 Task: In the Contact  Natalie_Doe@metmuseum.org, Create email and send with subject: 'Step into the Future: Discover Our Cutting-Edge Solution', and with mail content 'Greetings,_x000D_
We're thrilled to introduce you to an exciting opportunity that will transform your industry. Get ready for a journey of innovation and success!_x000D_
Warm Regards', attach the document: Proposal.doc and insert image: visitingcard.jpg. Below Warm Regards, write Linkedin and insert the URL: 'in.linkedin.com'. Mark checkbox to create task to follow up : In 3 business days . Logged in from softage.3@softage.net
Action: Mouse moved to (77, 81)
Screenshot: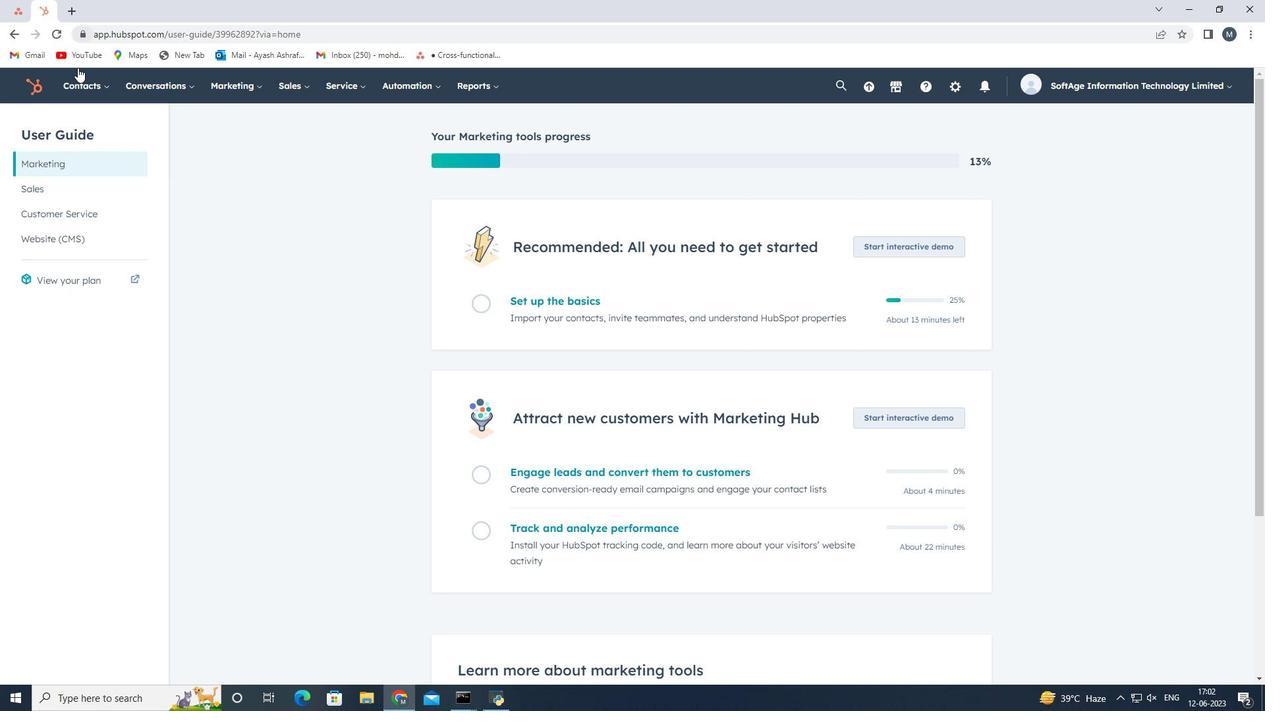 
Action: Mouse pressed left at (77, 81)
Screenshot: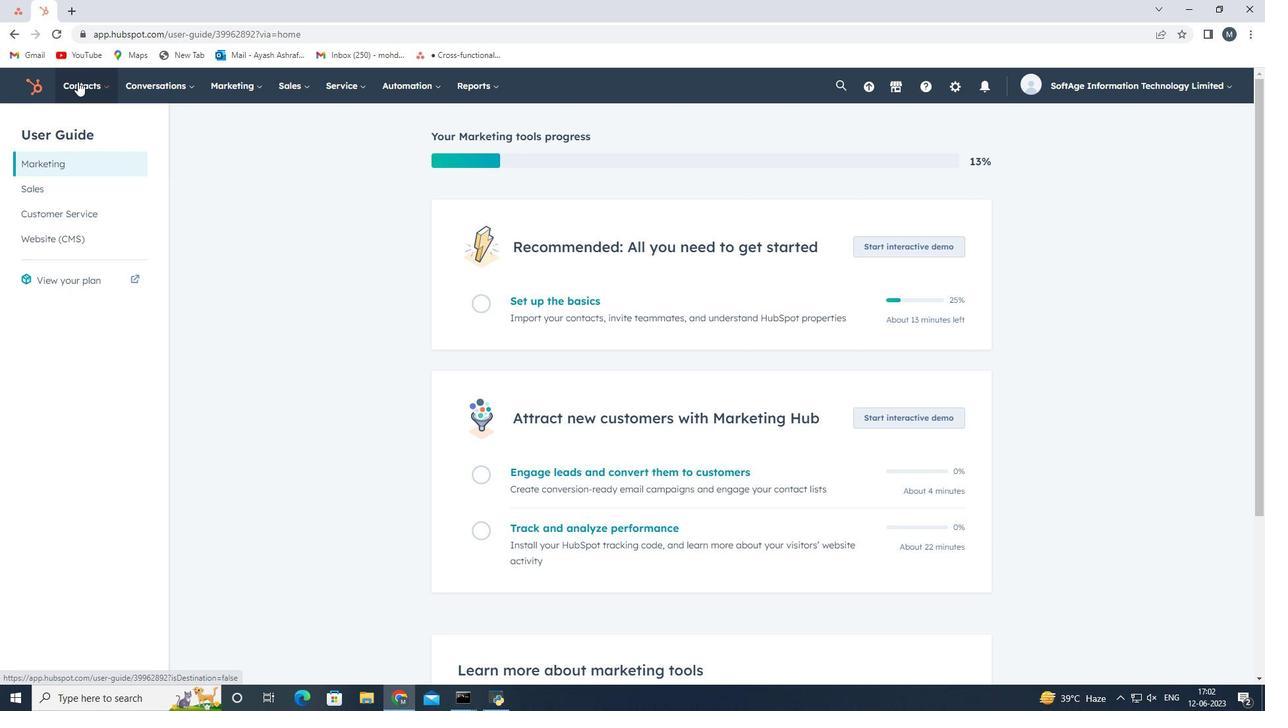 
Action: Mouse moved to (100, 121)
Screenshot: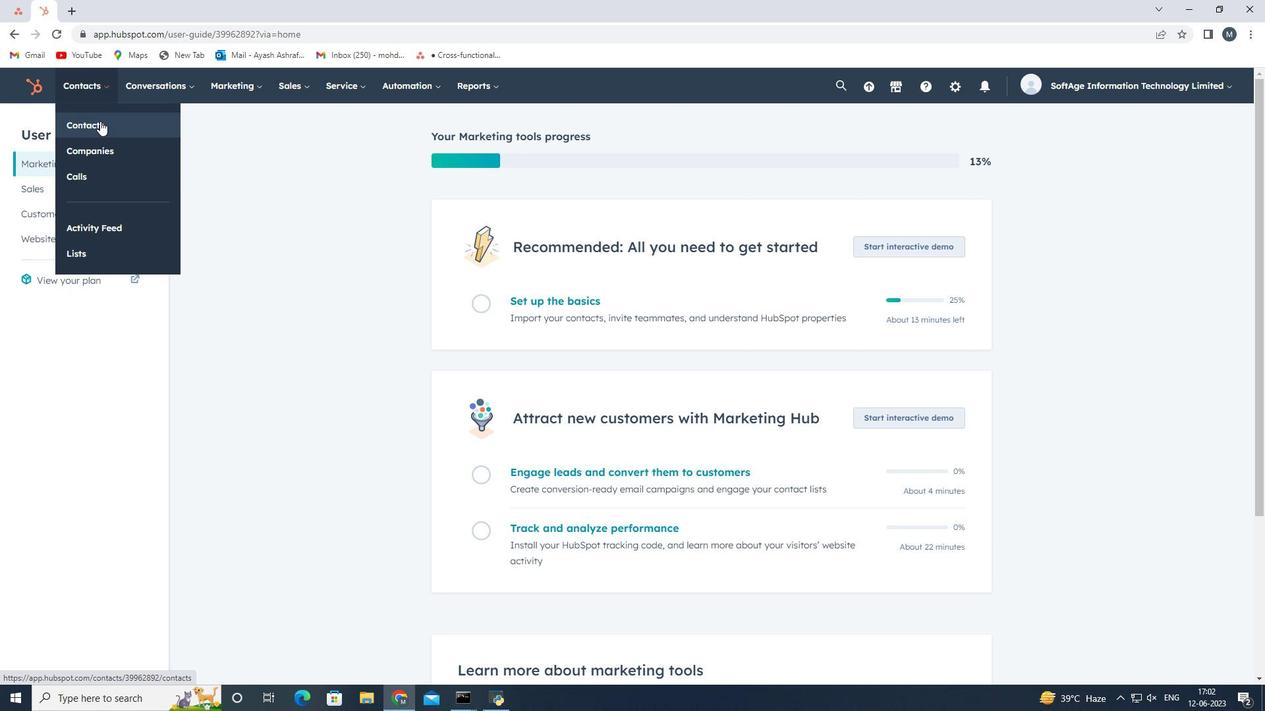 
Action: Mouse pressed left at (100, 121)
Screenshot: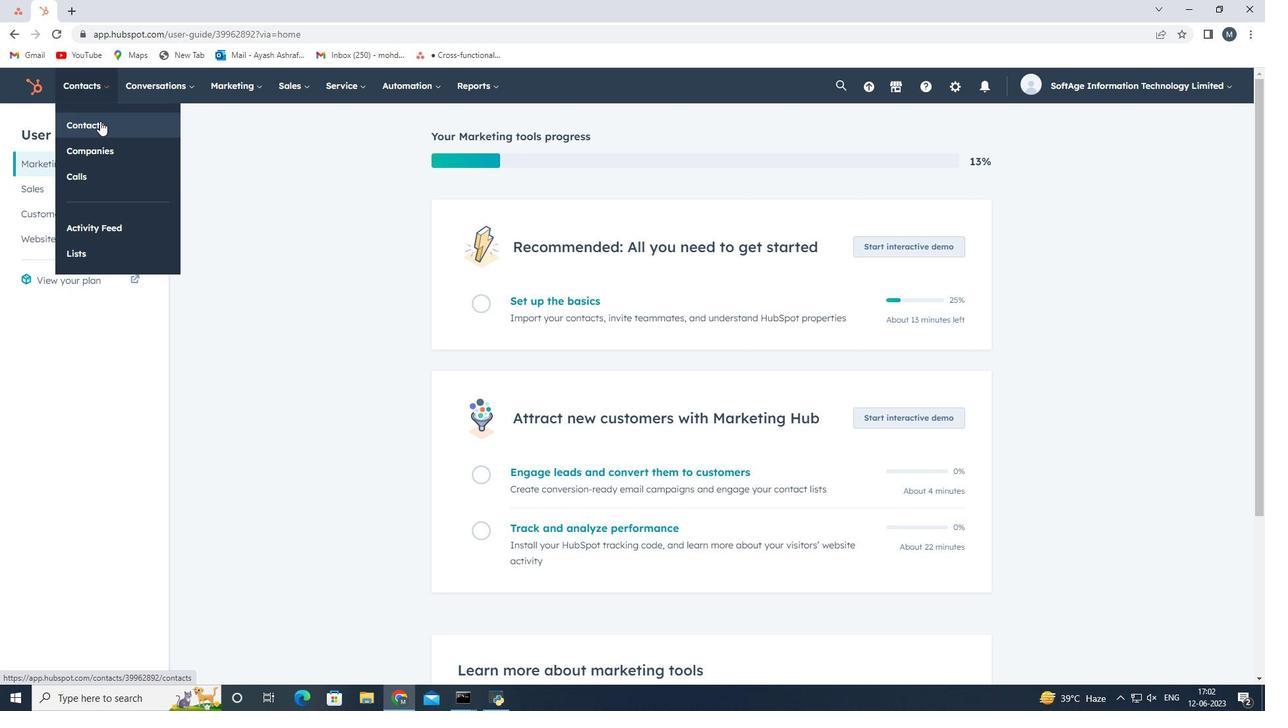 
Action: Mouse moved to (96, 239)
Screenshot: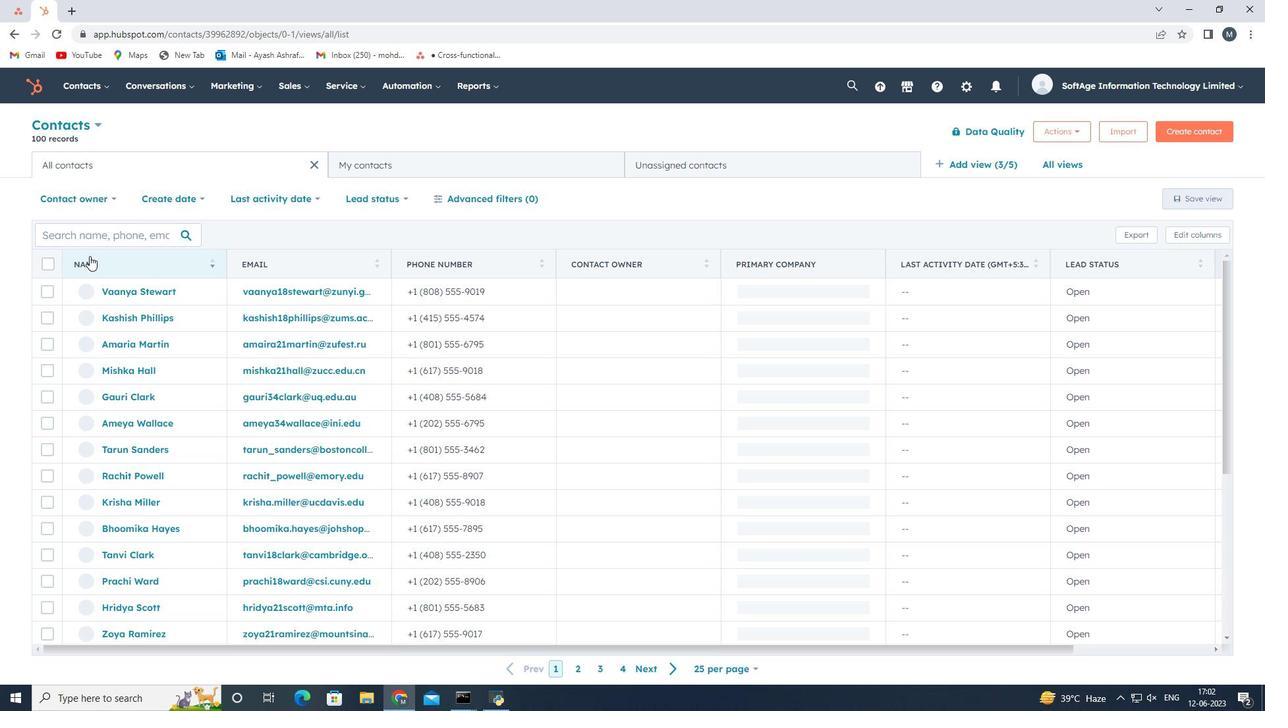 
Action: Mouse pressed left at (96, 239)
Screenshot: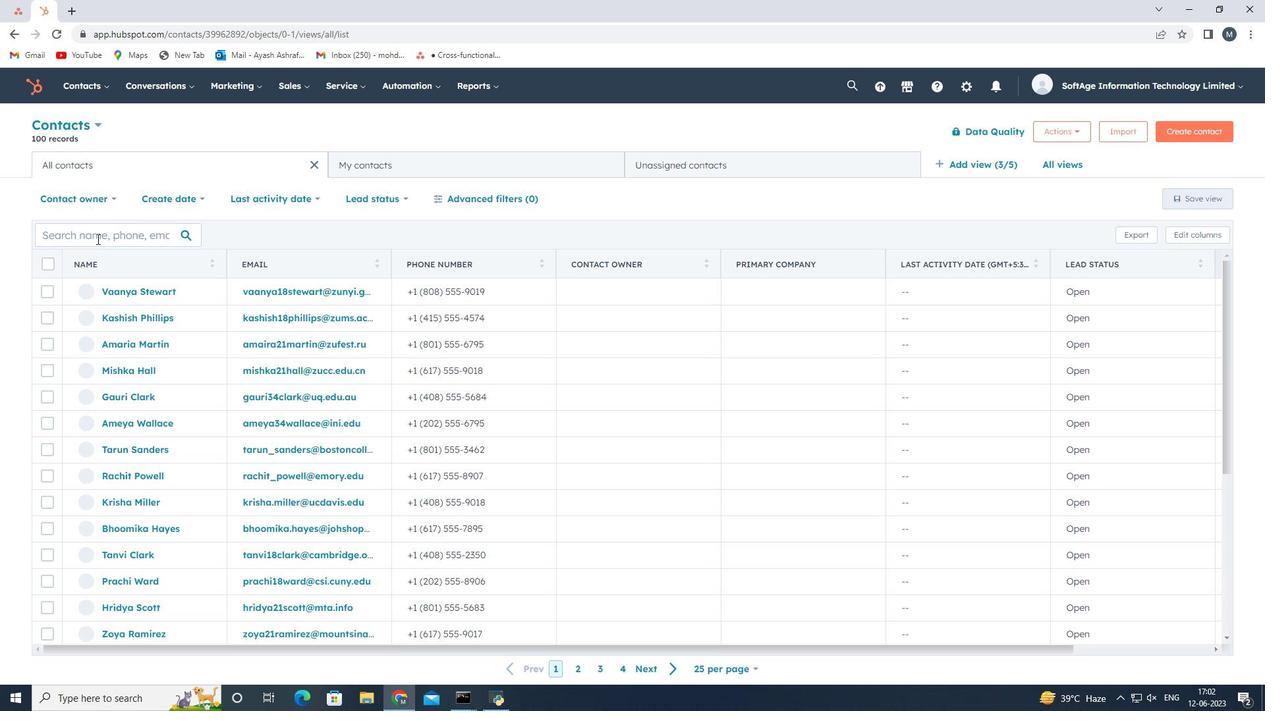 
Action: Mouse moved to (72, 244)
Screenshot: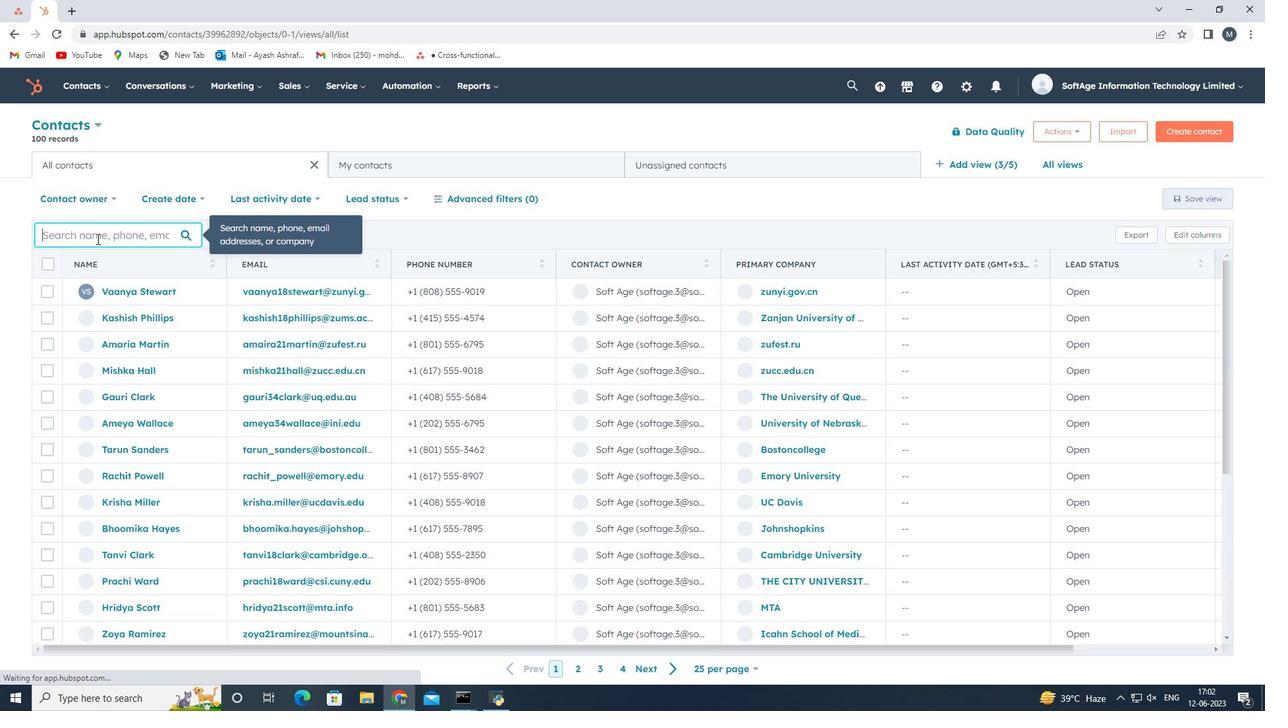 
Action: Key pressed <Key.shift>Natalie<Key.shift>_<Key.shift>Doe<Key.shift>@metmuseum.org
Screenshot: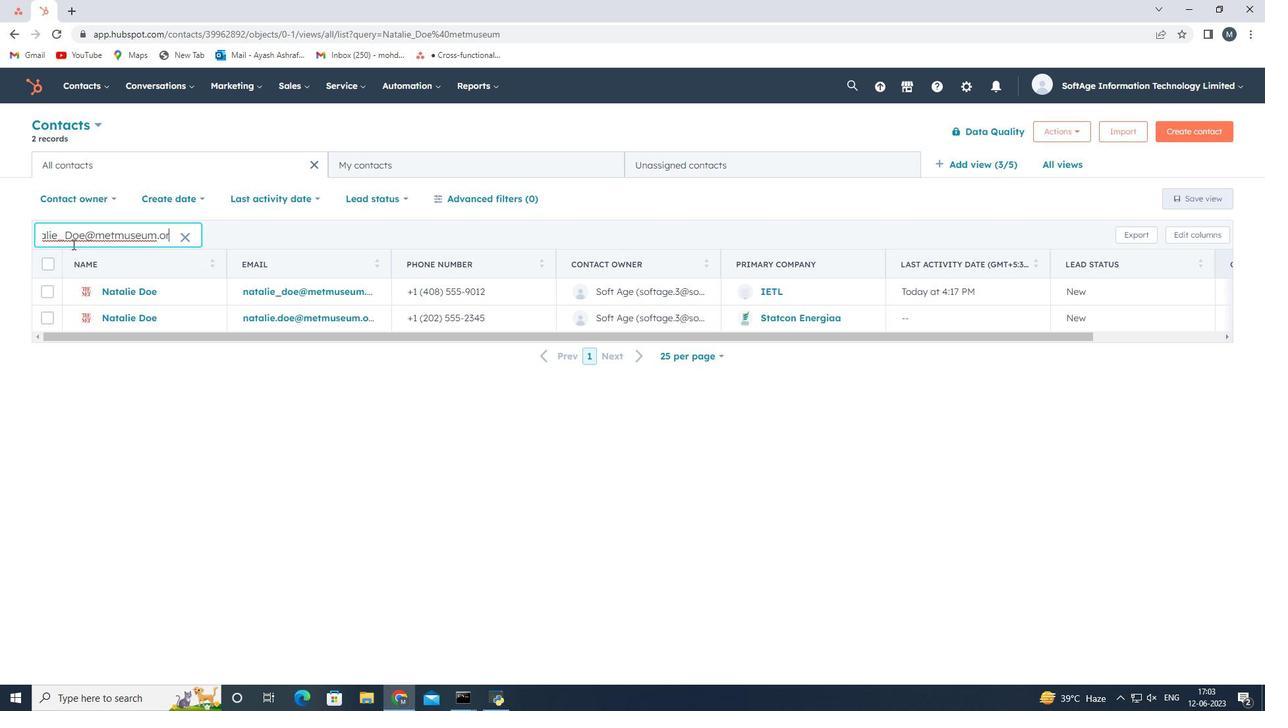 
Action: Mouse moved to (131, 291)
Screenshot: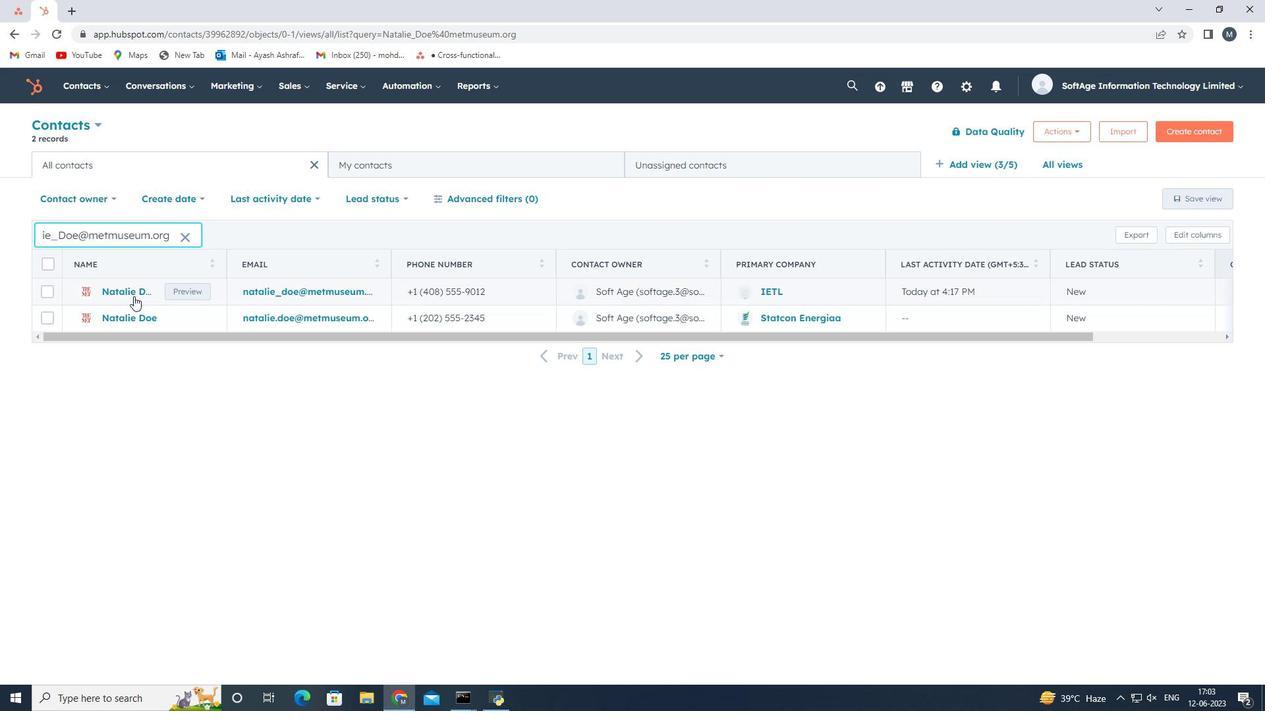 
Action: Mouse pressed left at (131, 291)
Screenshot: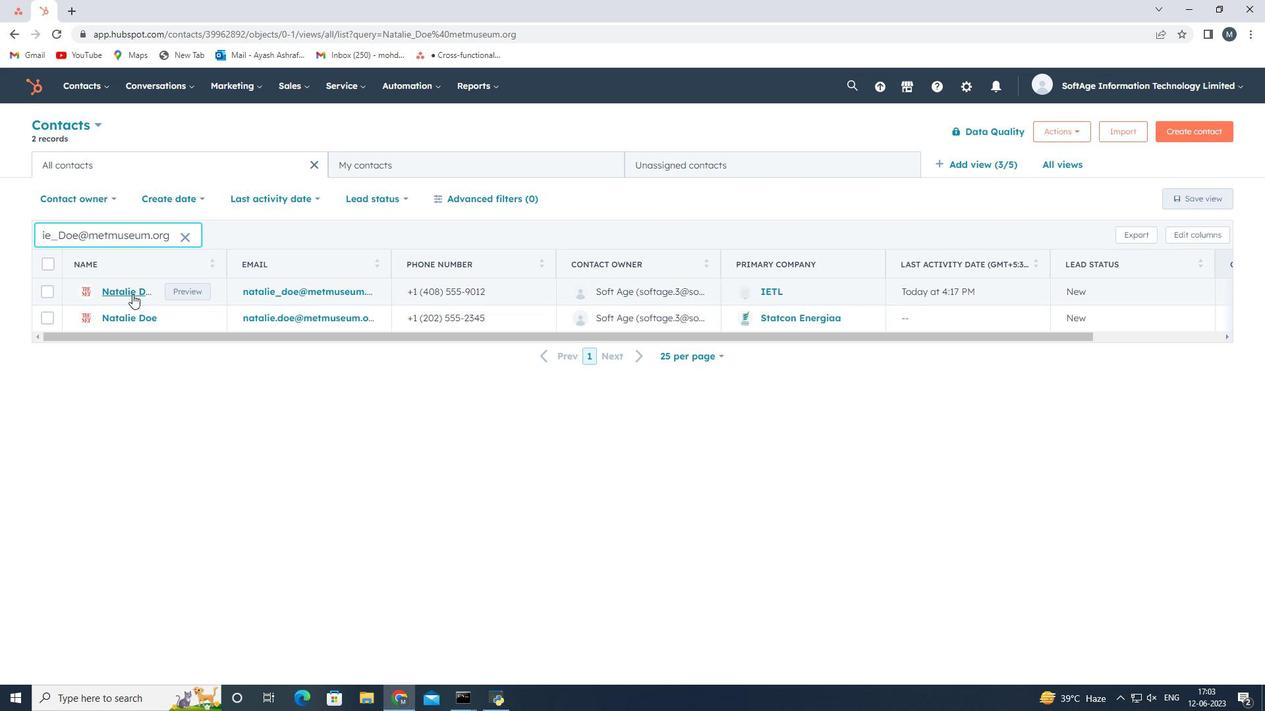 
Action: Mouse pressed left at (131, 291)
Screenshot: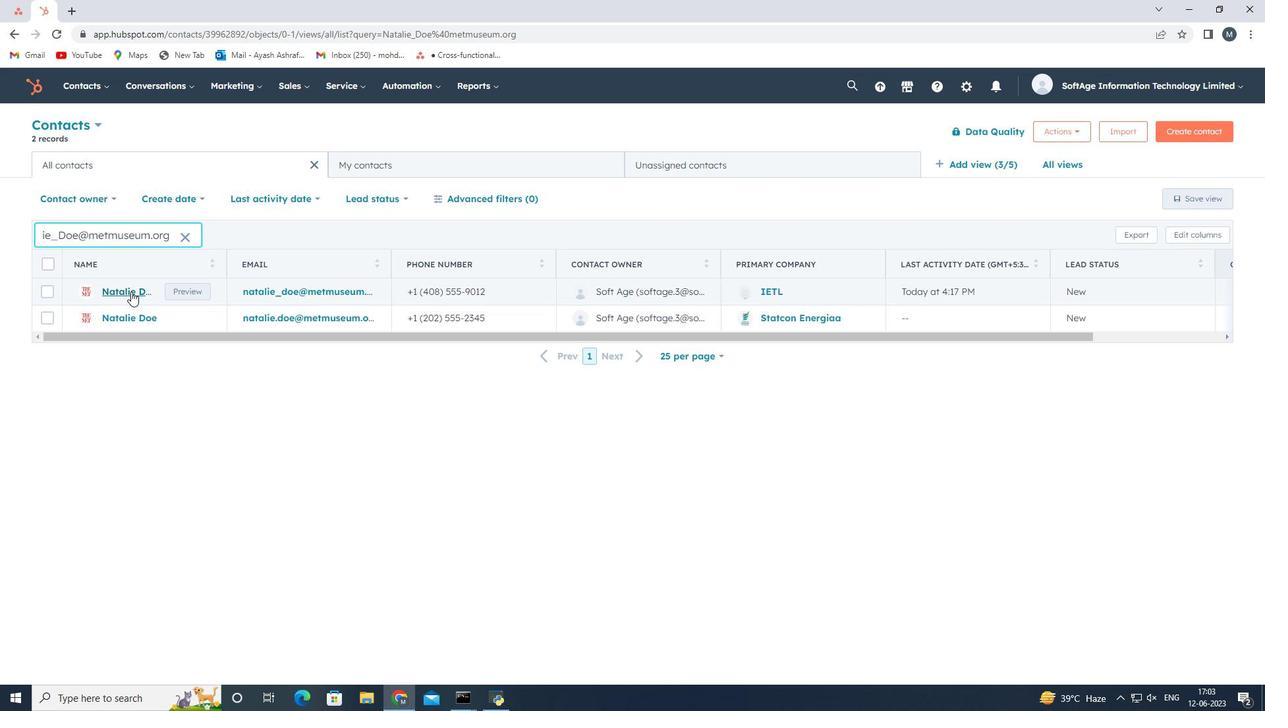 
Action: Mouse moved to (92, 246)
Screenshot: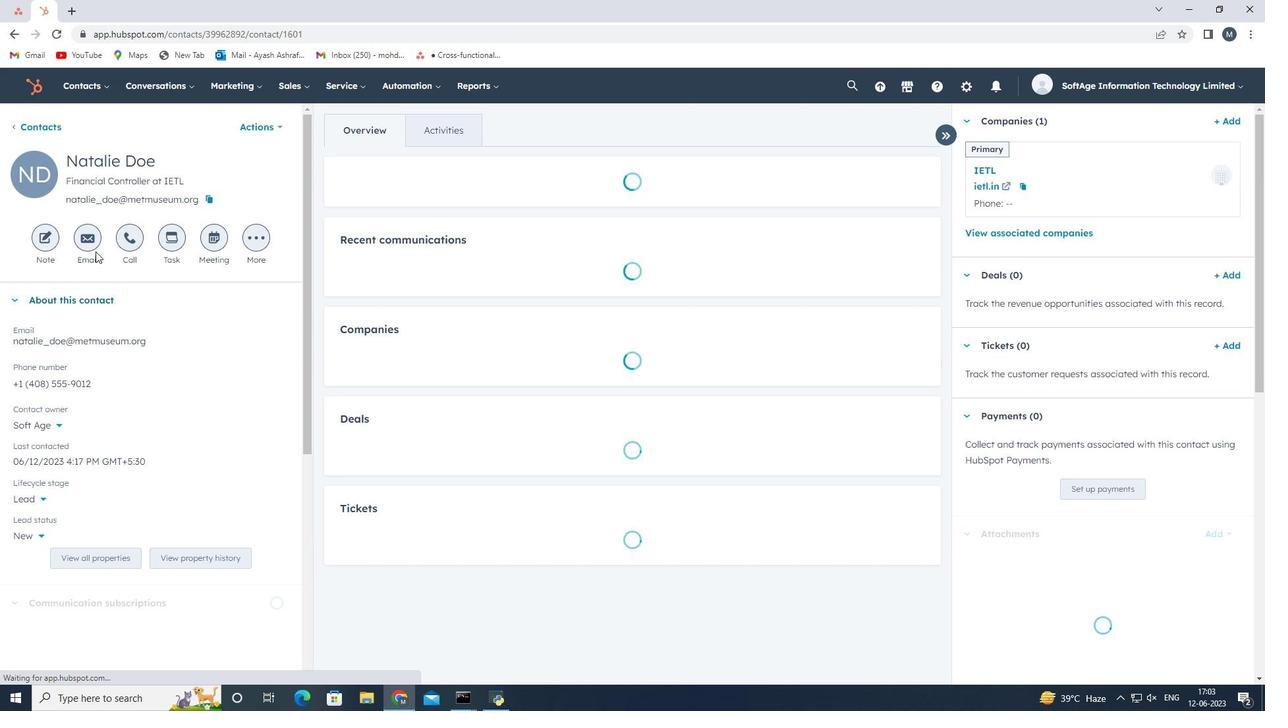 
Action: Mouse pressed left at (92, 246)
Screenshot: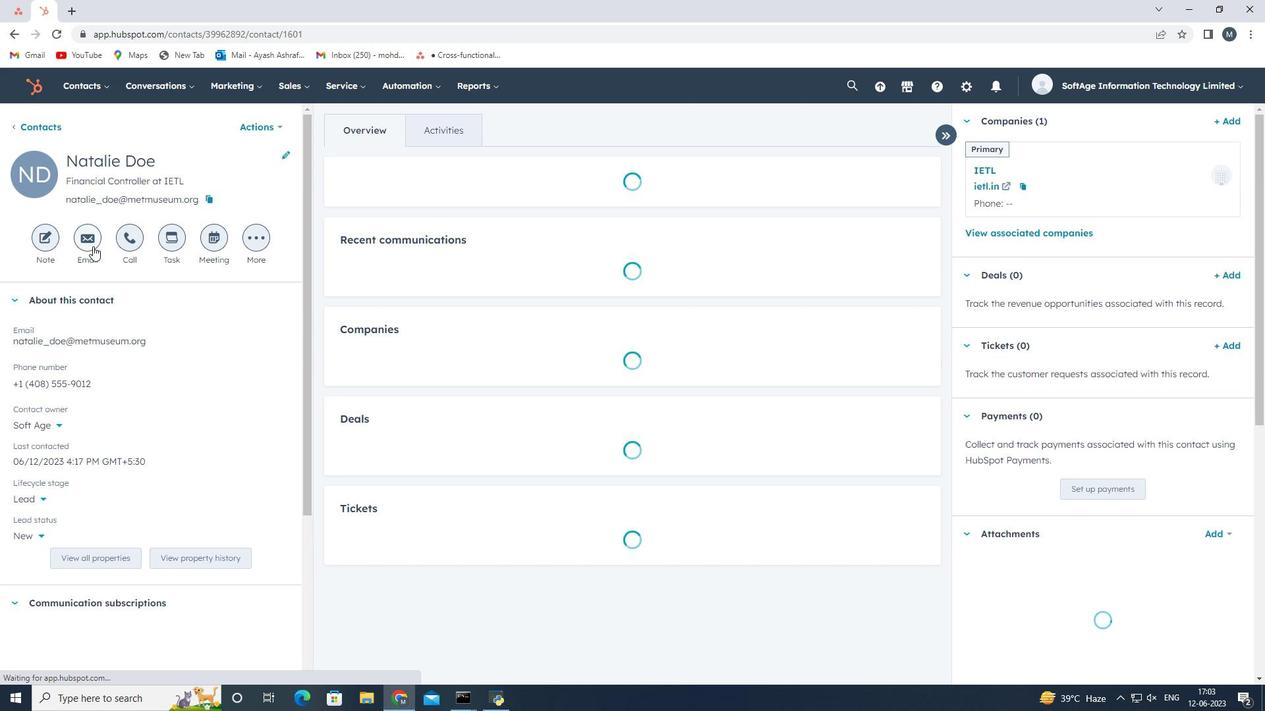 
Action: Mouse moved to (804, 467)
Screenshot: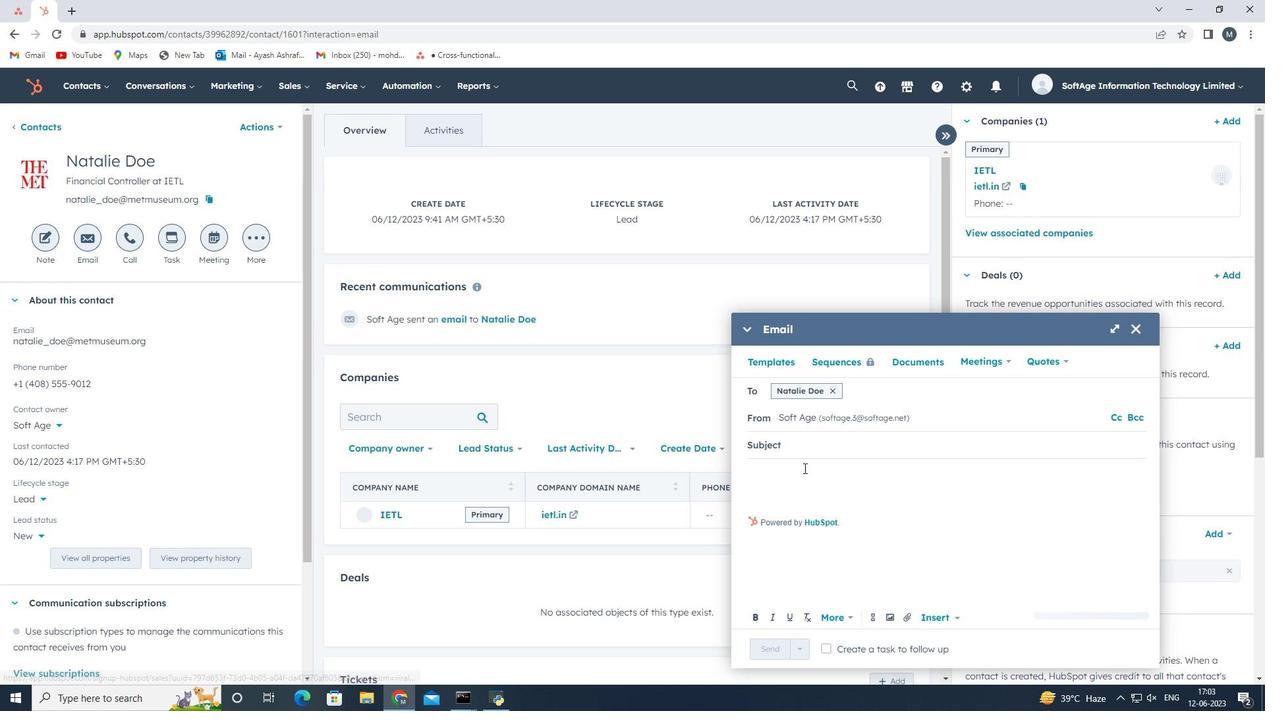 
Action: Key pressed <Key.shift>Step<Key.space>into<Key.space>the<Key.space><Key.shift>Future
Screenshot: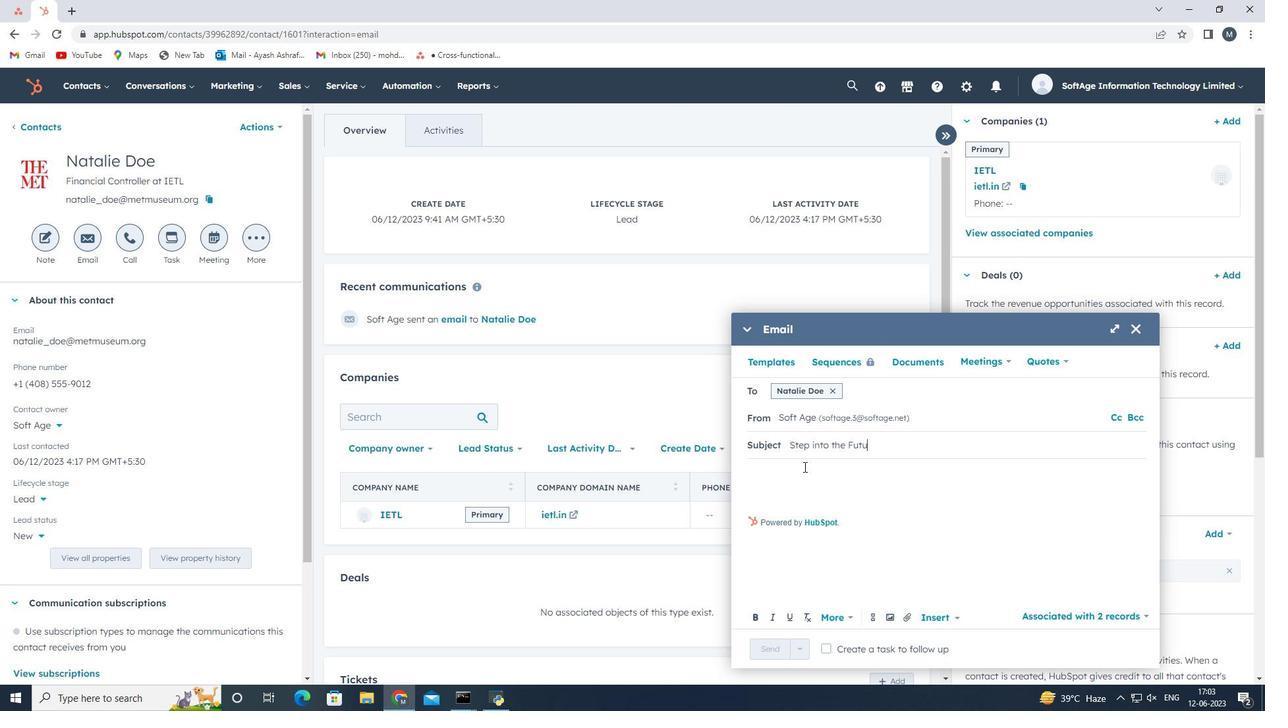 
Action: Mouse moved to (833, 462)
Screenshot: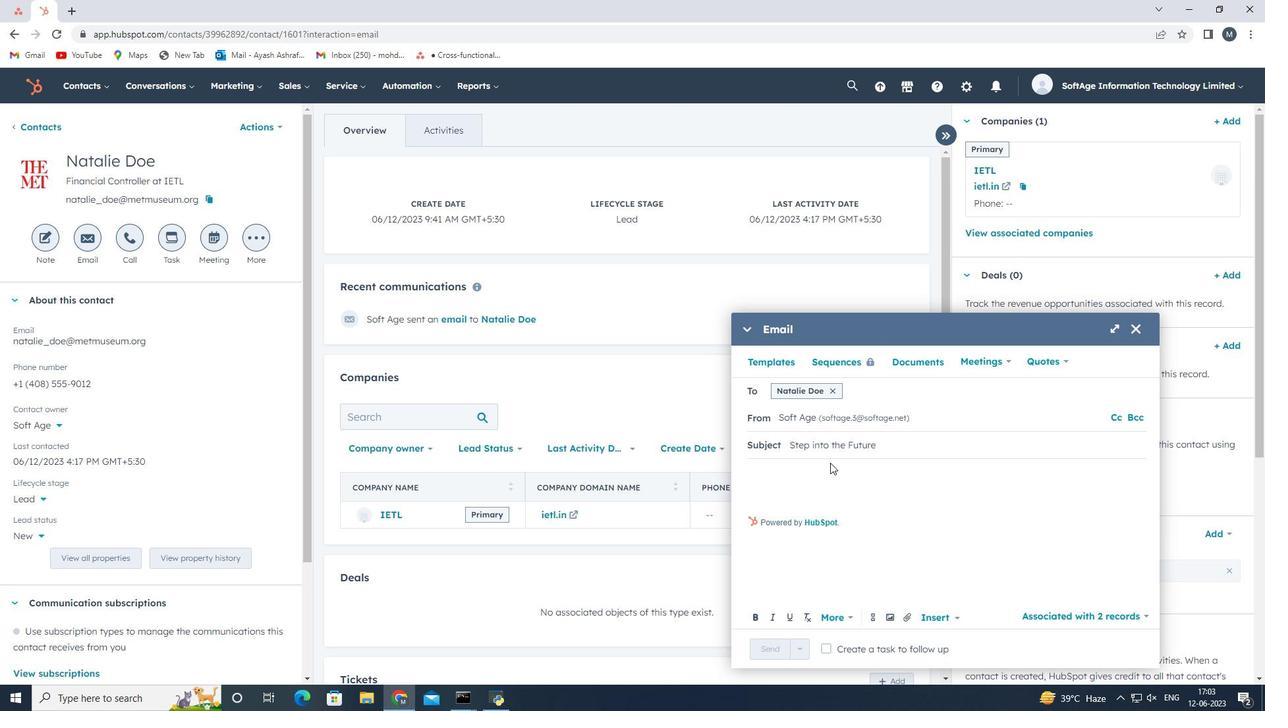 
Action: Key pressed <Key.shift><Key.shift>:<Key.space><Key.shift>Discover
Screenshot: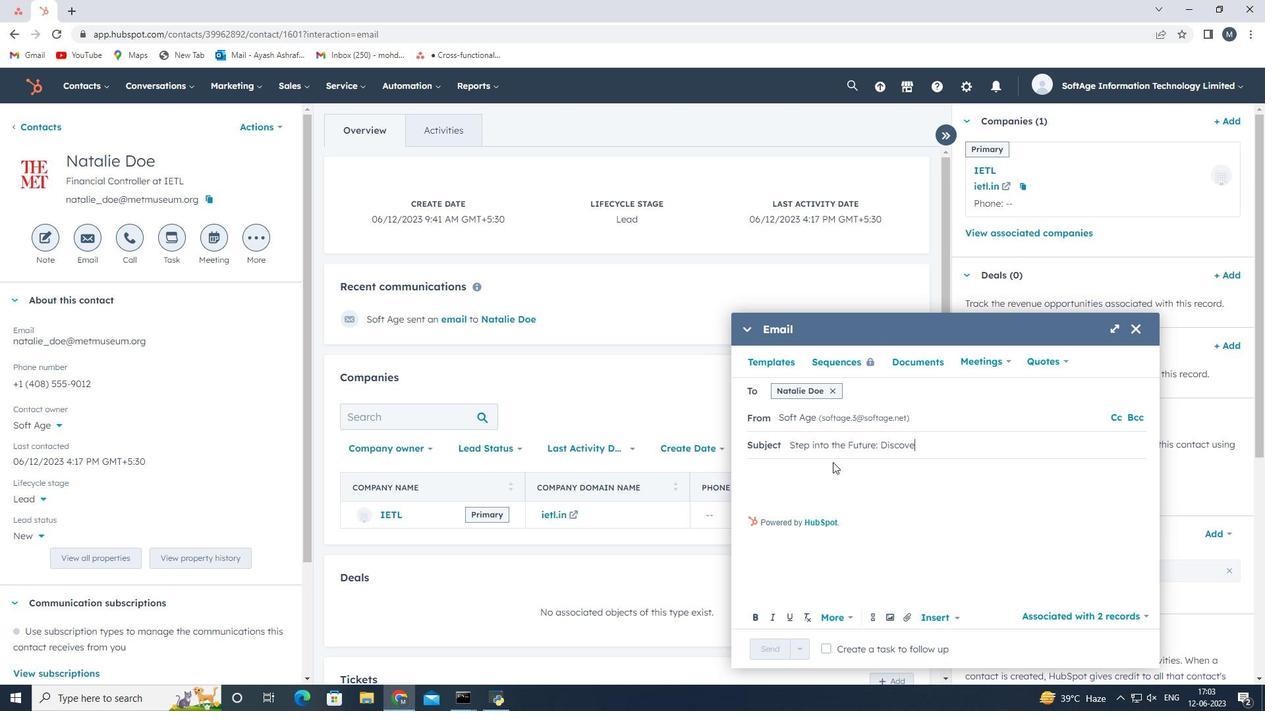 
Action: Mouse moved to (907, 453)
Screenshot: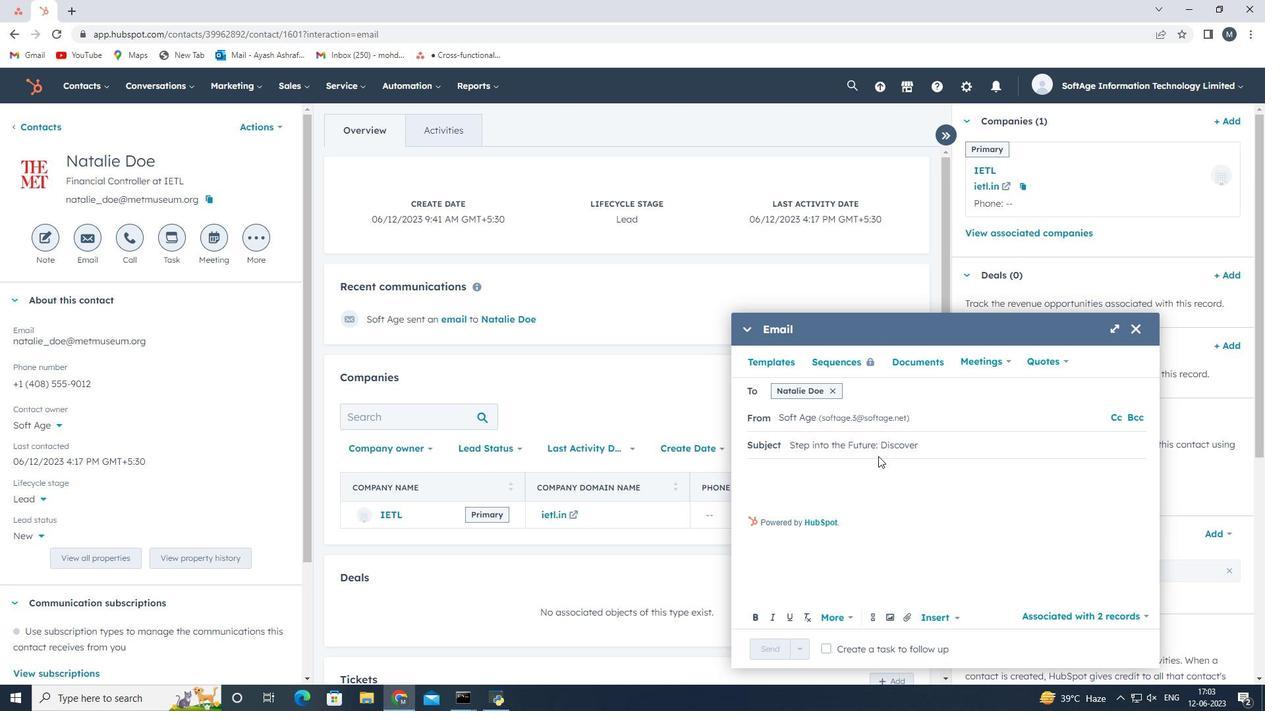 
Action: Key pressed <Key.space><Key.shift>Our<Key.space><Key.shift>Cutting<Key.space>-<Key.shift>Egde<Key.space><Key.shift>Solution
Screenshot: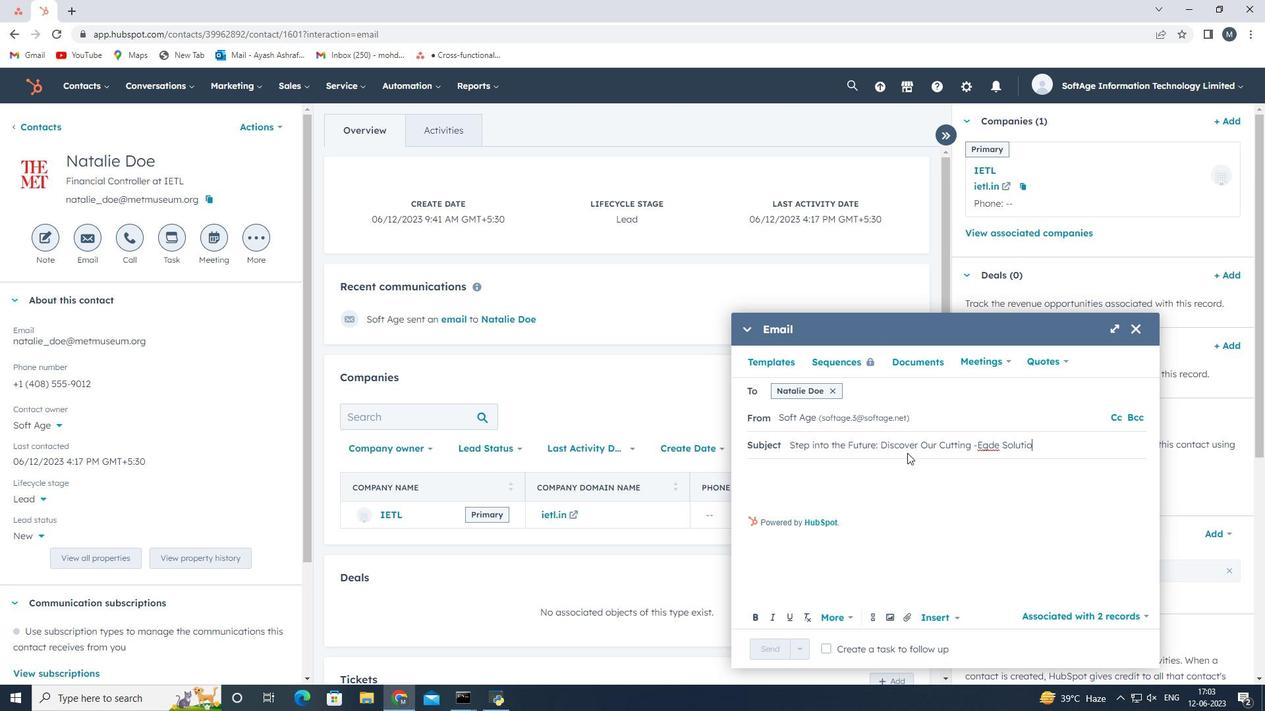 
Action: Mouse moved to (973, 446)
Screenshot: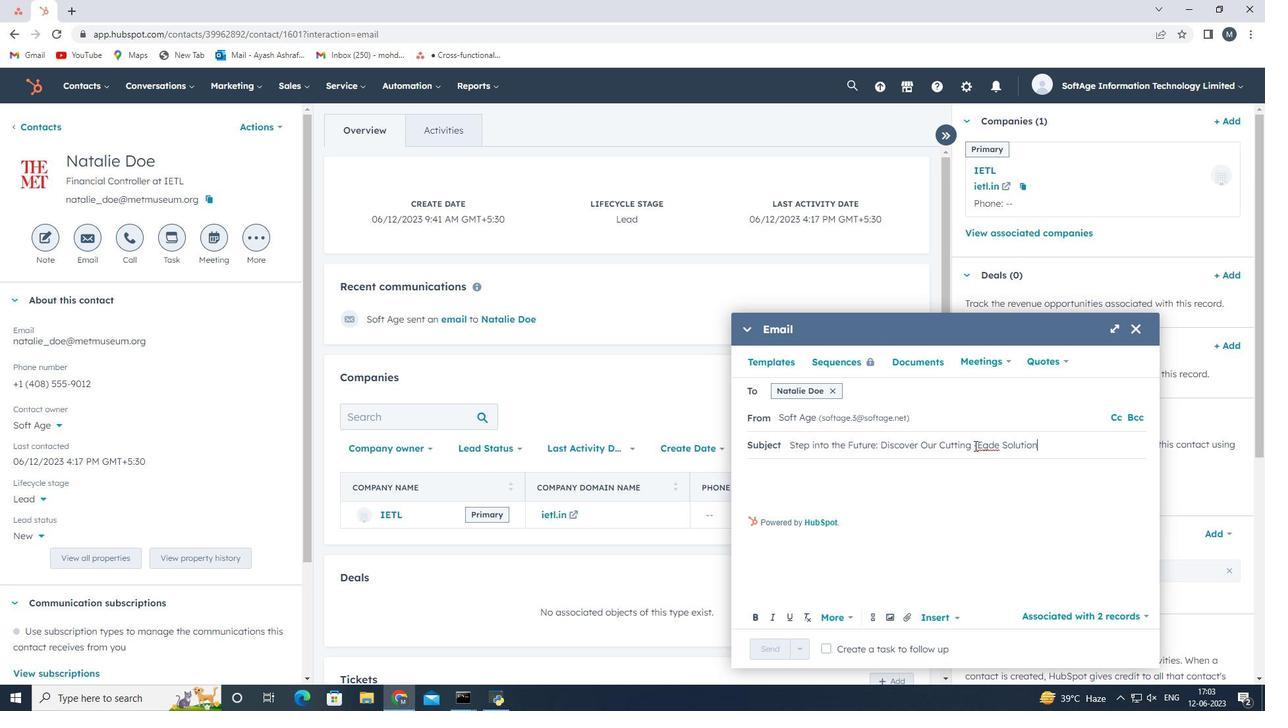 
Action: Mouse pressed left at (973, 446)
Screenshot: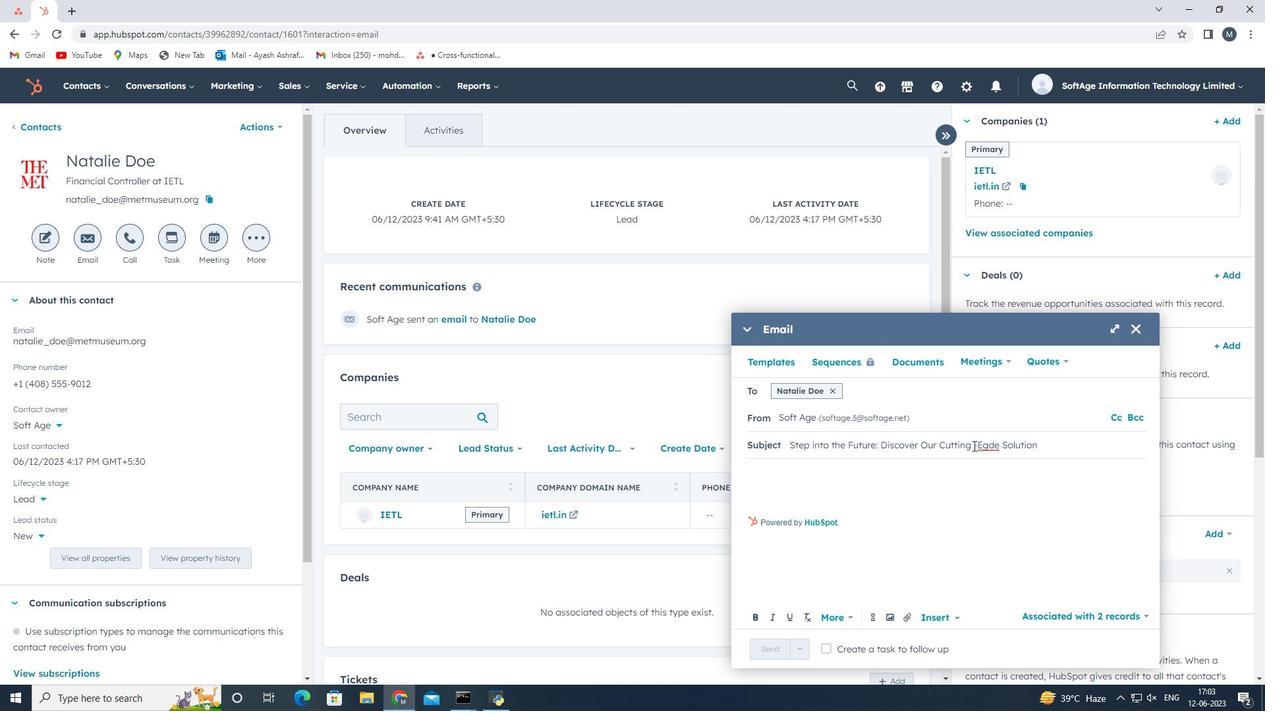
Action: Key pressed <Key.backspace>
Screenshot: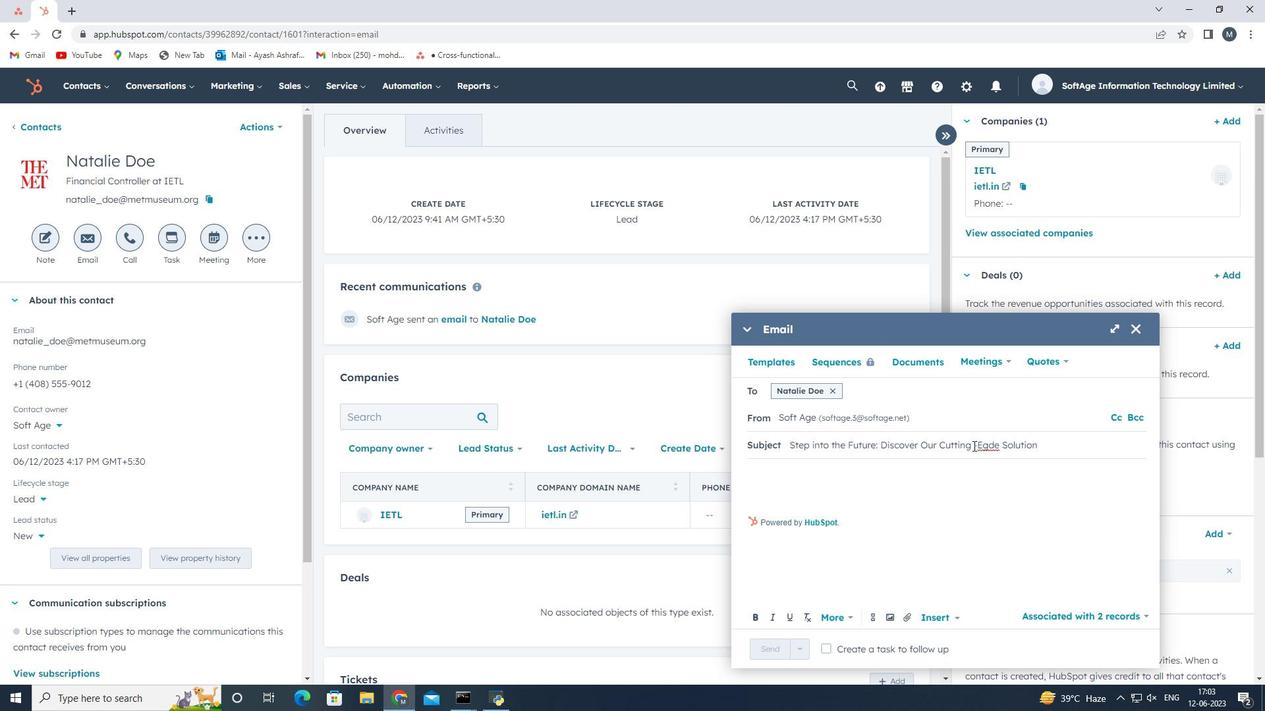 
Action: Mouse moved to (986, 446)
Screenshot: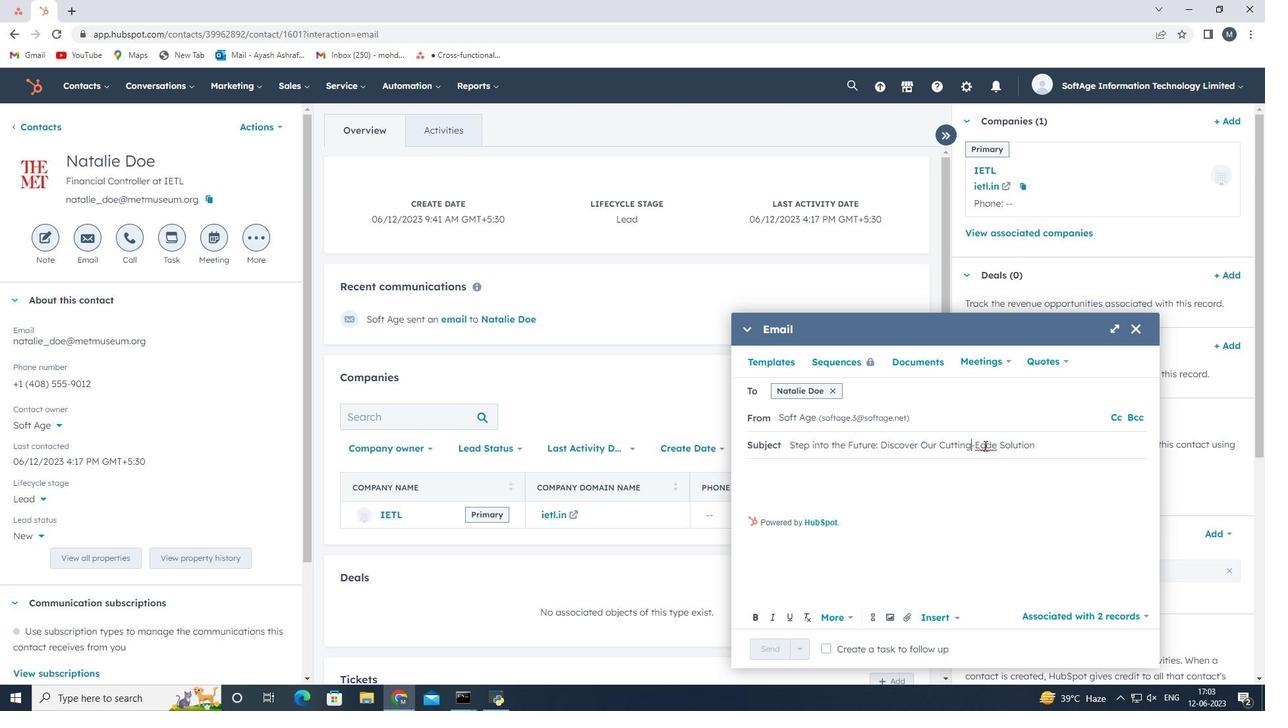 
Action: Mouse pressed left at (986, 446)
Screenshot: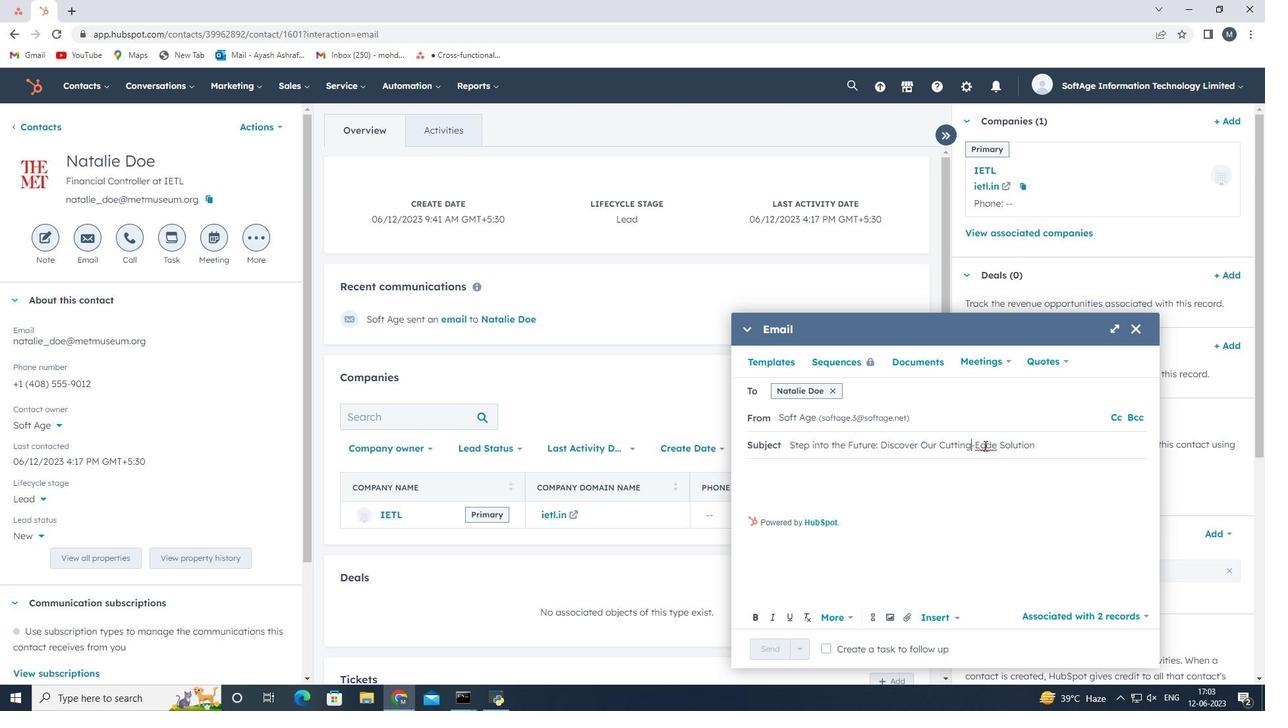 
Action: Mouse moved to (987, 449)
Screenshot: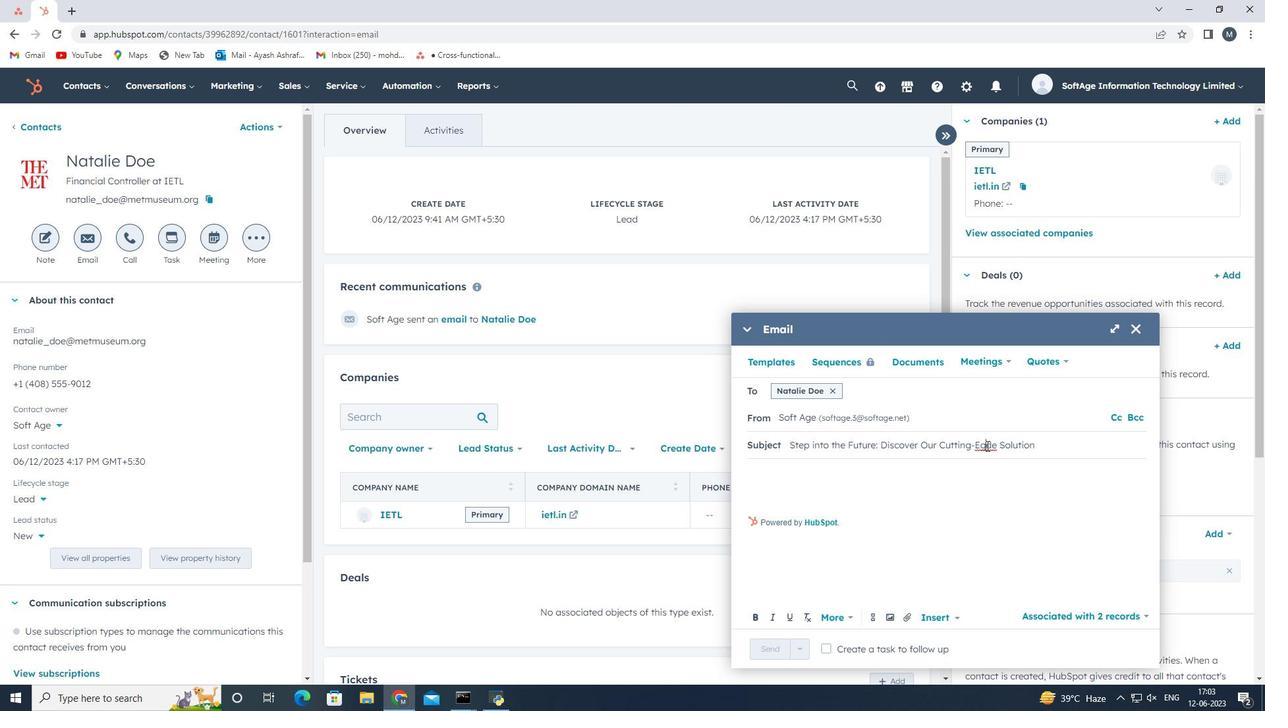 
Action: Key pressed <Key.backspace><Key.right>
Screenshot: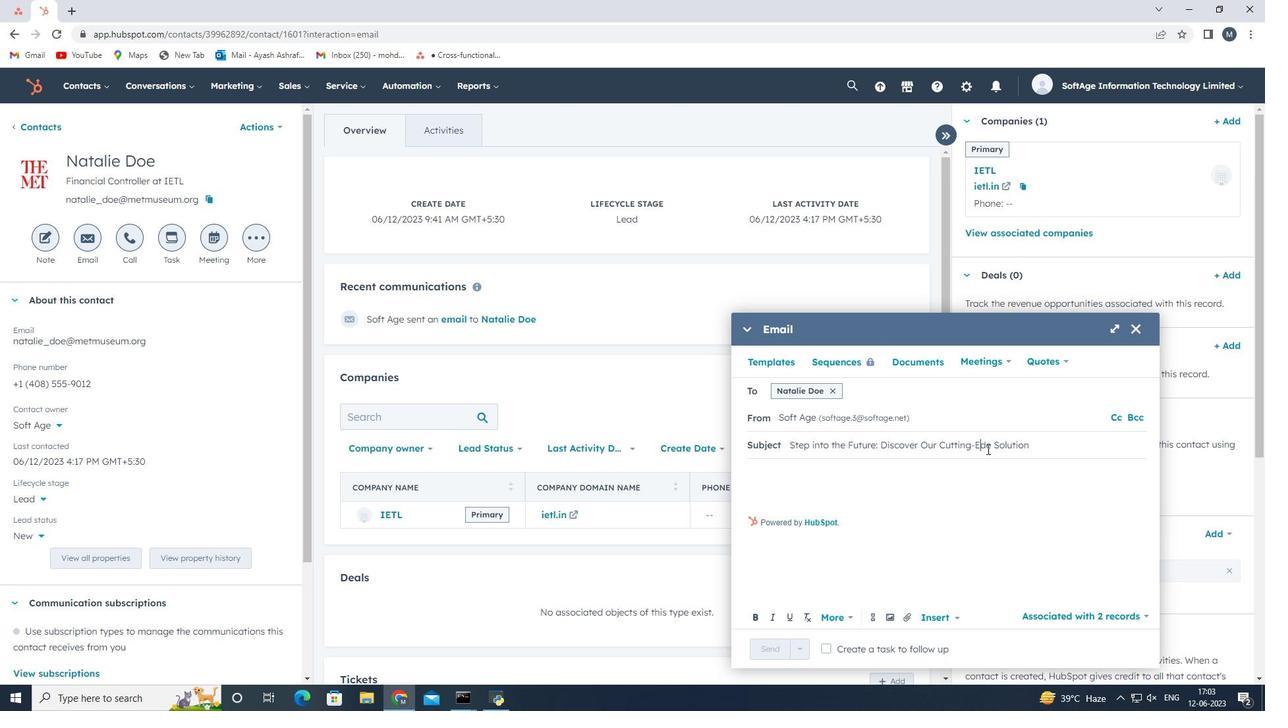 
Action: Mouse moved to (987, 457)
Screenshot: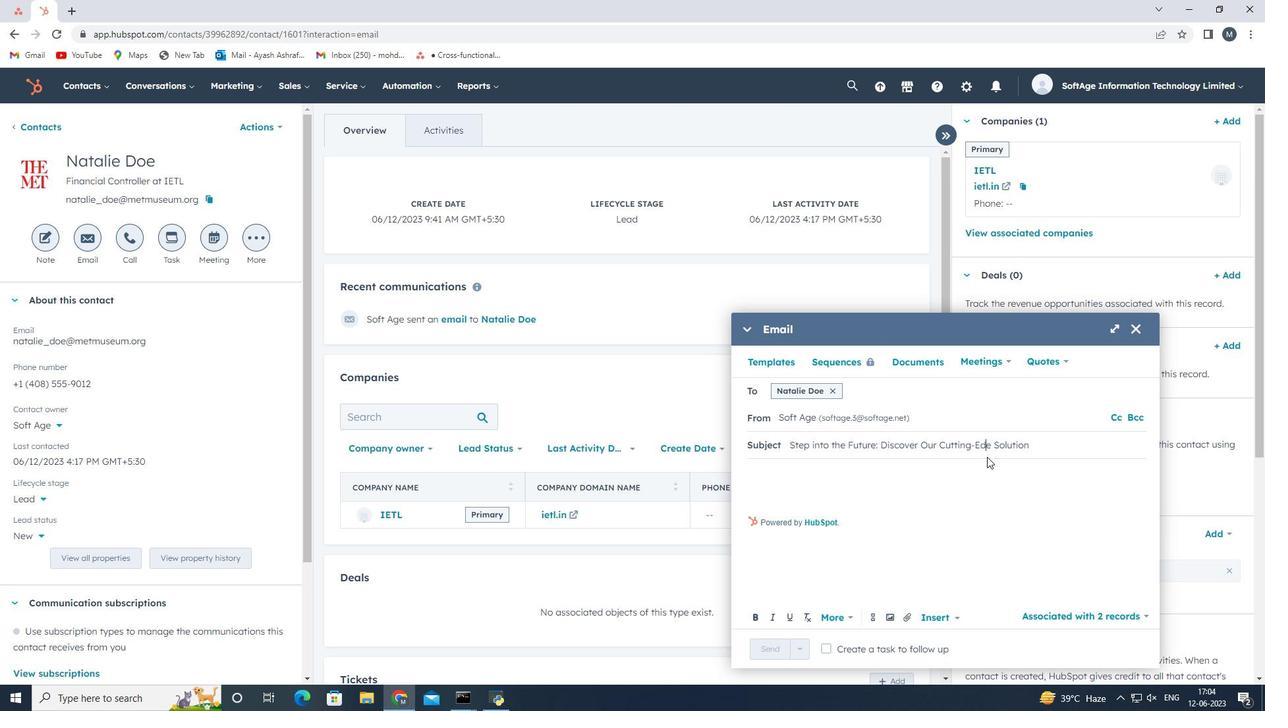 
Action: Key pressed g
Screenshot: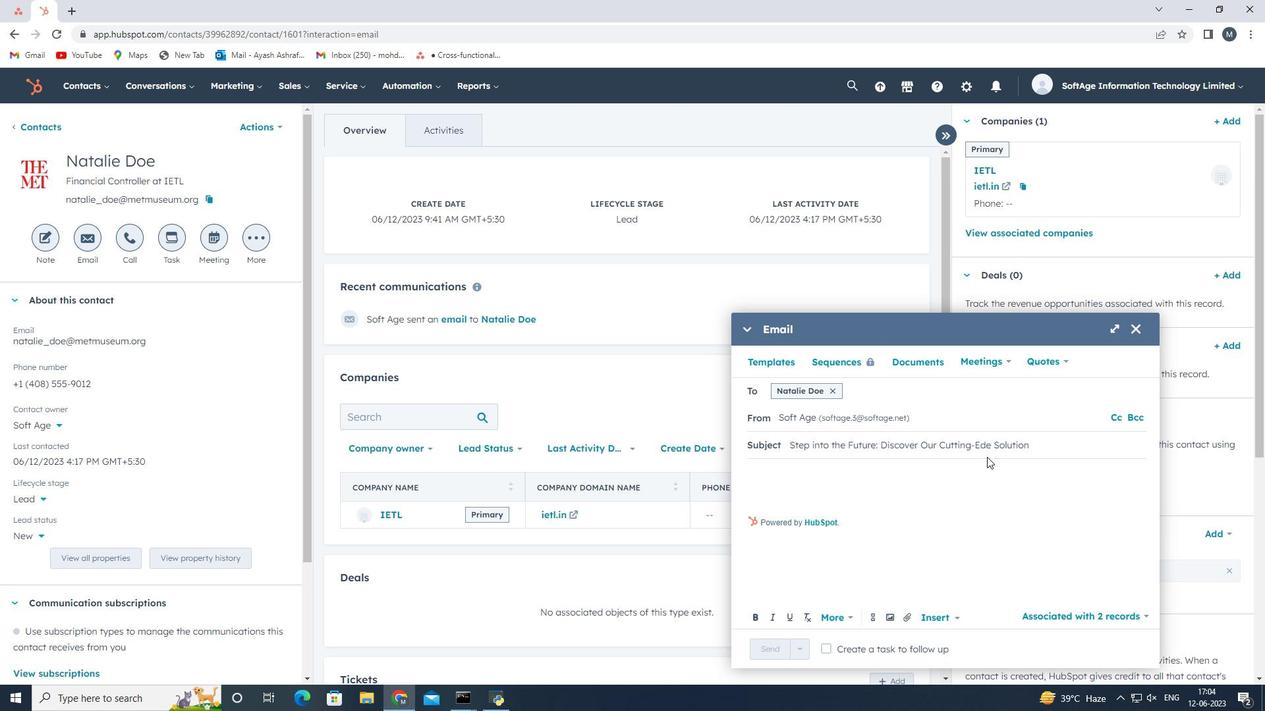 
Action: Mouse moved to (1070, 446)
Screenshot: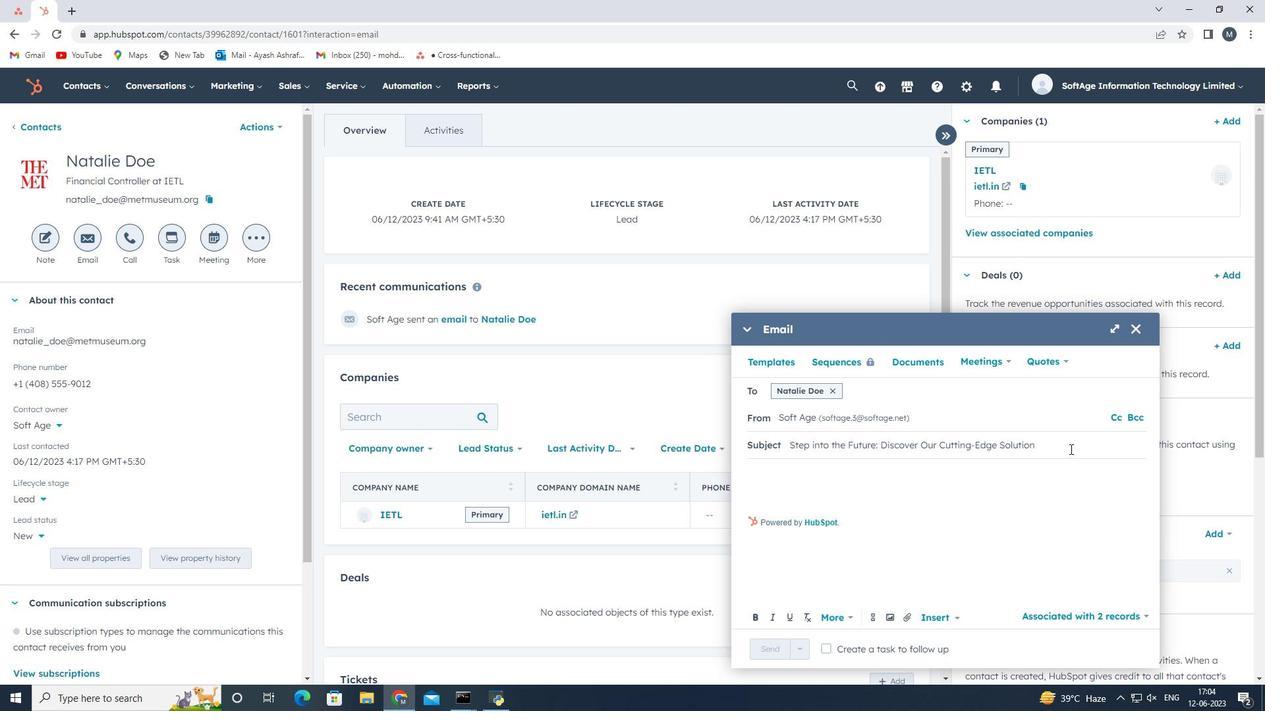 
Action: Mouse pressed left at (1070, 446)
Screenshot: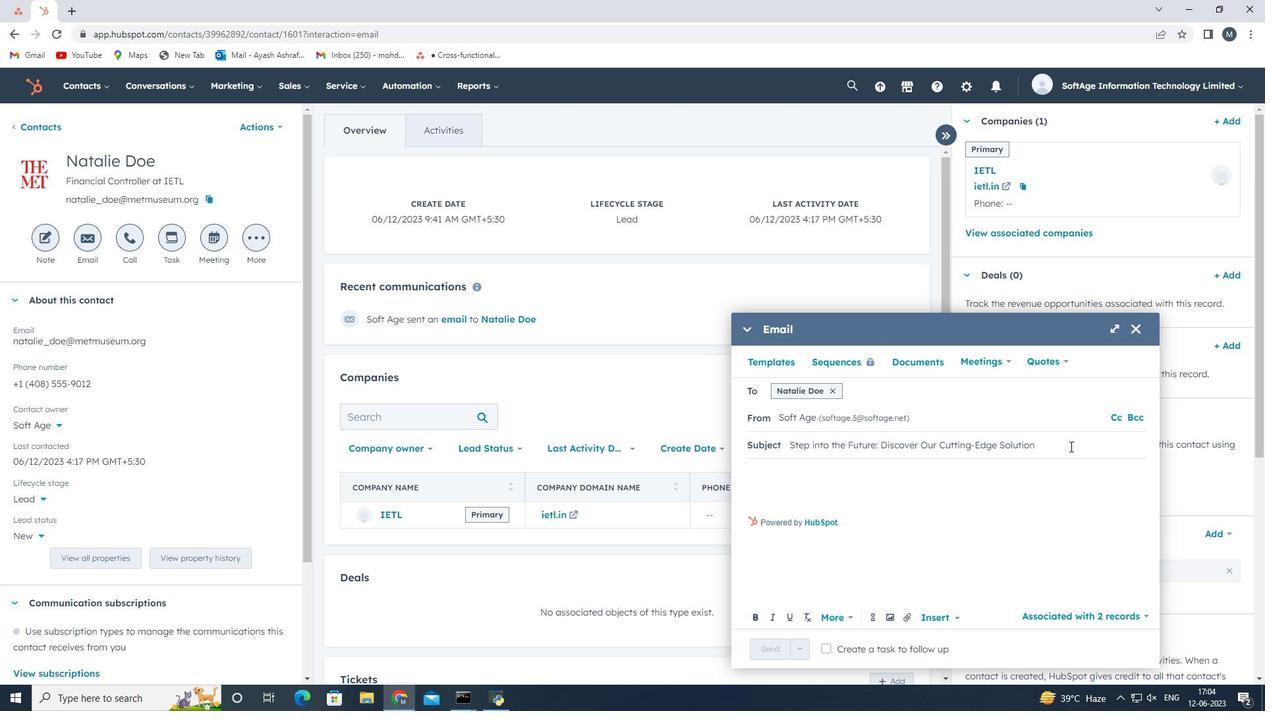 
Action: Mouse moved to (777, 485)
Screenshot: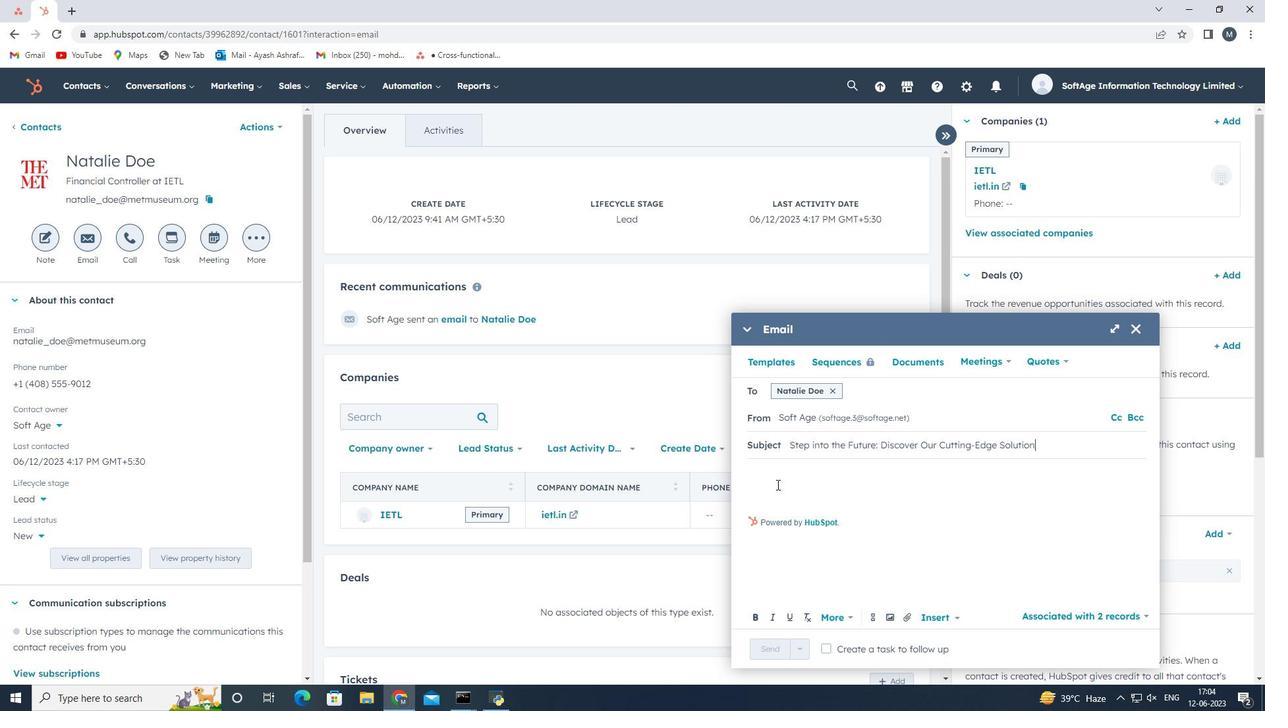 
Action: Mouse pressed left at (777, 485)
Screenshot: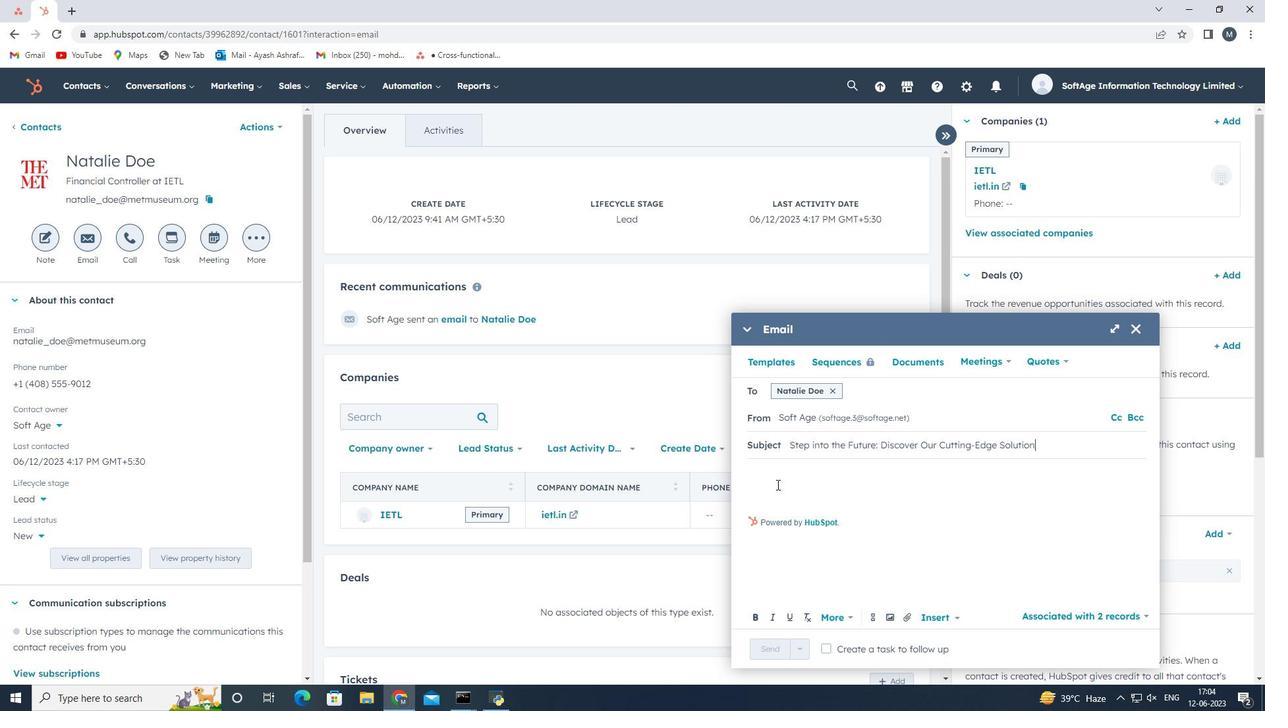 
Action: Key pressed <Key.shift>Greetings,<Key.enter><Key.shift><Key.shift><Key.shift><Key.shift><Key.shift>We're<Key.space>thrilled<Key.space>to<Key.space>introduce<Key.space>you<Key.space>to<Key.space>an<Key.space>rxciting<Key.space>opportunity<Key.space>that<Key.space>will<Key.space>transform<Key.space>your<Key.space>industry.<Key.space><Key.shift>Get<Key.space>ready<Key.space><Key.backspace>for<Key.backspace><Key.backspace><Key.backspace><Key.space>for<Key.space>a<Key.space>journey<Key.space>of<Key.space>innovation<Key.space>and<Key.space>success.
Screenshot: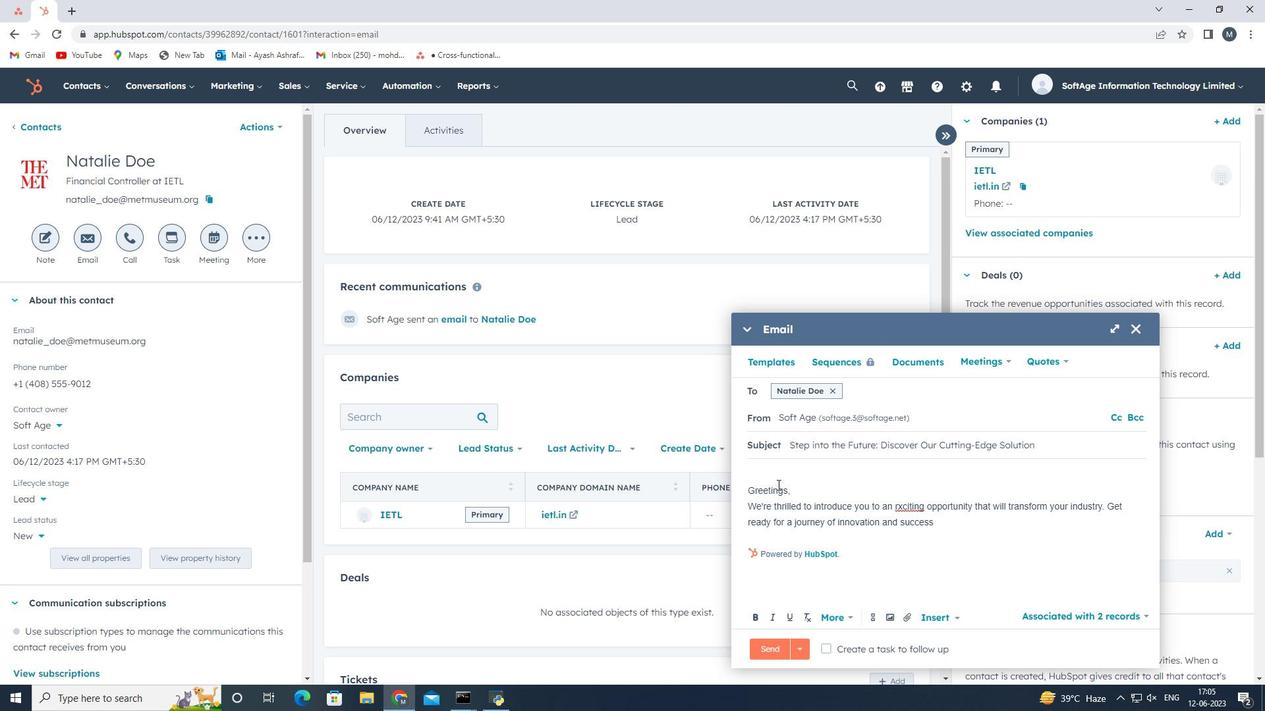 
Action: Mouse moved to (922, 507)
Screenshot: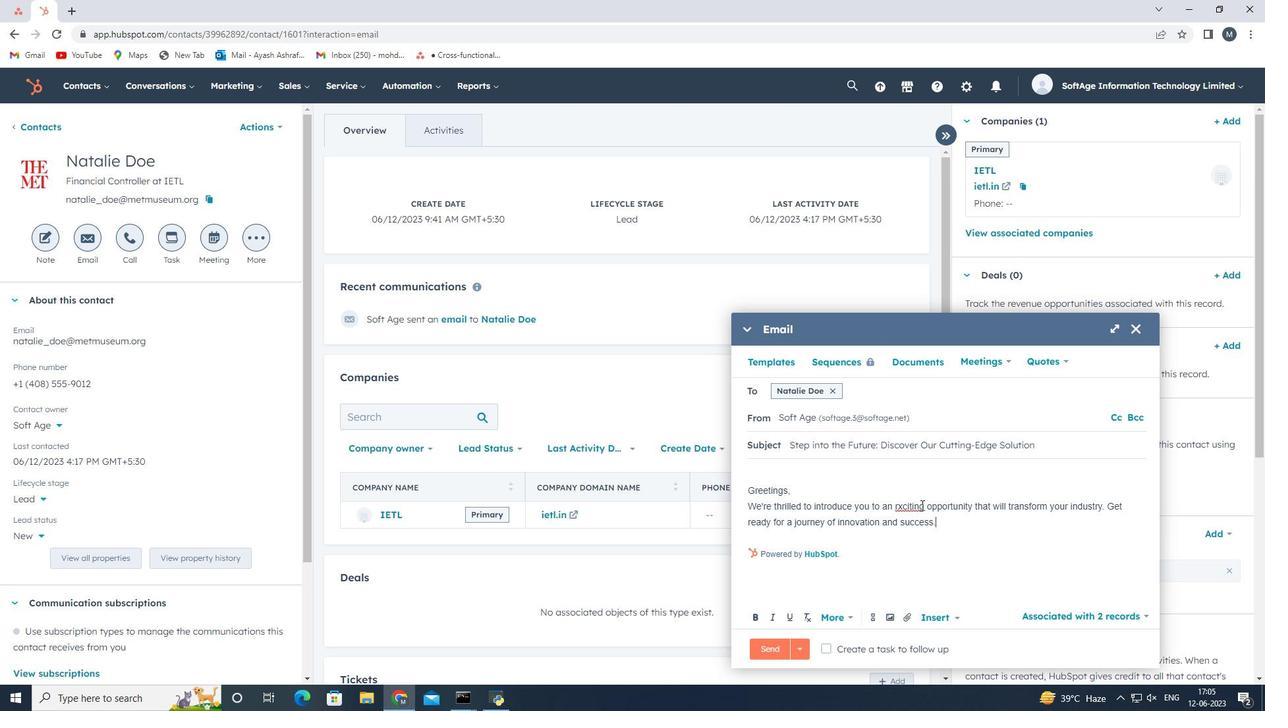 
Action: Mouse pressed left at (922, 507)
Screenshot: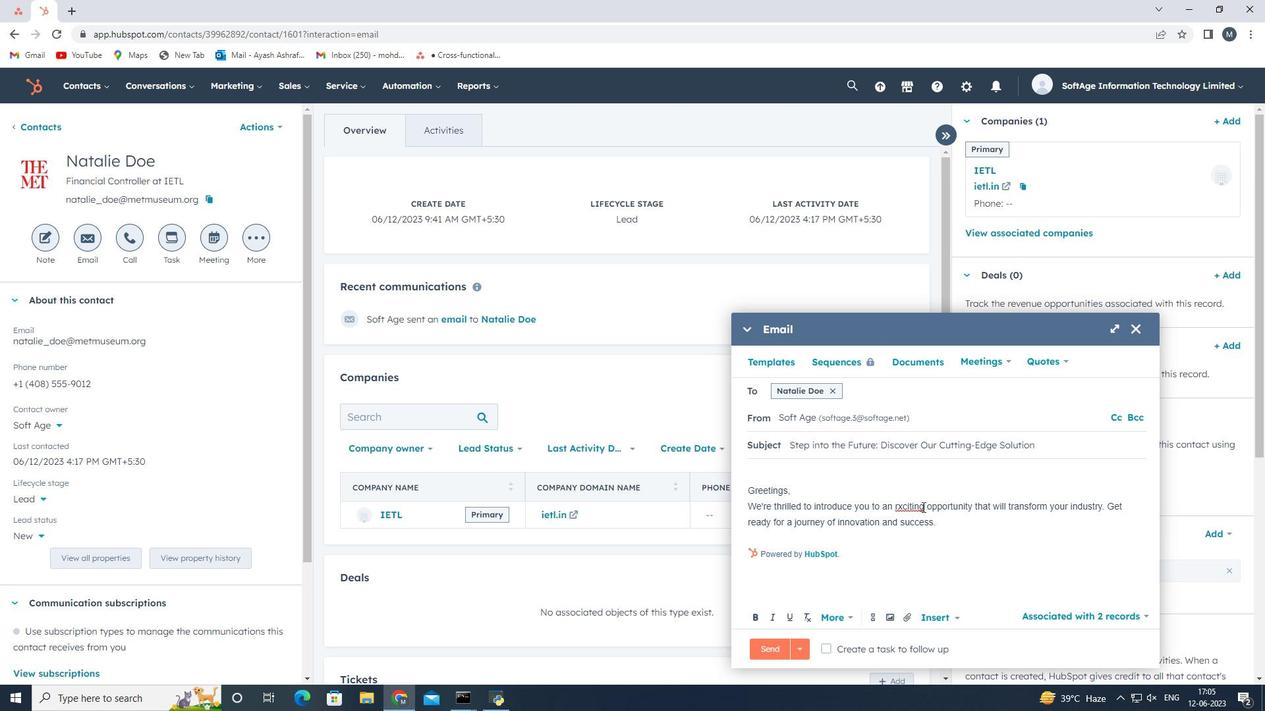 
Action: Mouse moved to (896, 509)
Screenshot: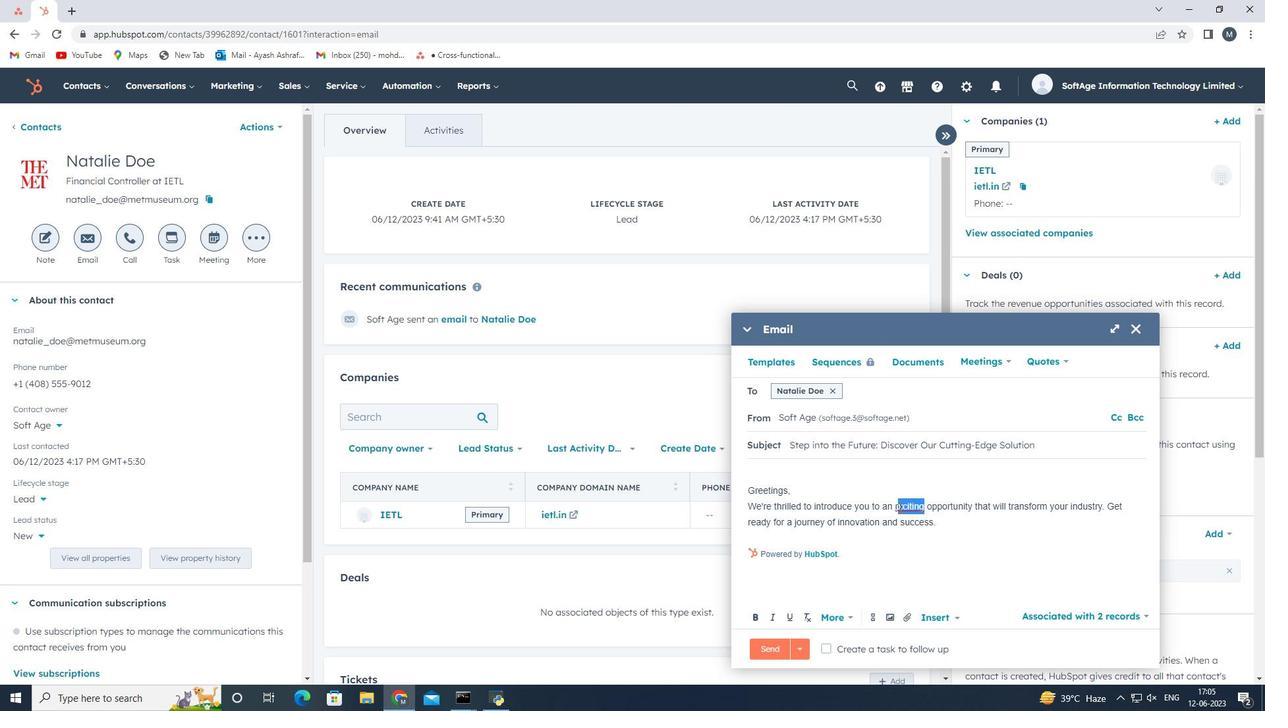 
Action: Key pressed <Key.backspace><Key.caps_lock><Key.caps_lock><Key.caps_lock><Key.caps_lock><Key.caps_lock><Key.caps_lock><Key.caps_lock><Key.caps_lock><Key.caps_lock><Key.caps_lock><Key.caps_lock><Key.caps_lock><Key.caps_lock><Key.caps_lock><Key.caps_lock><Key.caps_lock><Key.caps_lock><Key.caps_lock><Key.caps_lock><Key.caps_lock><Key.caps_lock><Key.caps_lock><Key.caps_lock><Key.caps_lock><Key.caps_lock><Key.caps_lock><Key.caps_lock><Key.caps_lock><Key.caps_lock><Key.caps_lock><Key.caps_lock><Key.caps_lock><Key.caps_lock><Key.caps_lock><Key.caps_lock><Key.caps_lock><Key.caps_lock><Key.caps_lock><Key.caps_lock><Key.caps_lock><Key.caps_lock><Key.caps_lock><Key.caps_lock><Key.caps_lock><Key.caps_lock><Key.caps_lock><Key.caps_lock><Key.caps_lock><Key.caps_lock><Key.caps_lock><Key.caps_lock><Key.caps_lock><Key.caps_lock><Key.caps_lock><Key.caps_lock><Key.caps_lock><Key.caps_lock><Key.caps_lock><Key.caps_lock><Key.caps_lock><Key.caps_lock><Key.caps_lock><Key.caps_lock><Key.caps_lock><Key.caps_lock><Key.caps_lock><Key.caps_lock><Key.caps_lock><Key.caps_lock><Key.caps_lock><Key.caps_lock><Key.caps_lock><Key.caps_lock><Key.caps_lock><Key.caps_lock><Key.caps_lock><Key.caps_lock><Key.caps_lock><Key.caps_lock><Key.caps_lock><Key.caps_lock><Key.caps_lock><Key.caps_lock><Key.caps_lock><Key.caps_lock><Key.caps_lock><Key.caps_lock><Key.caps_lock><Key.caps_lock><Key.caps_lock><Key.caps_lock><Key.caps_lock><Key.caps_lock><Key.caps_lock>exciting
Screenshot: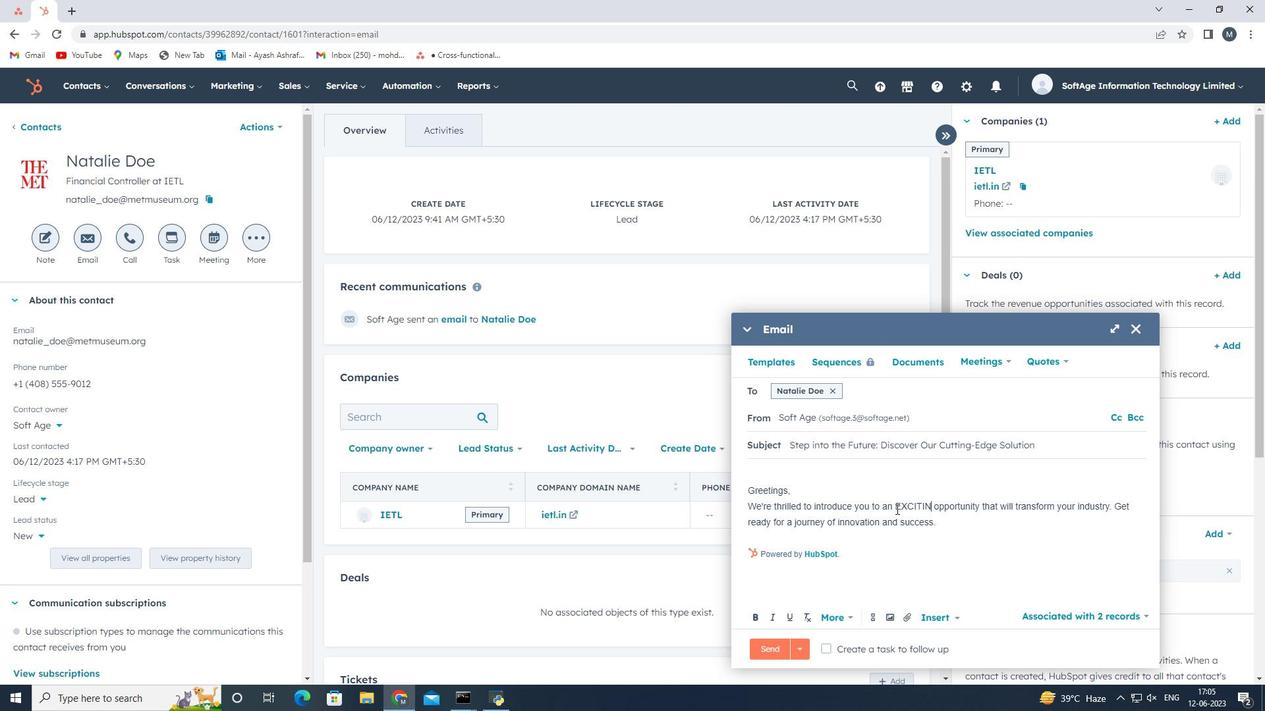 
Action: Mouse moved to (938, 506)
Screenshot: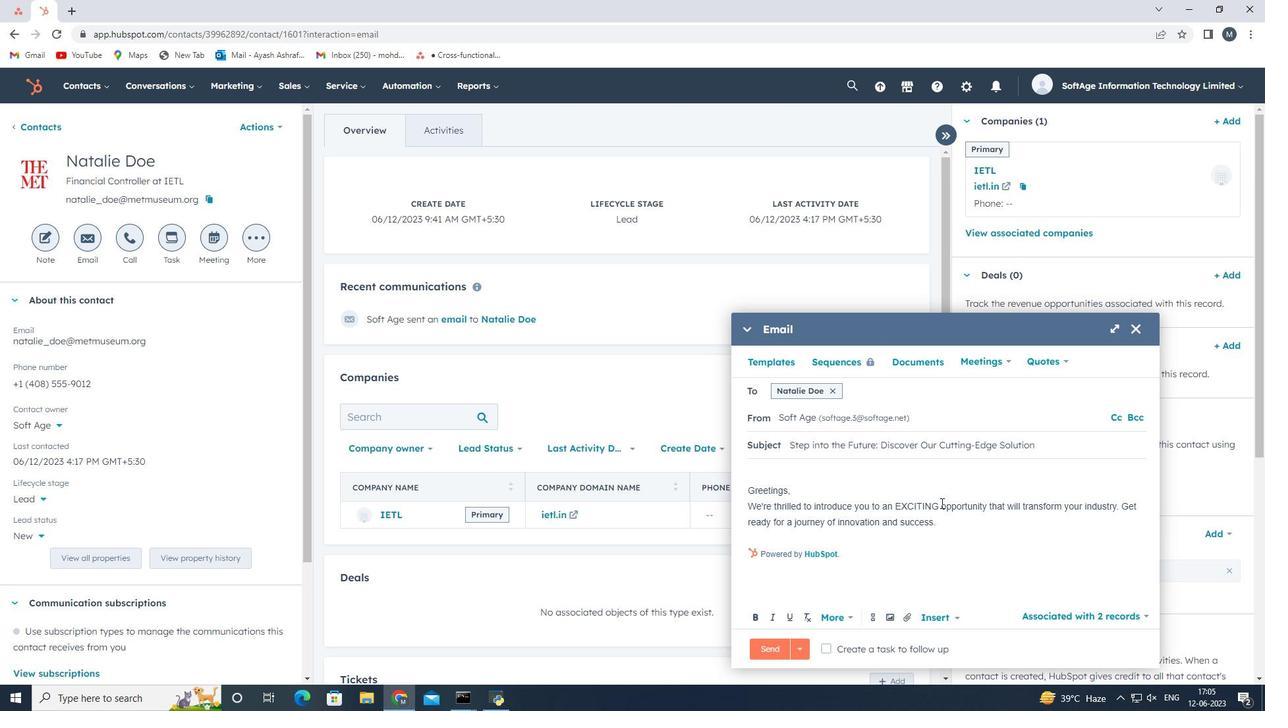 
Action: Mouse pressed left at (938, 506)
Screenshot: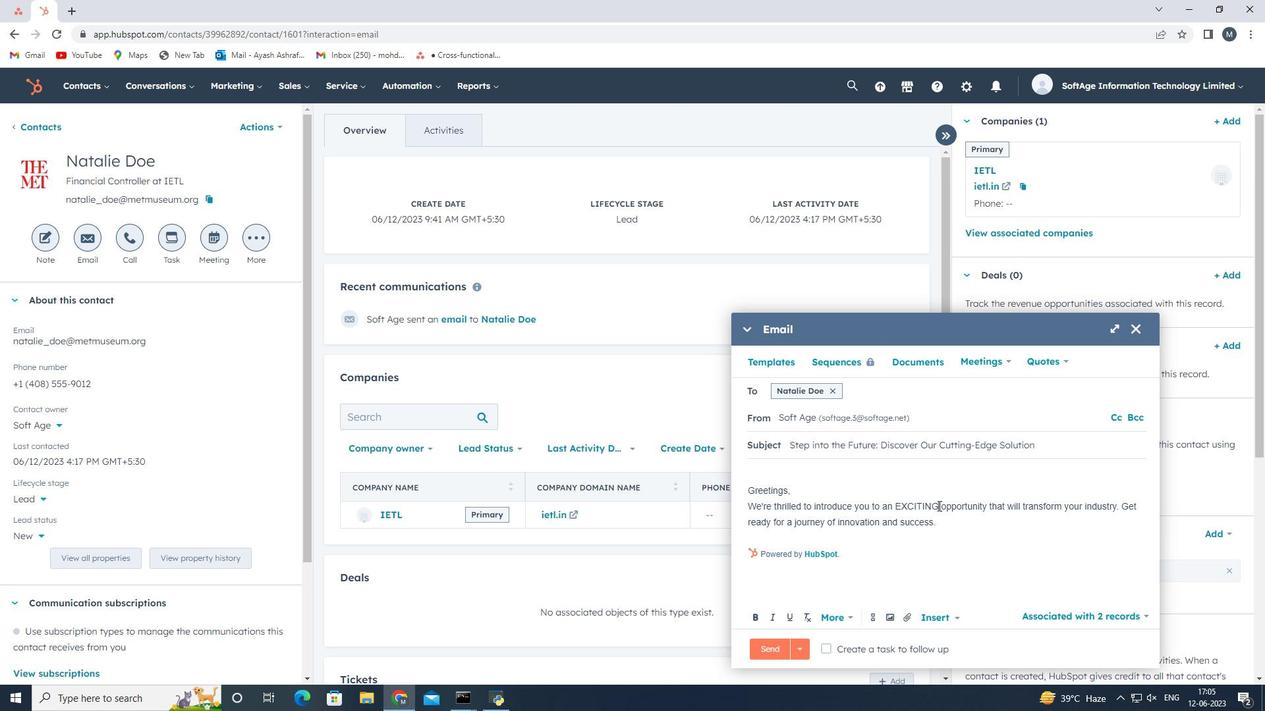 
Action: Mouse moved to (895, 504)
Screenshot: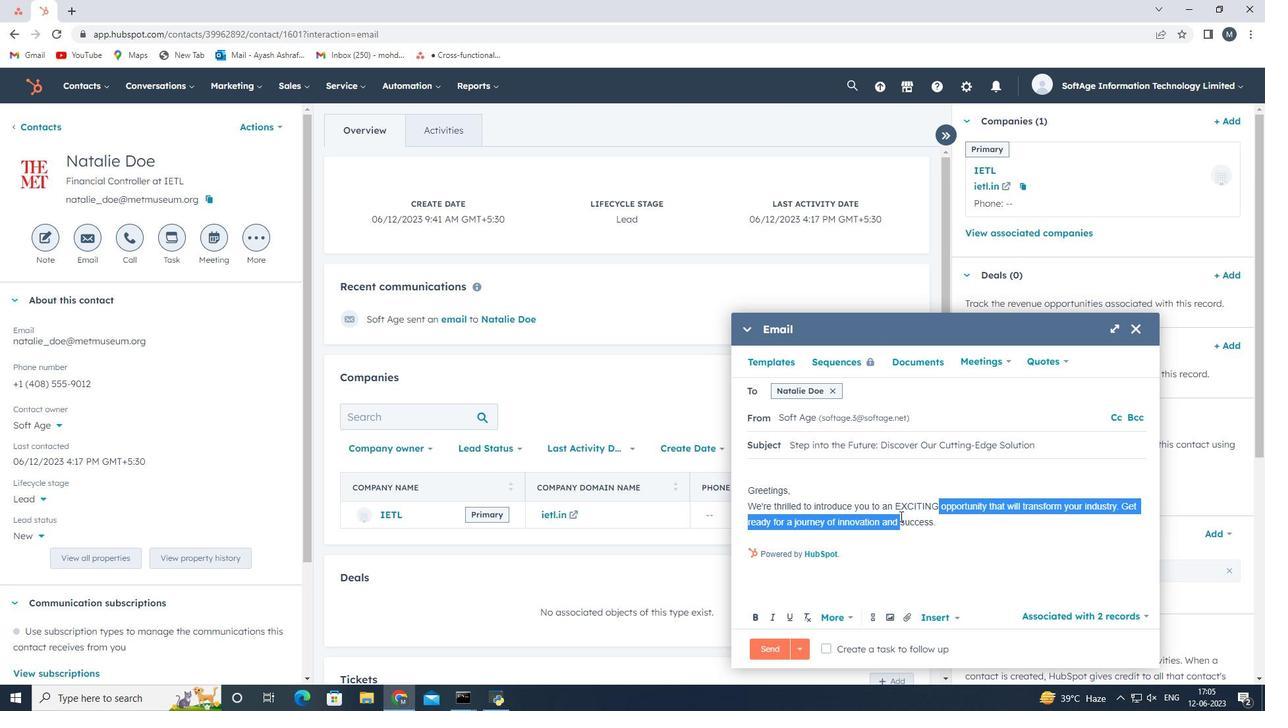 
Action: Key pressed <Key.backspace><Key.shift>exectin<Key.backspace><Key.backspace><Key.backspace><Key.backspace><Key.backspace><Key.backspace><Key.backspace><Key.caps_lock>EXCITNG
Screenshot: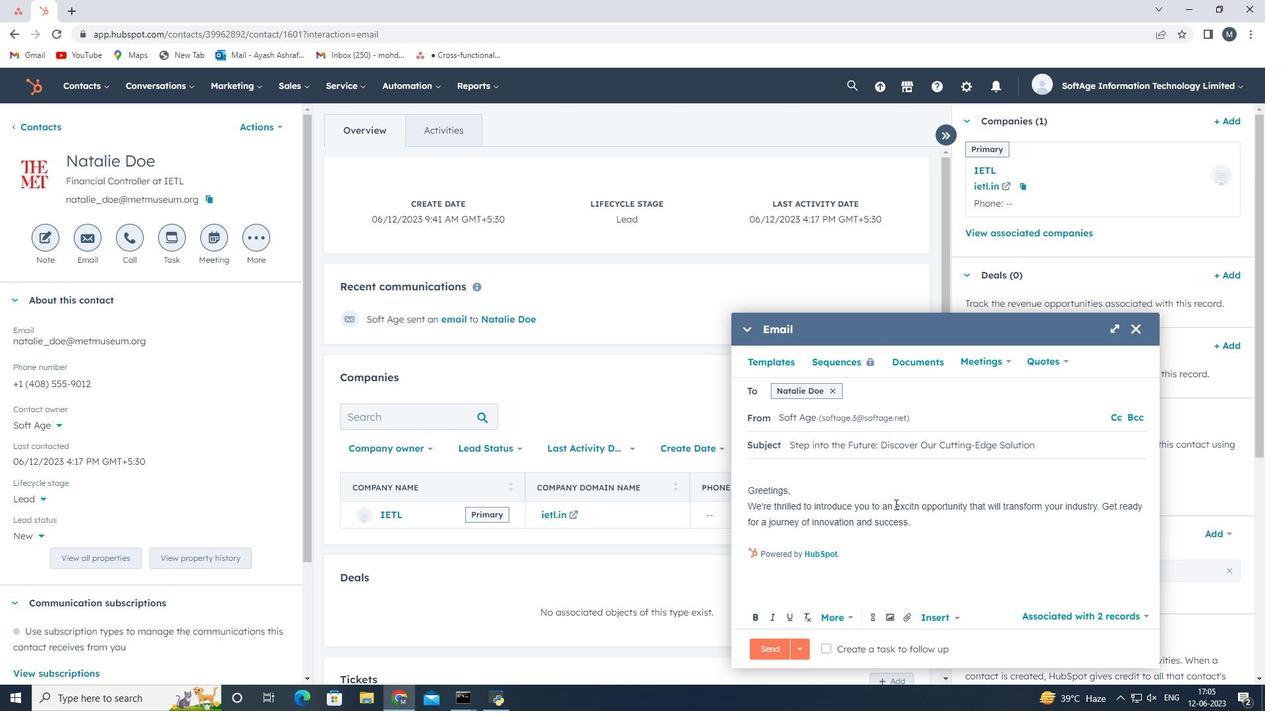 
Action: Mouse moved to (933, 529)
Screenshot: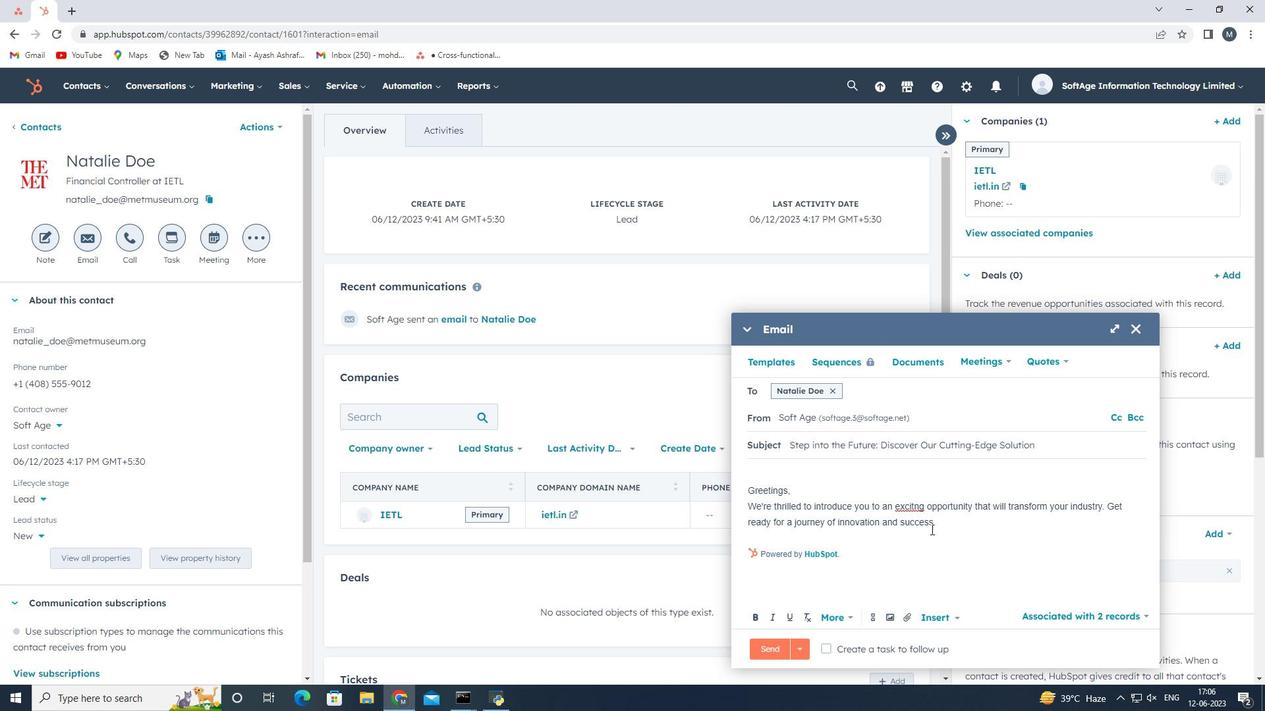 
Action: Mouse pressed left at (933, 529)
Screenshot: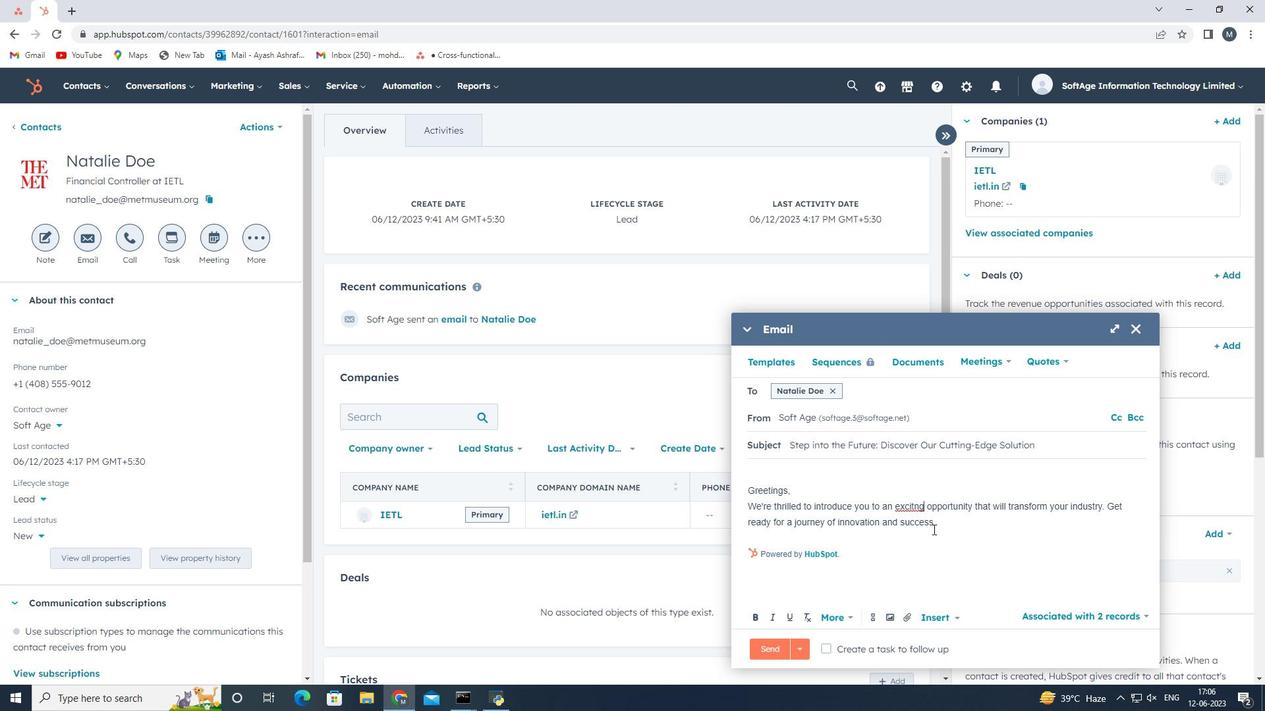 
Action: Mouse moved to (944, 528)
Screenshot: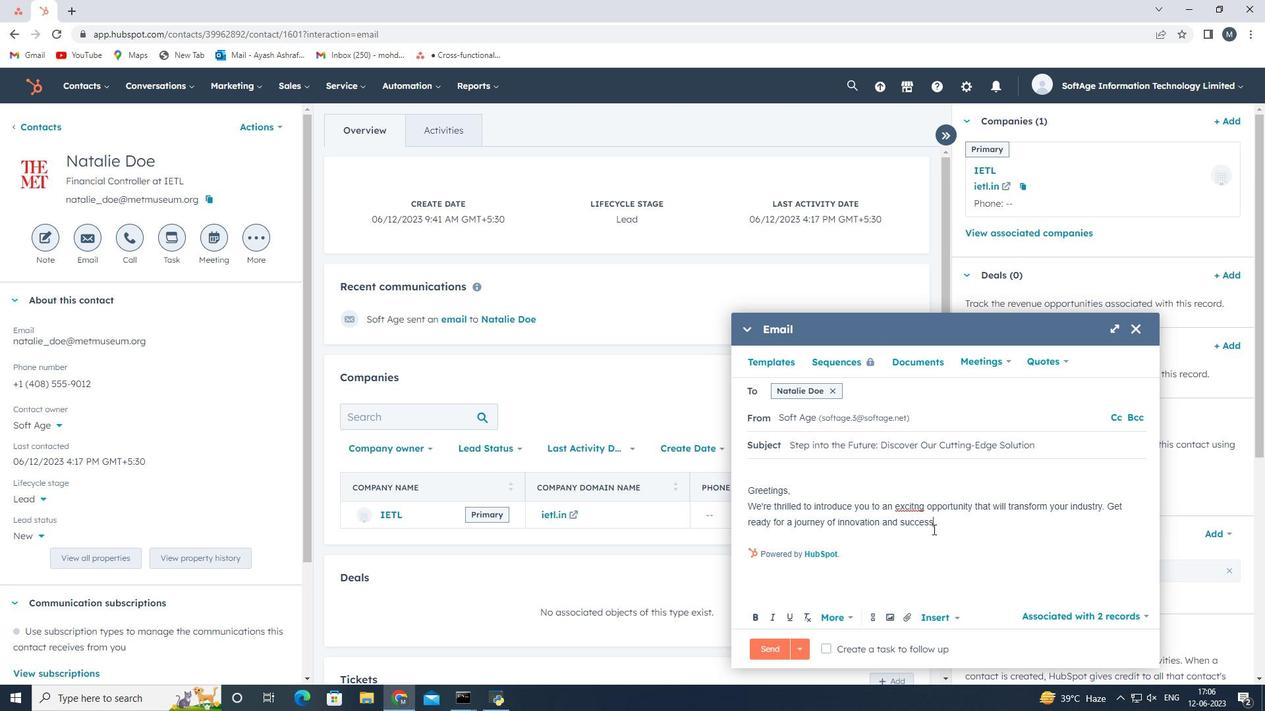 
Action: Key pressed <Key.shift>!
Screenshot: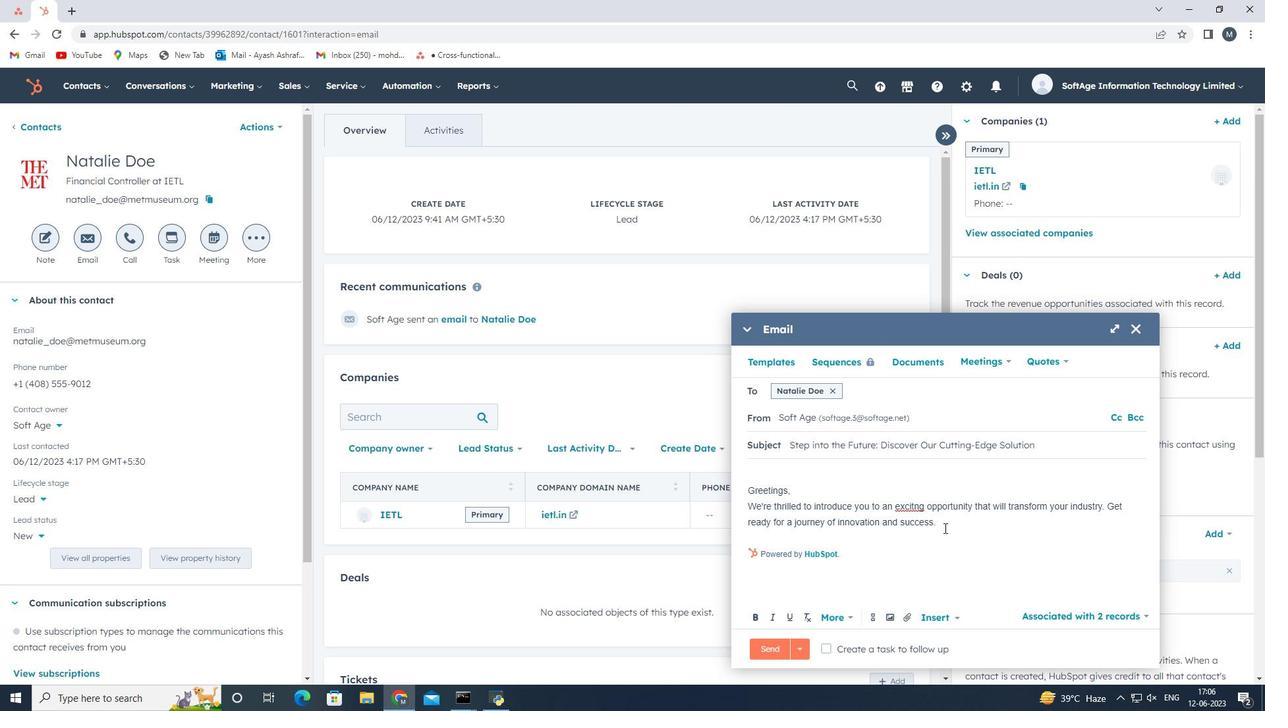 
Action: Mouse pressed left at (944, 528)
Screenshot: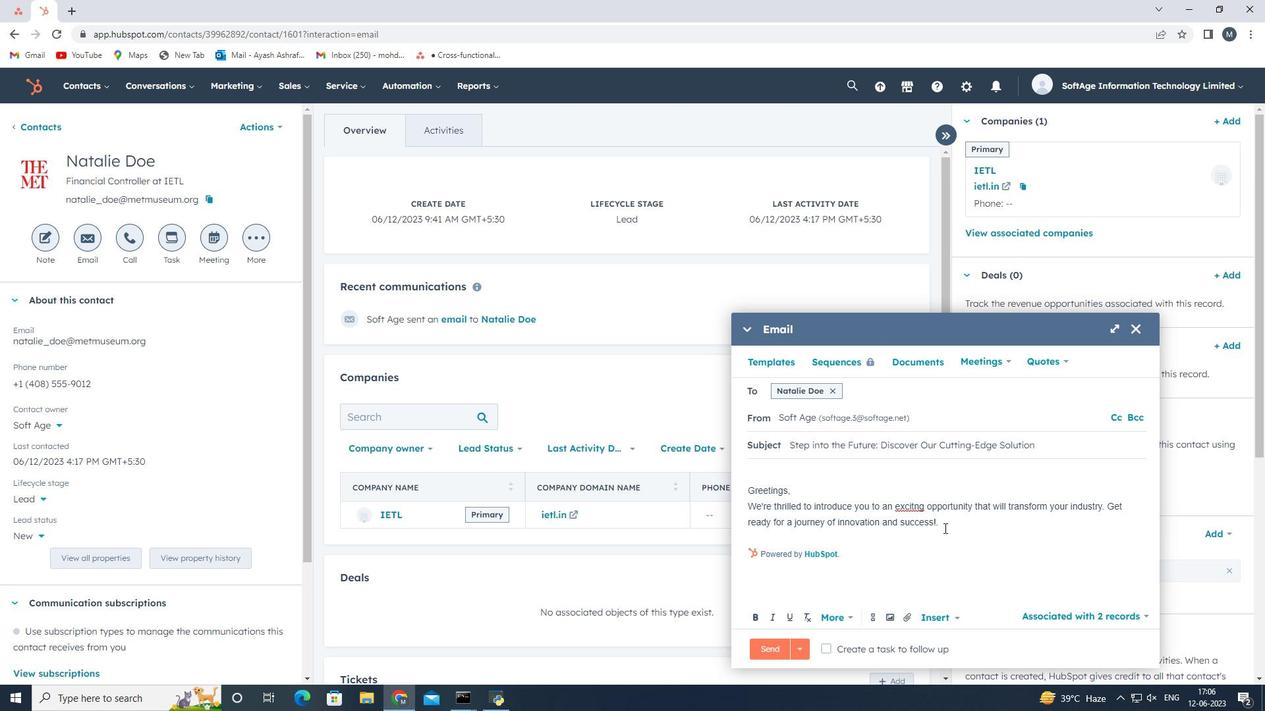 
Action: Key pressed <Key.backspace>
Screenshot: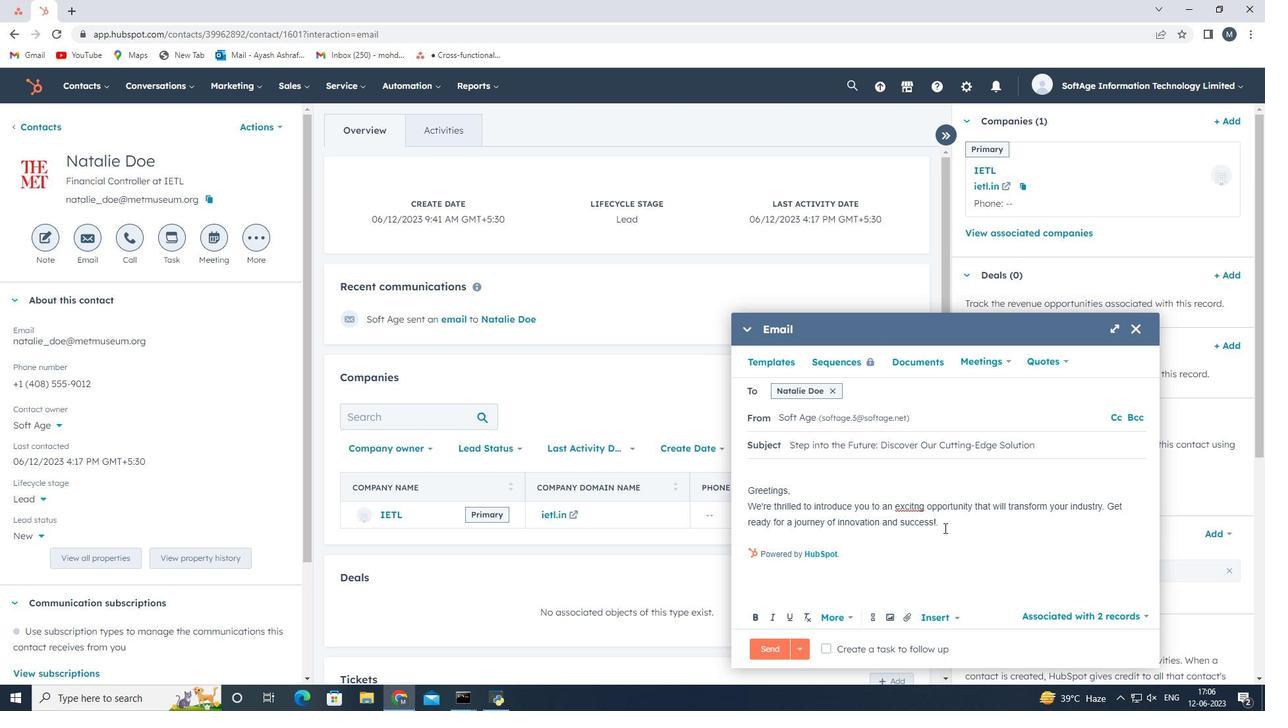 
Action: Mouse moved to (781, 535)
Screenshot: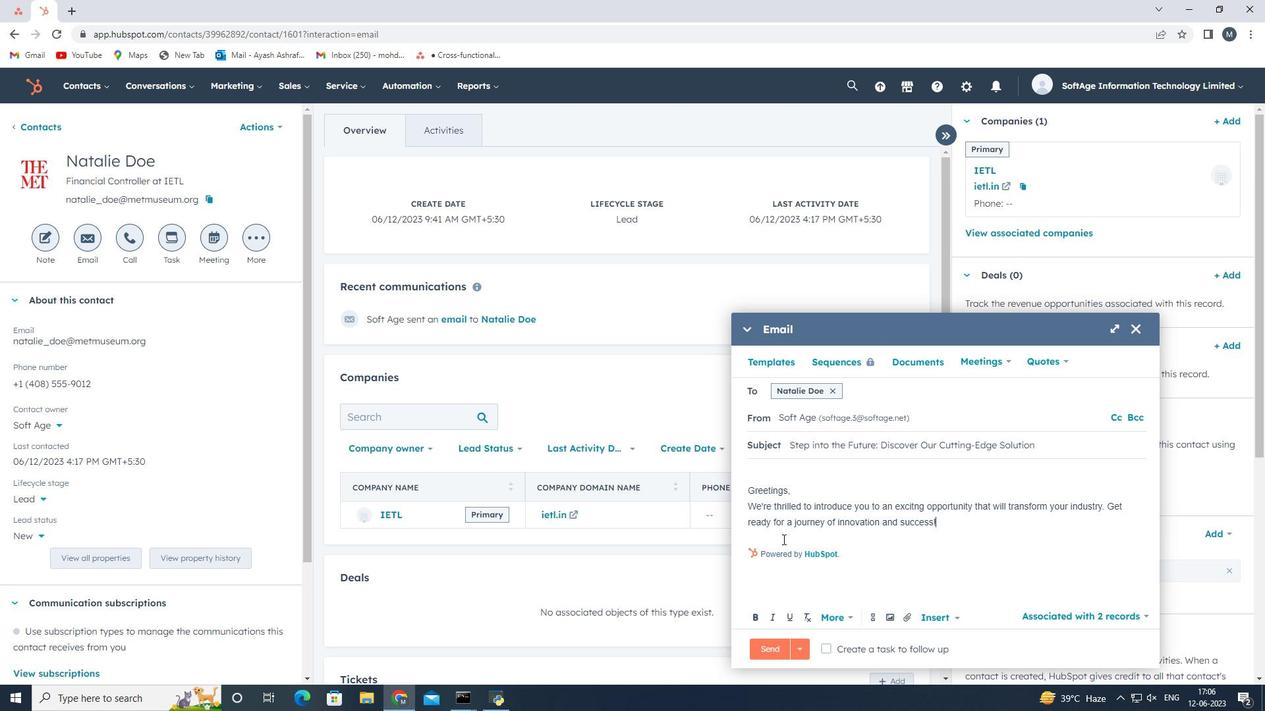 
Action: Mouse pressed left at (781, 535)
Screenshot: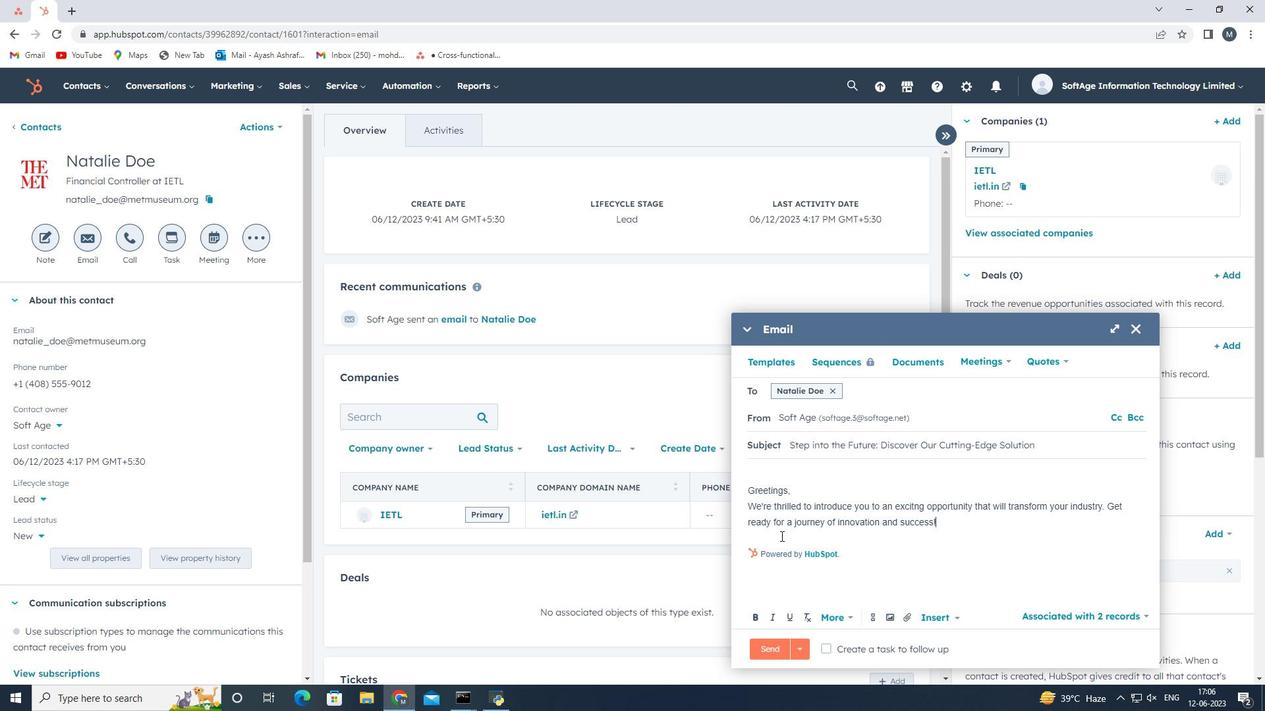 
Action: Key pressed <Key.shift><Key.shift><Key.shift><Key.shift><Key.shift><Key.shift><Key.shift>wARM<Key.space><Key.shift>rEGARDS<Key.enter>
Screenshot: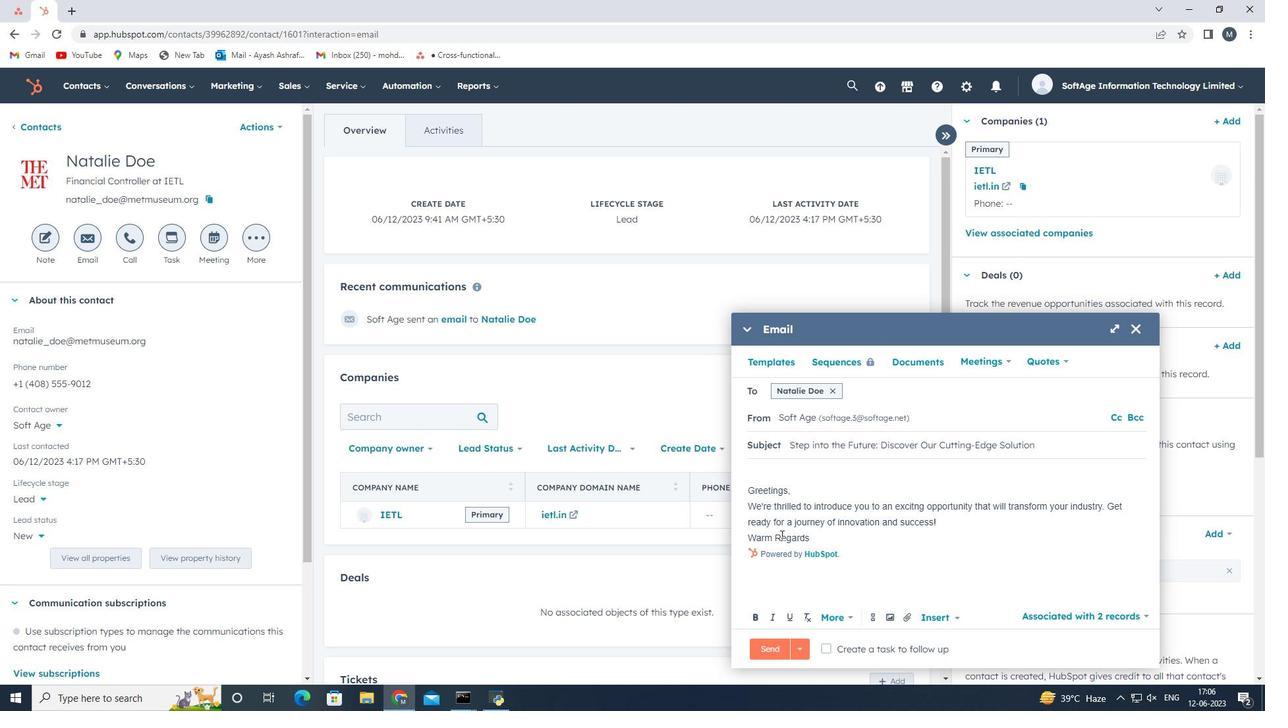 
Action: Mouse moved to (874, 623)
Screenshot: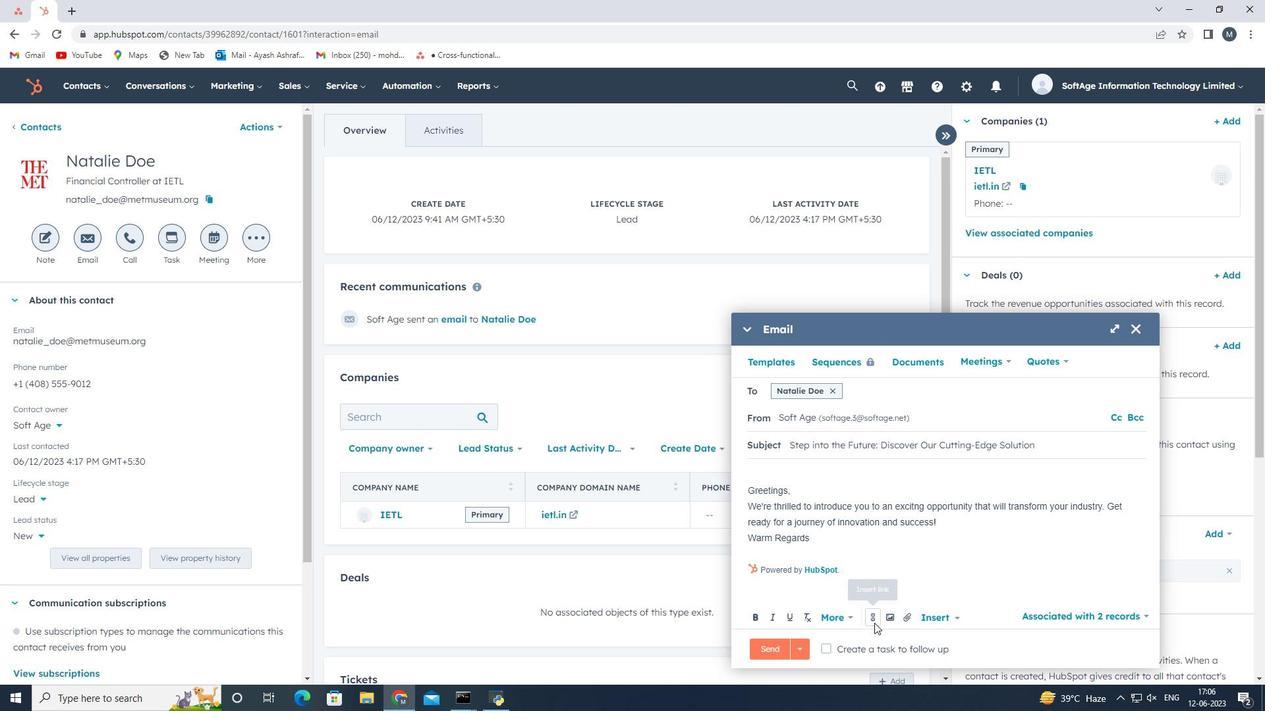 
Action: Mouse pressed left at (874, 623)
Screenshot: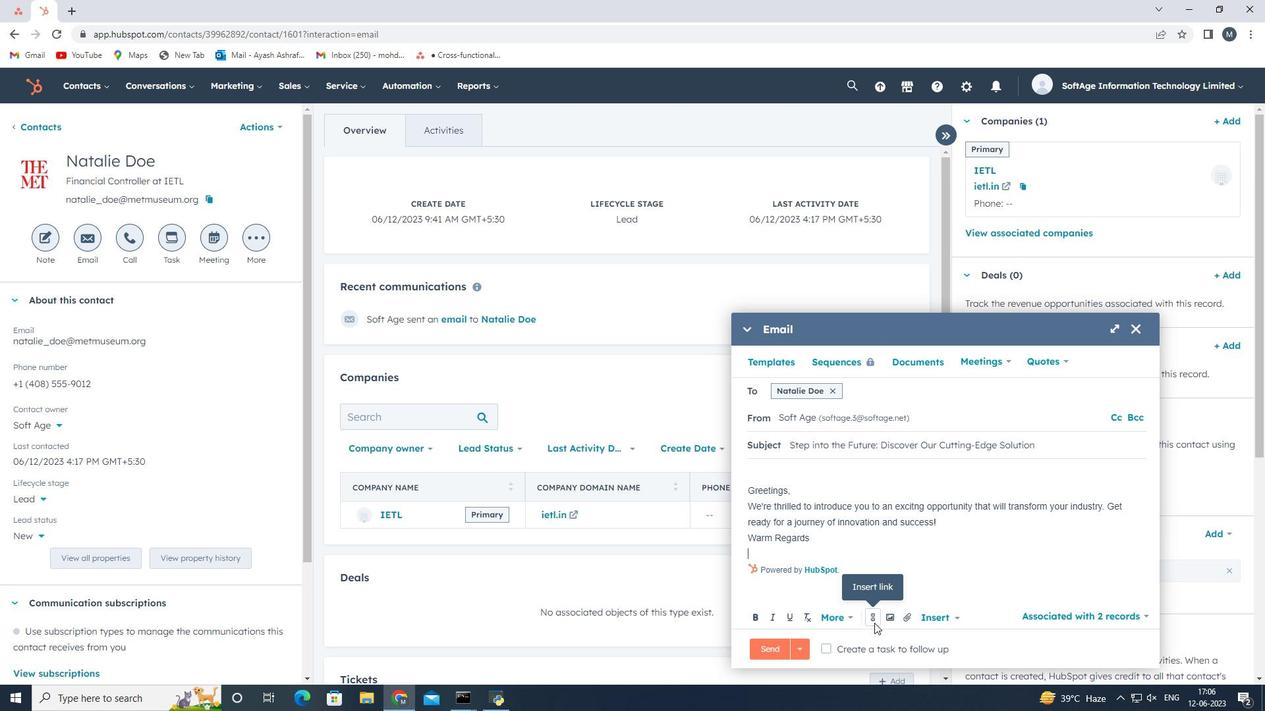 
Action: Mouse moved to (933, 469)
Screenshot: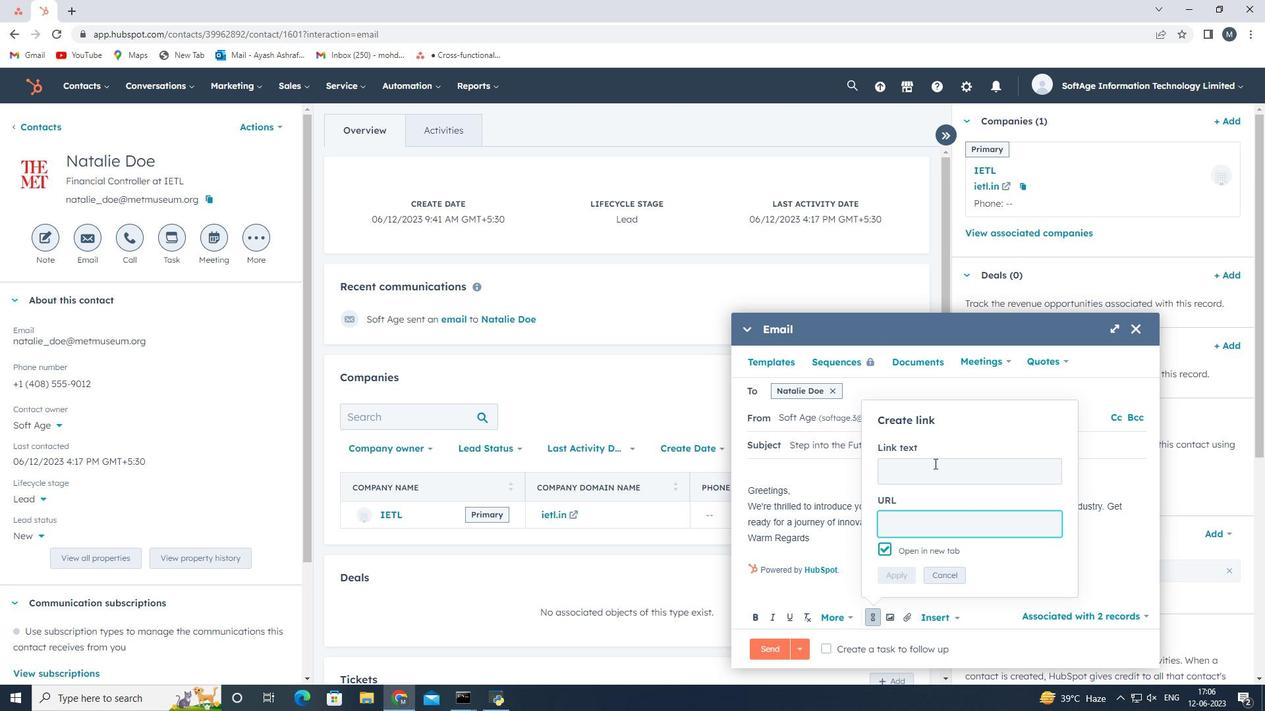 
Action: Mouse pressed left at (933, 469)
Screenshot: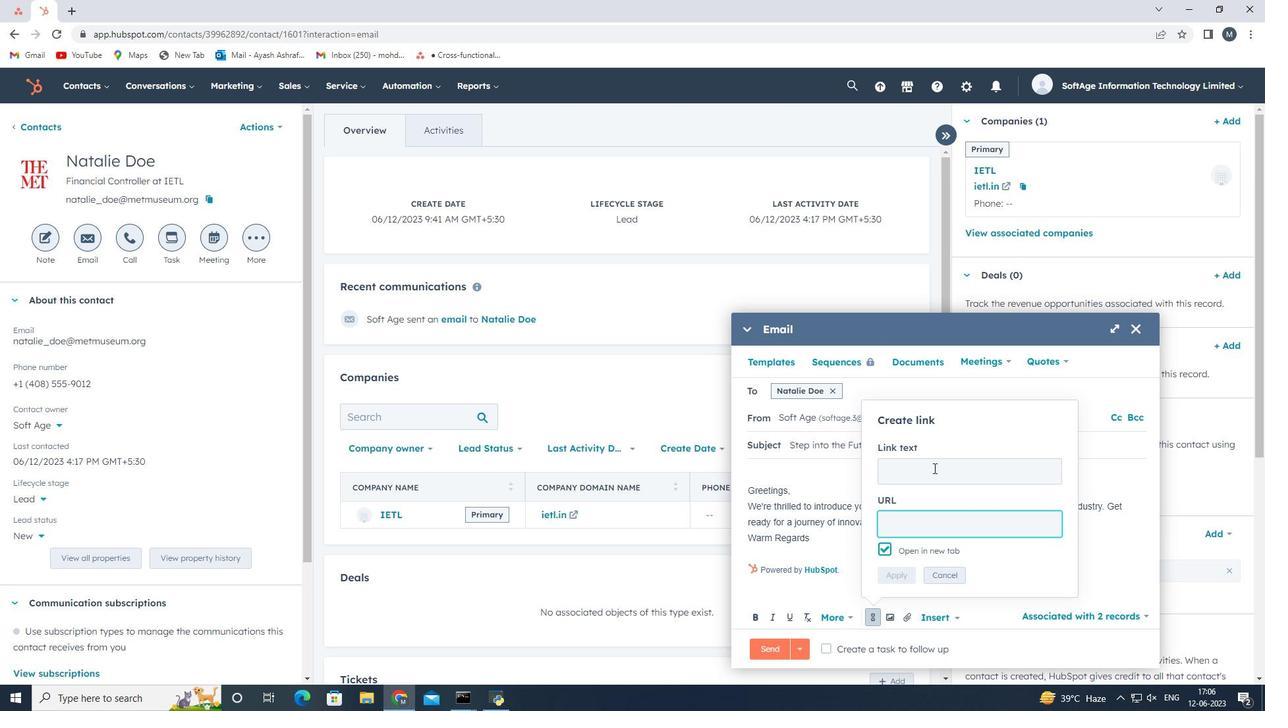 
Action: Key pressed <Key.shift>lINKEDIN
Screenshot: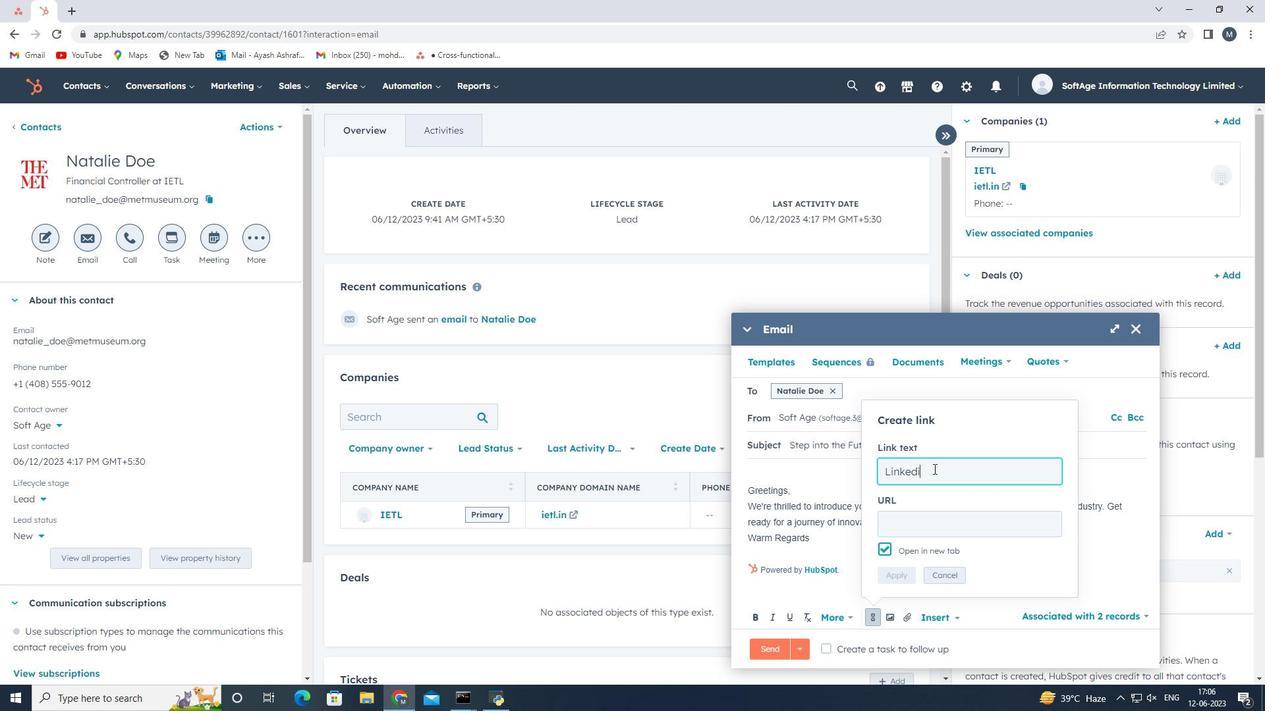 
Action: Mouse moved to (928, 524)
Screenshot: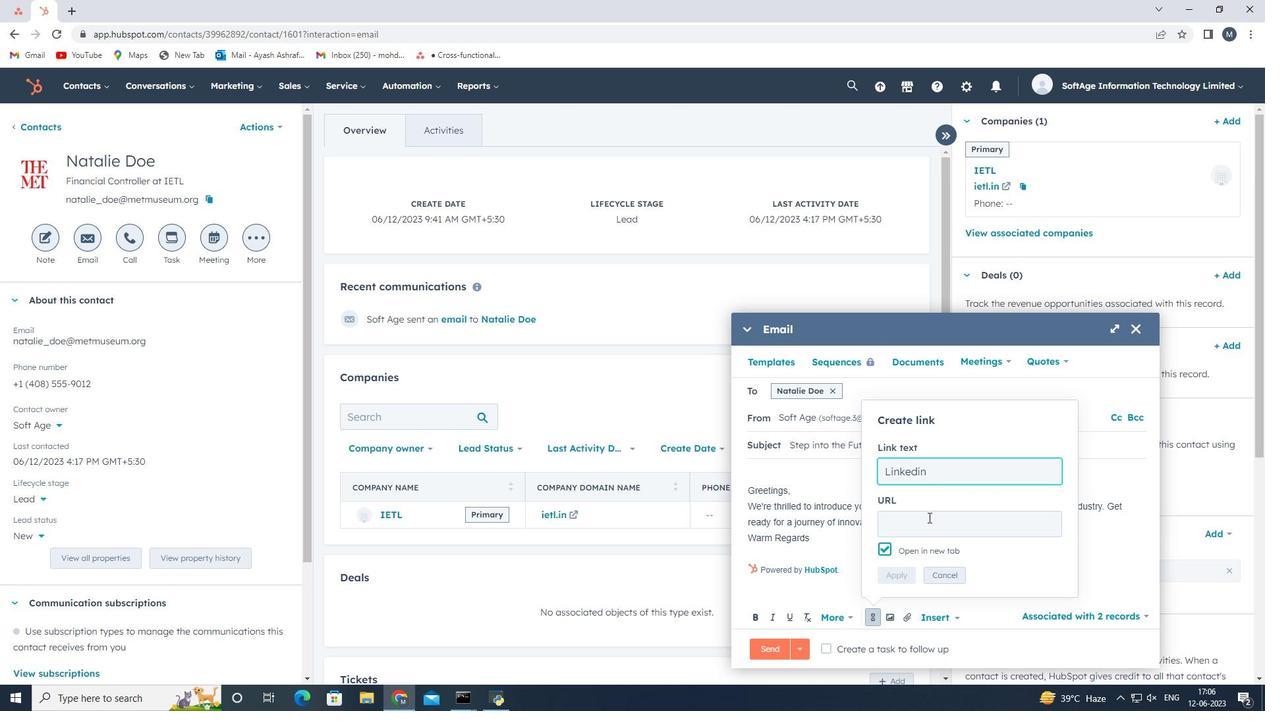 
Action: Mouse pressed left at (928, 524)
Screenshot: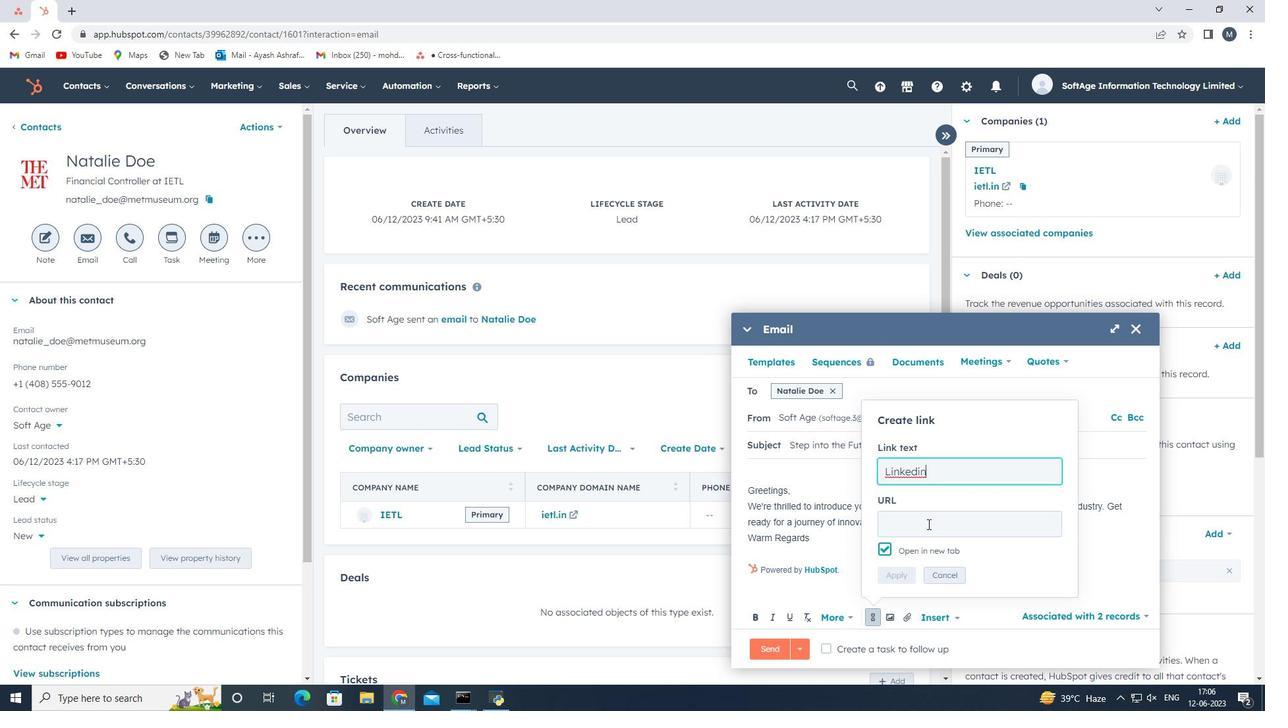 
Action: Key pressed IN.LINKEDIN.COM
Screenshot: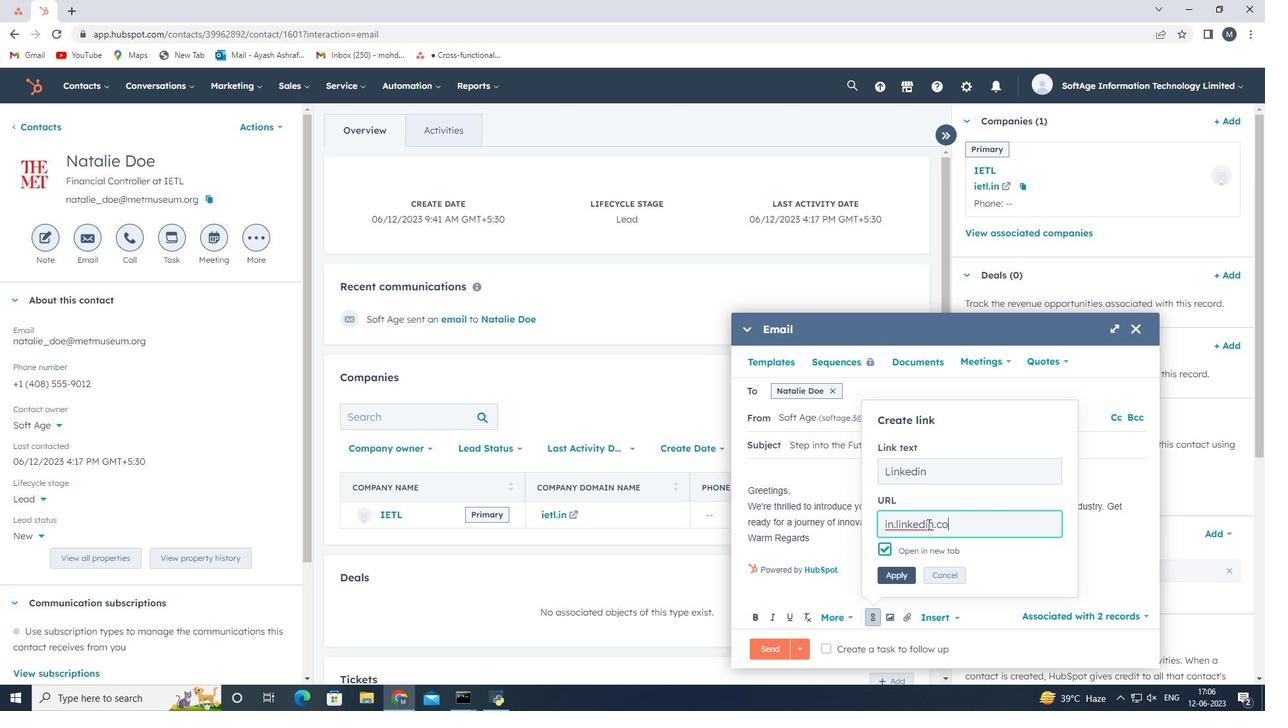 
Action: Mouse moved to (879, 573)
Screenshot: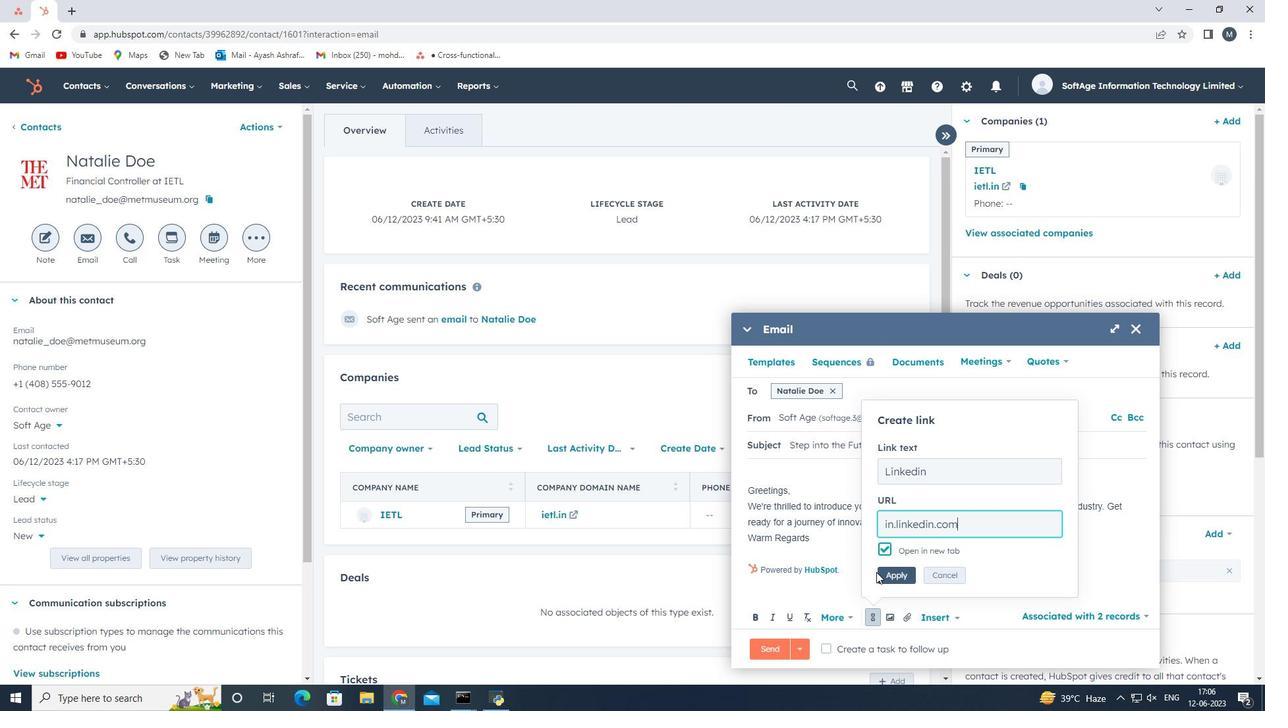 
Action: Mouse pressed left at (879, 573)
Screenshot: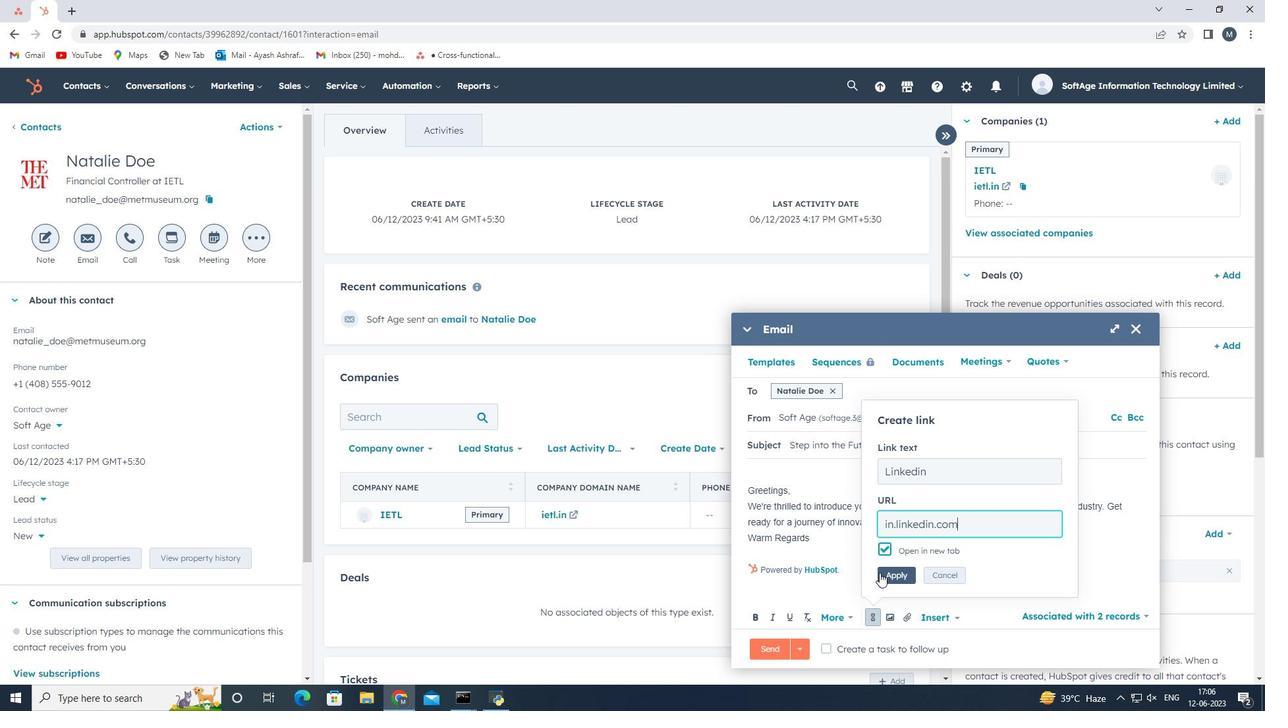 
Action: Mouse moved to (823, 552)
Screenshot: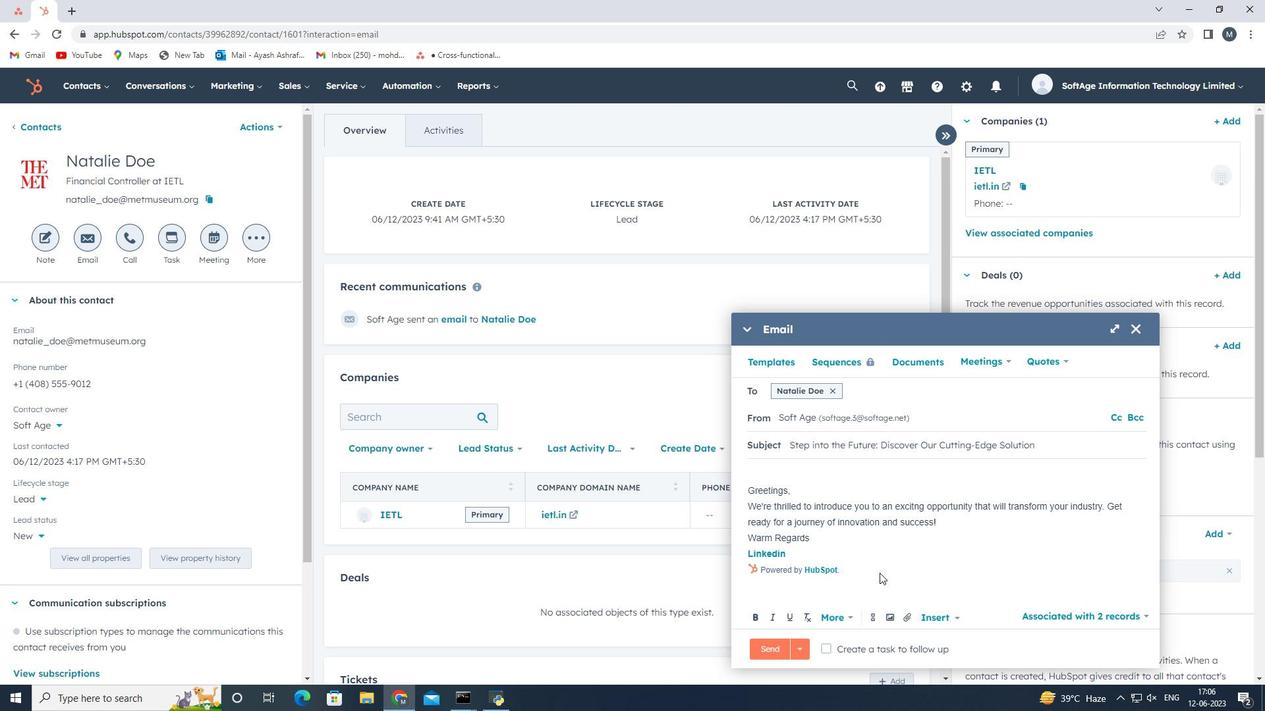 
Action: Key pressed <Key.enter>
Screenshot: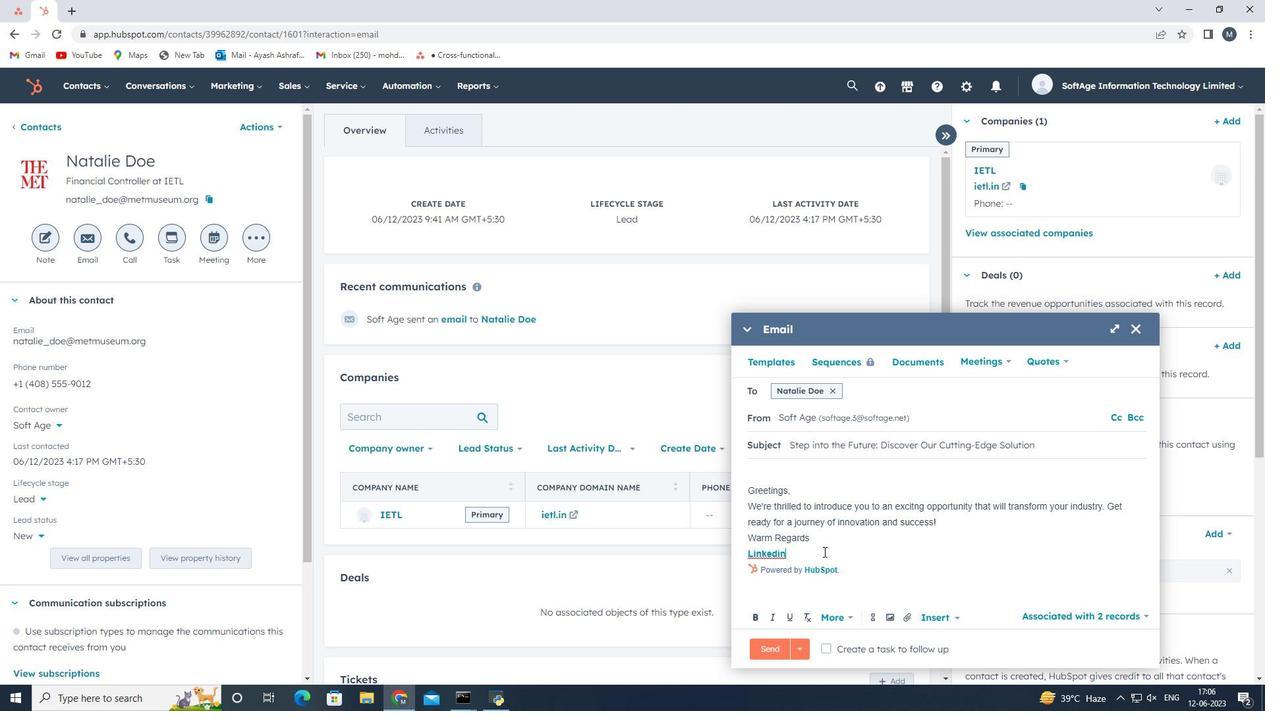 
Action: Mouse moved to (885, 617)
Screenshot: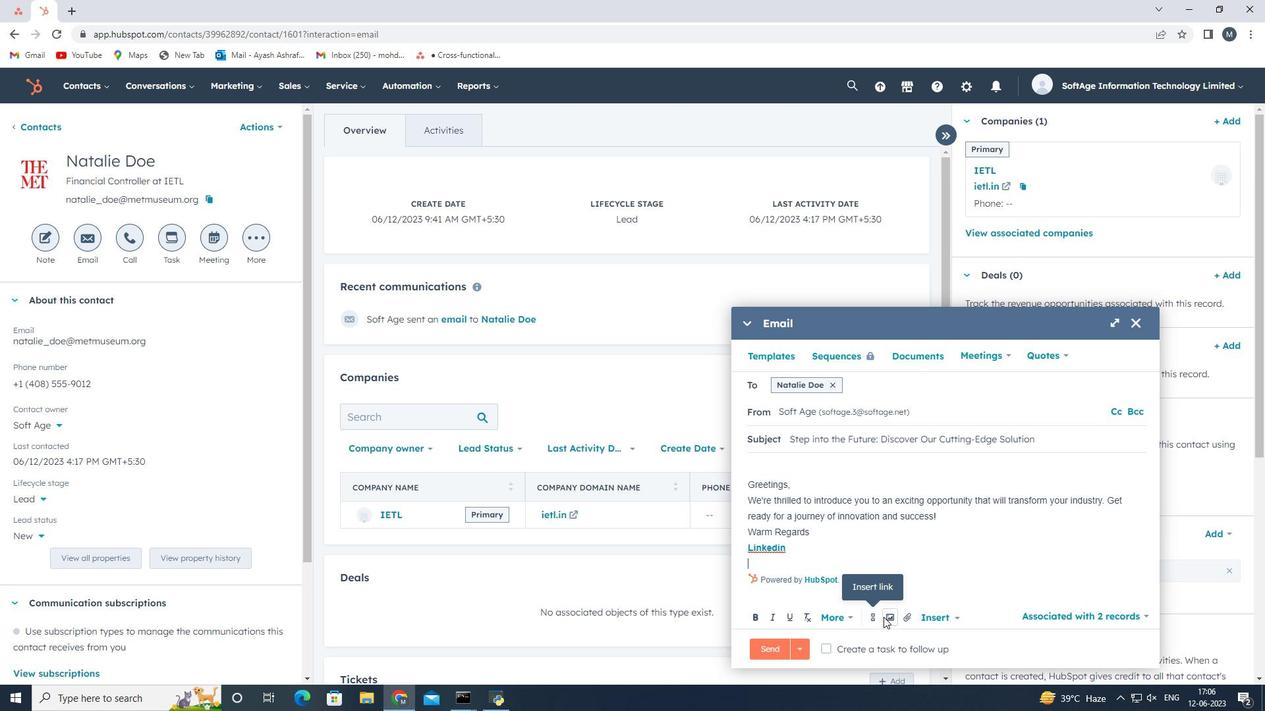 
Action: Key pressed <Key.enter>
Screenshot: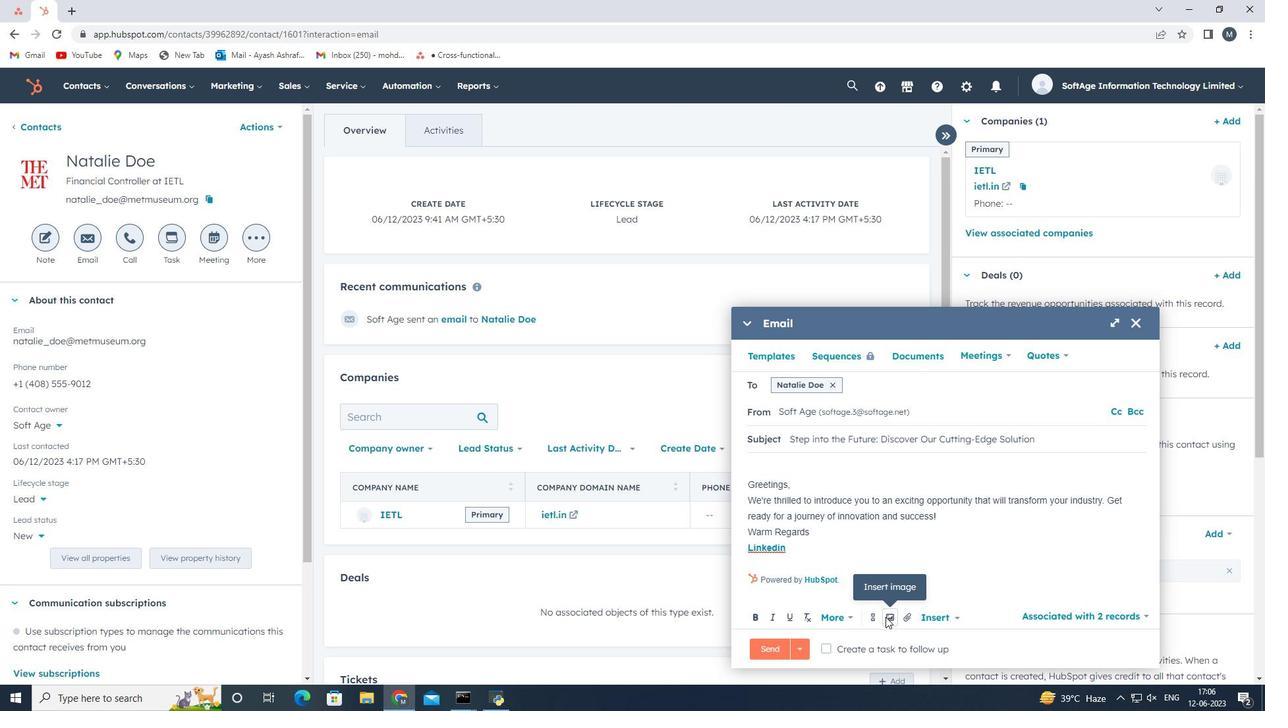 
Action: Mouse pressed left at (885, 617)
Screenshot: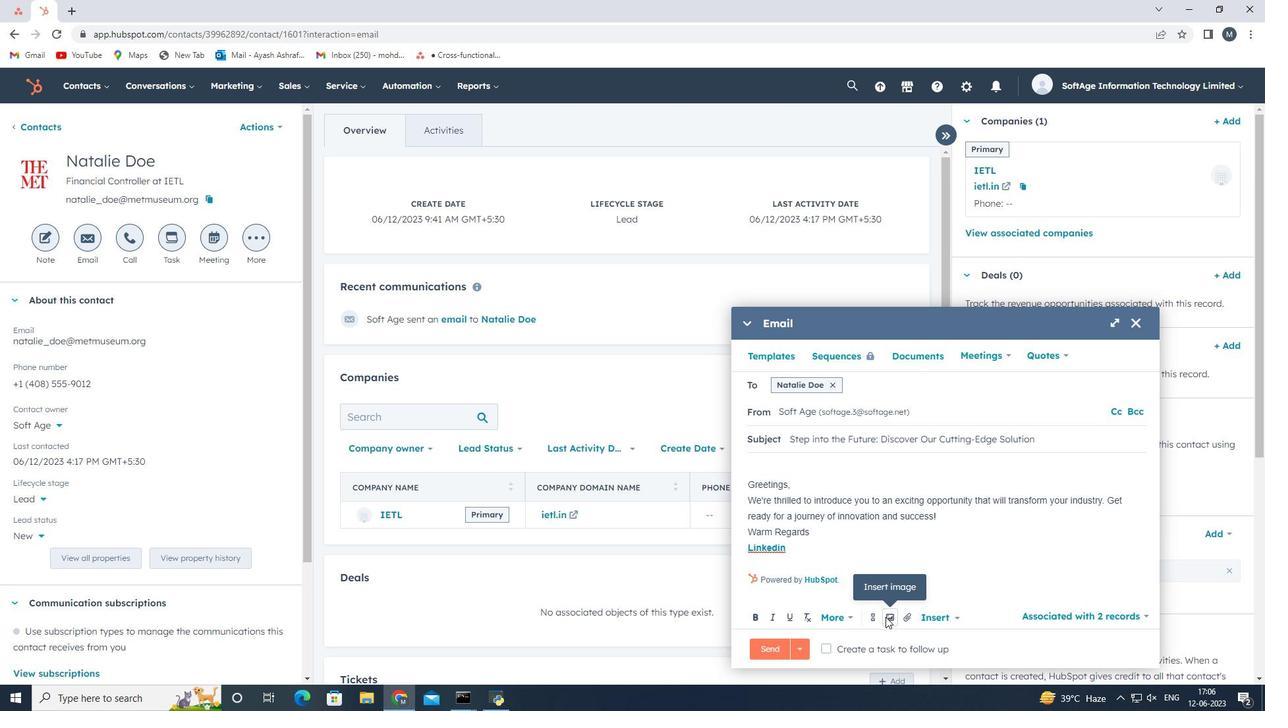 
Action: Mouse moved to (867, 578)
Screenshot: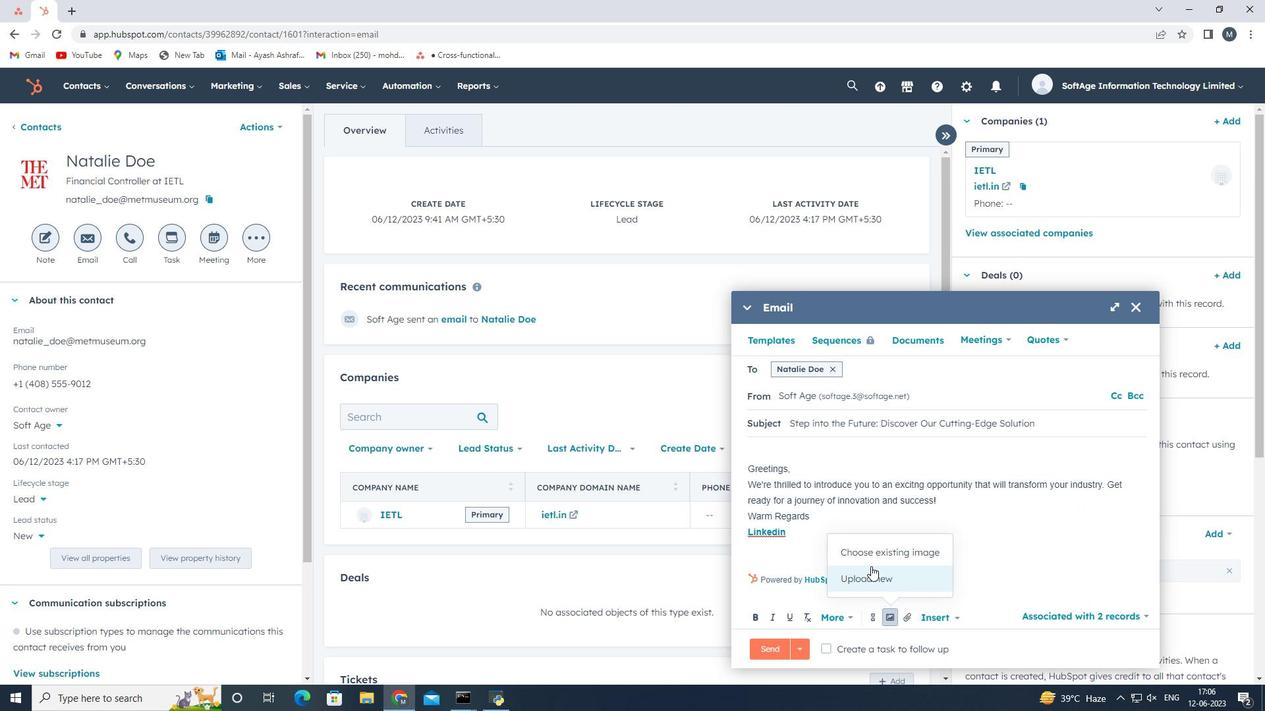 
Action: Mouse pressed left at (867, 578)
Screenshot: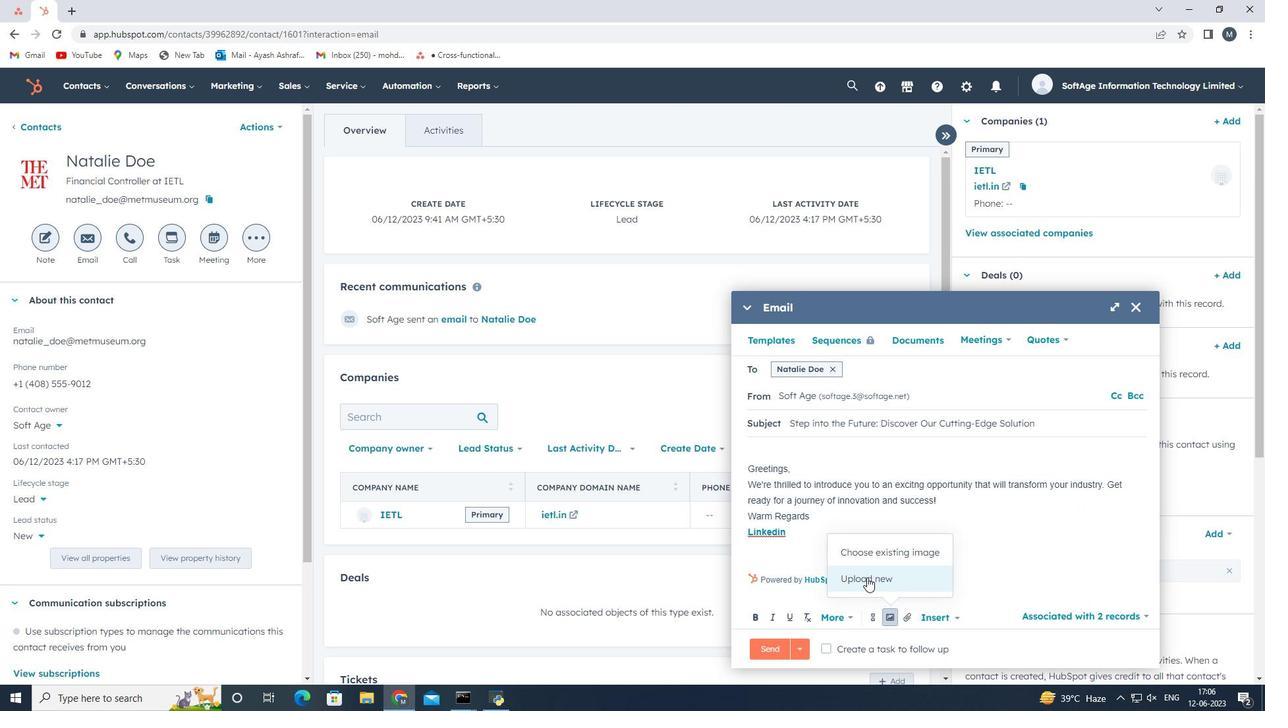 
Action: Mouse moved to (207, 126)
Screenshot: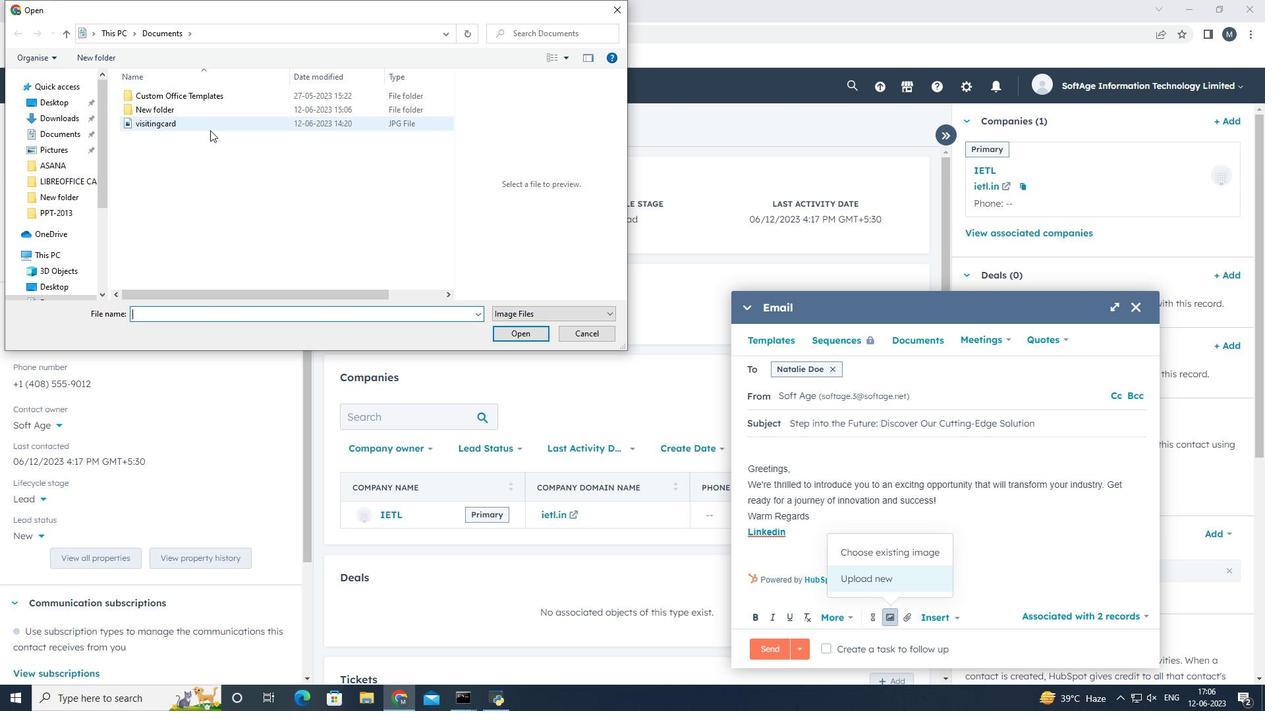 
Action: Mouse pressed left at (207, 126)
Screenshot: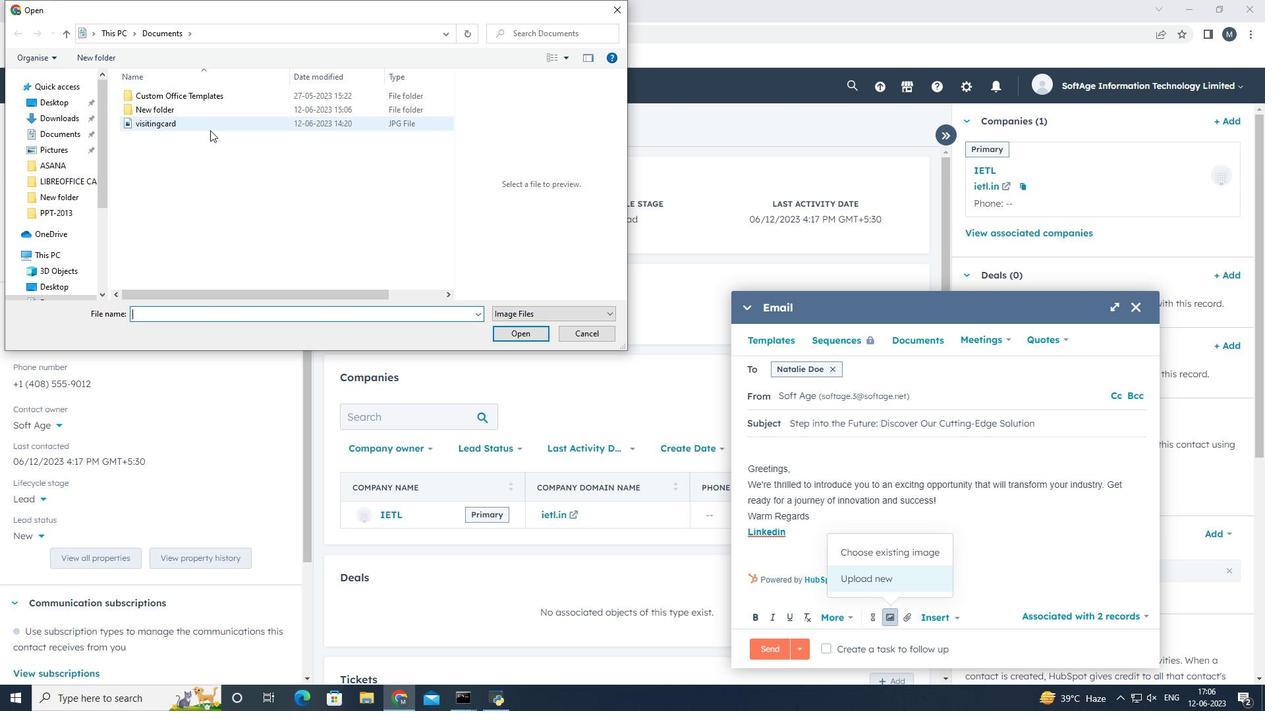 
Action: Mouse moved to (512, 332)
Screenshot: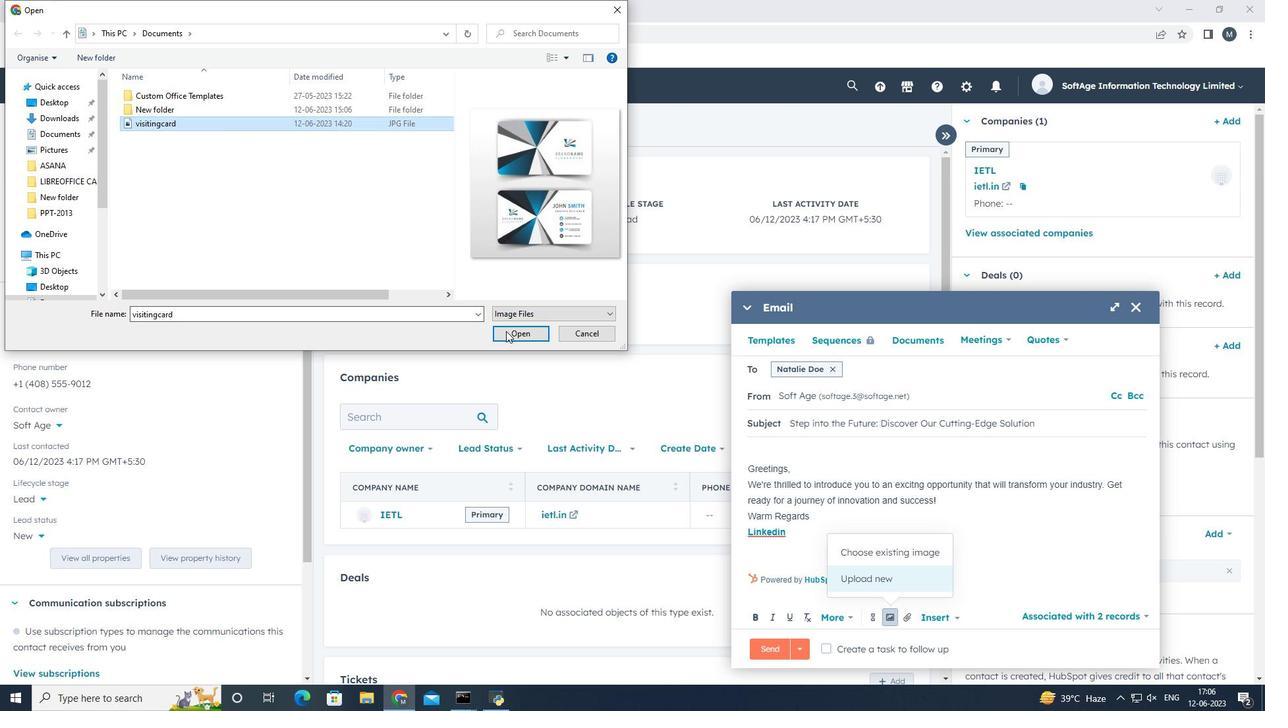 
Action: Mouse pressed left at (512, 332)
Screenshot: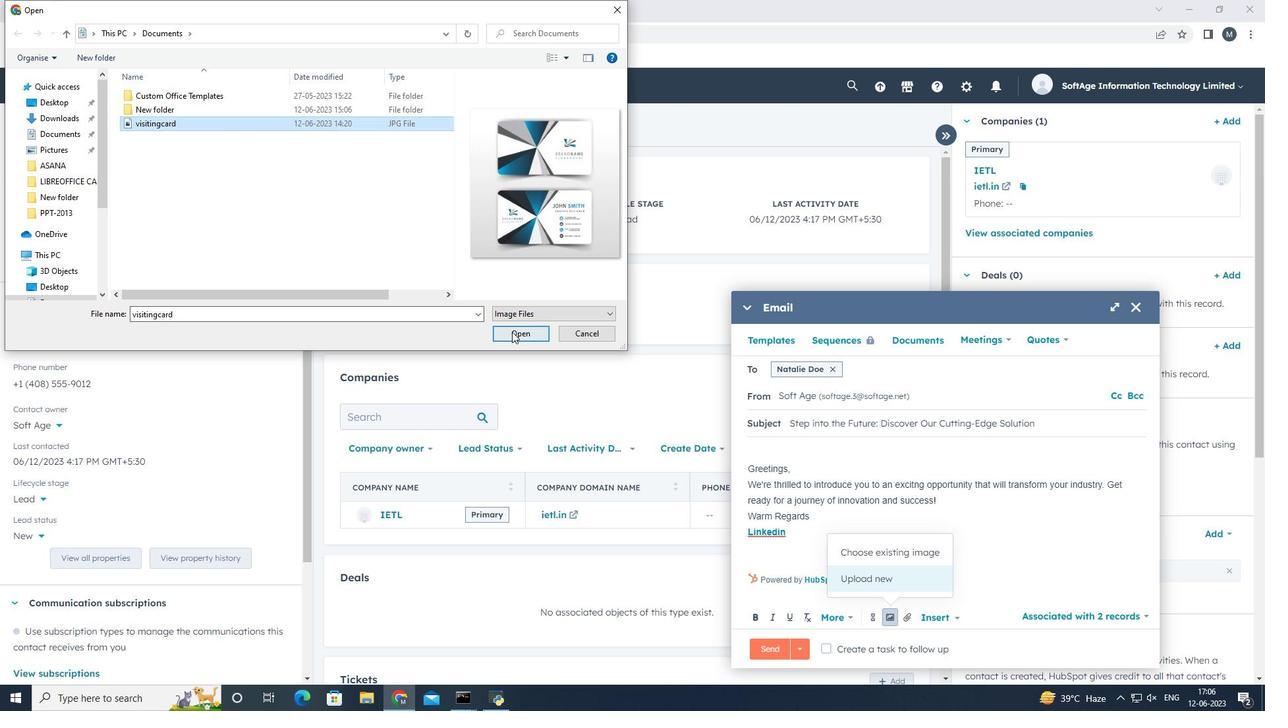 
Action: Mouse moved to (912, 618)
Screenshot: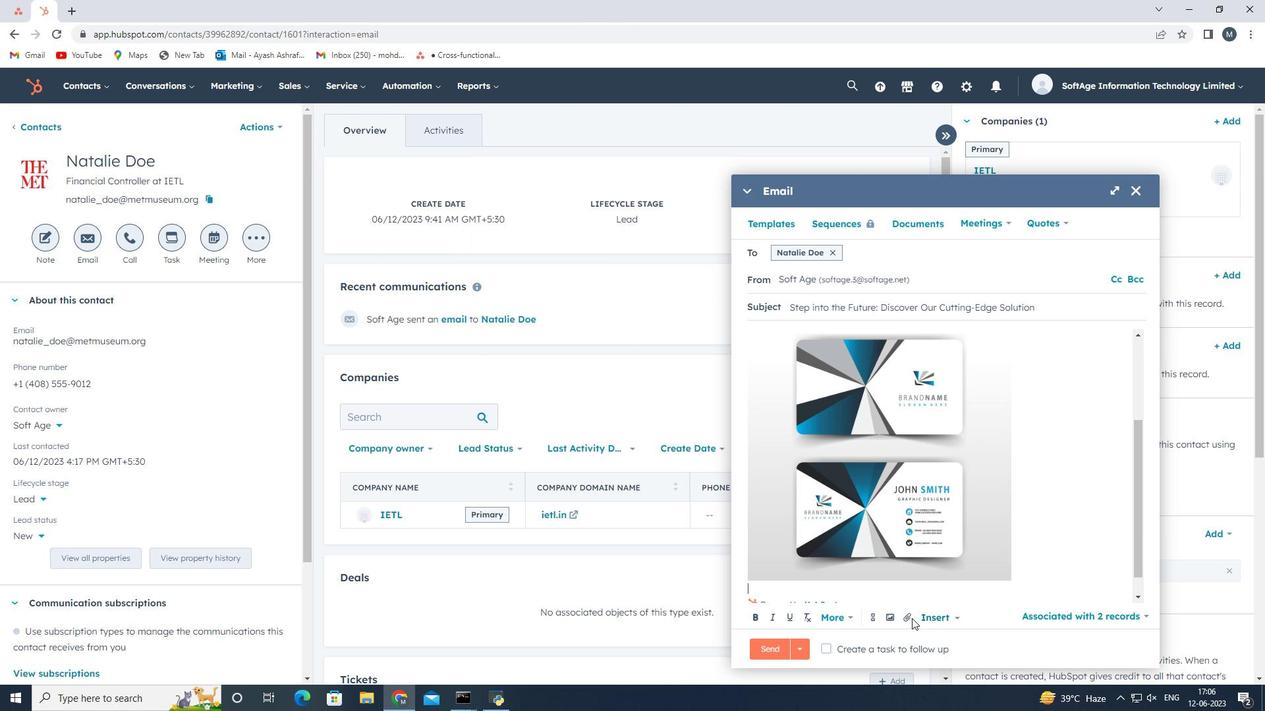 
Action: Mouse pressed left at (912, 618)
Screenshot: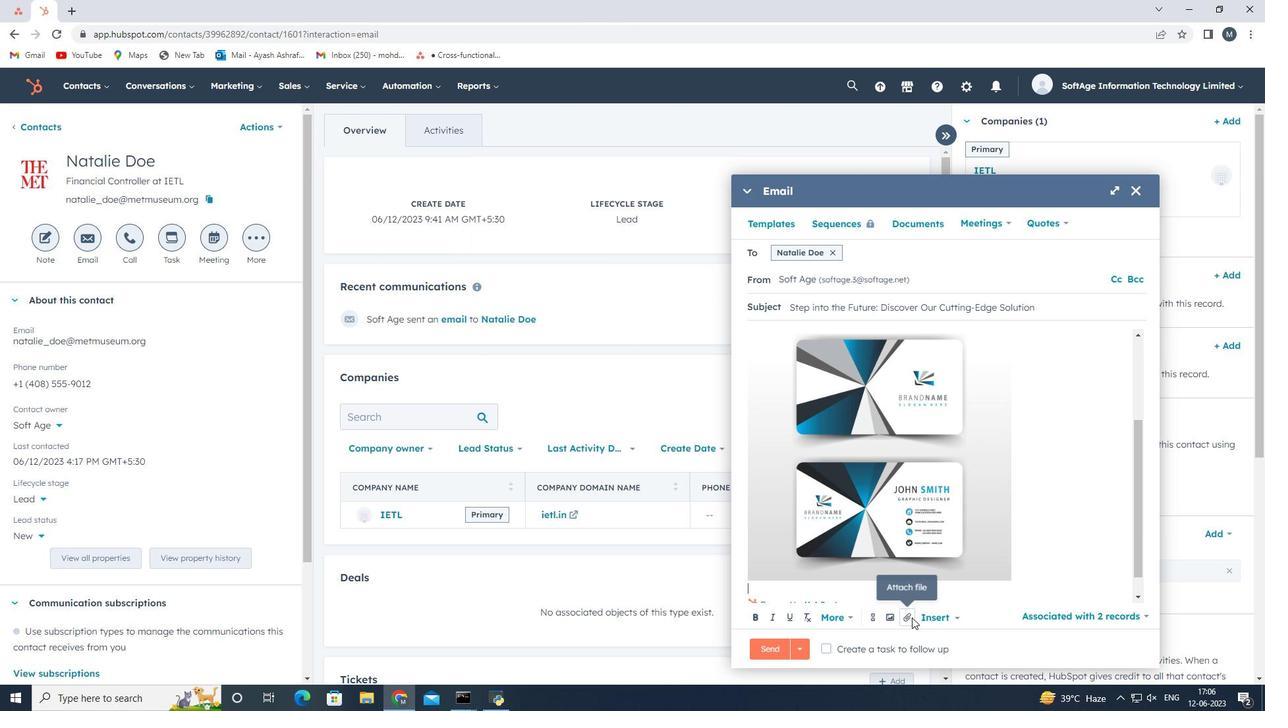 
Action: Mouse moved to (921, 583)
Screenshot: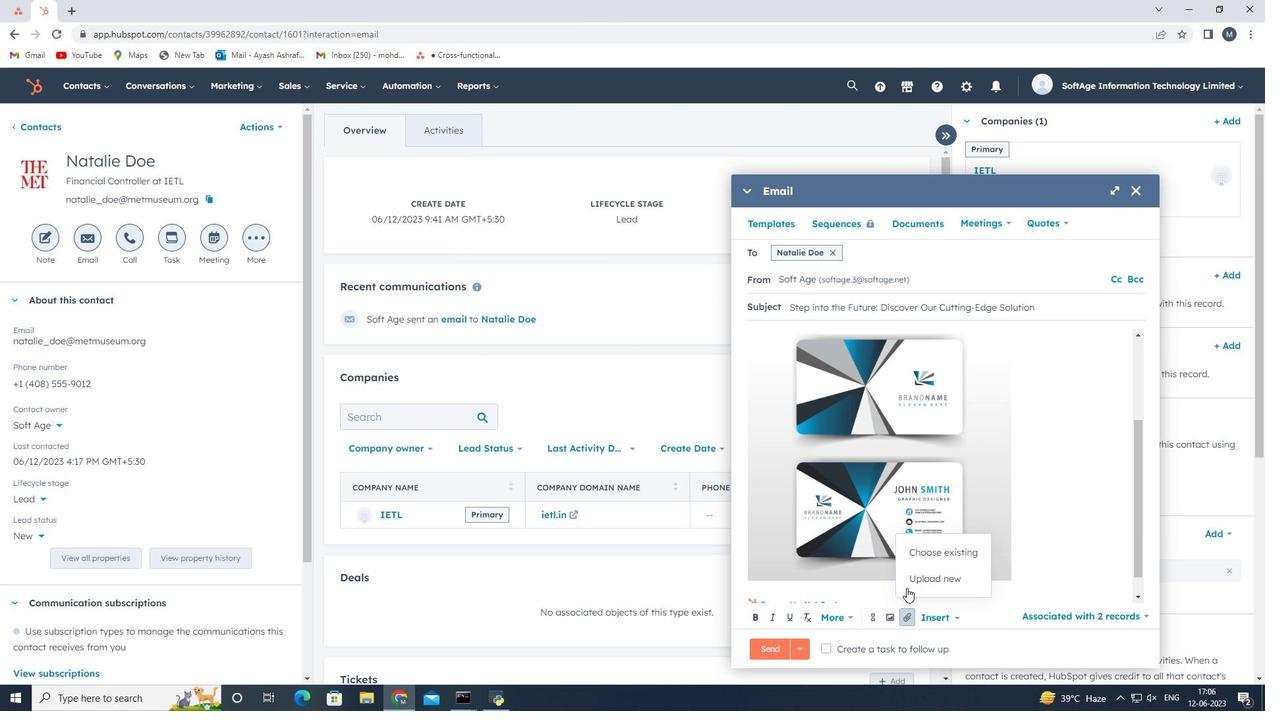 
Action: Mouse pressed left at (921, 583)
Screenshot: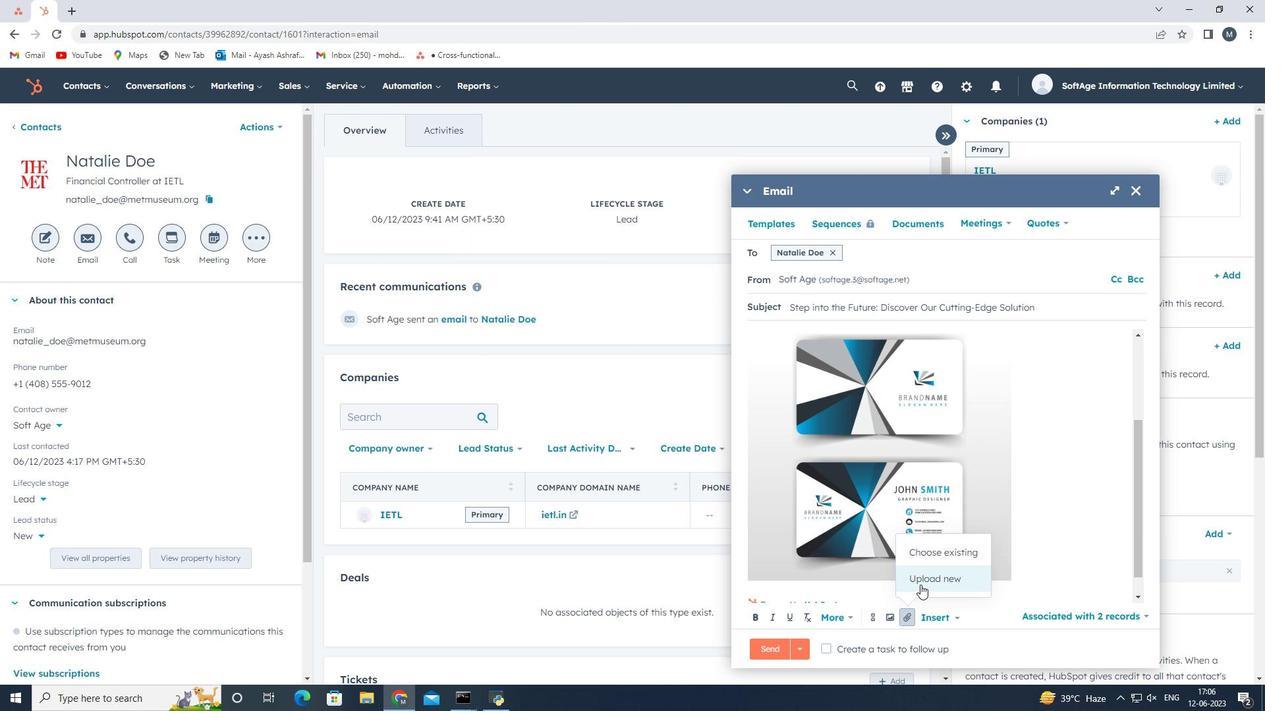 
Action: Mouse moved to (188, 135)
Screenshot: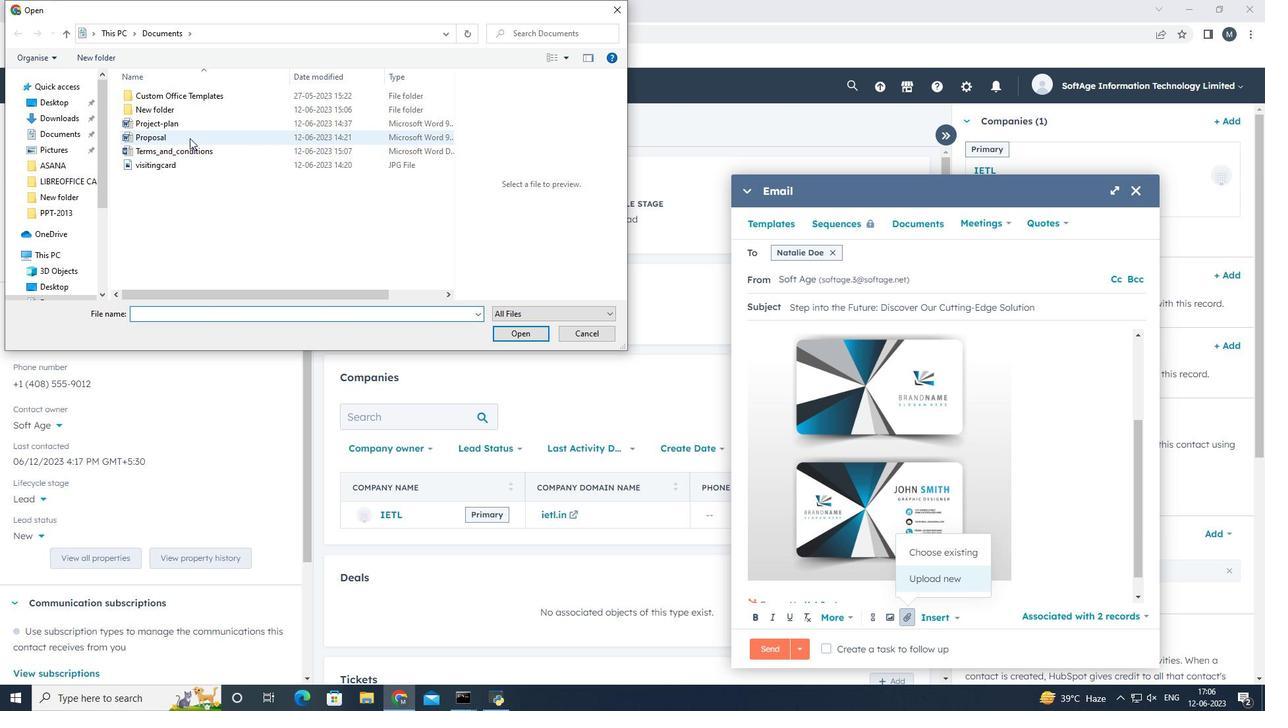 
Action: Mouse pressed left at (188, 135)
Screenshot: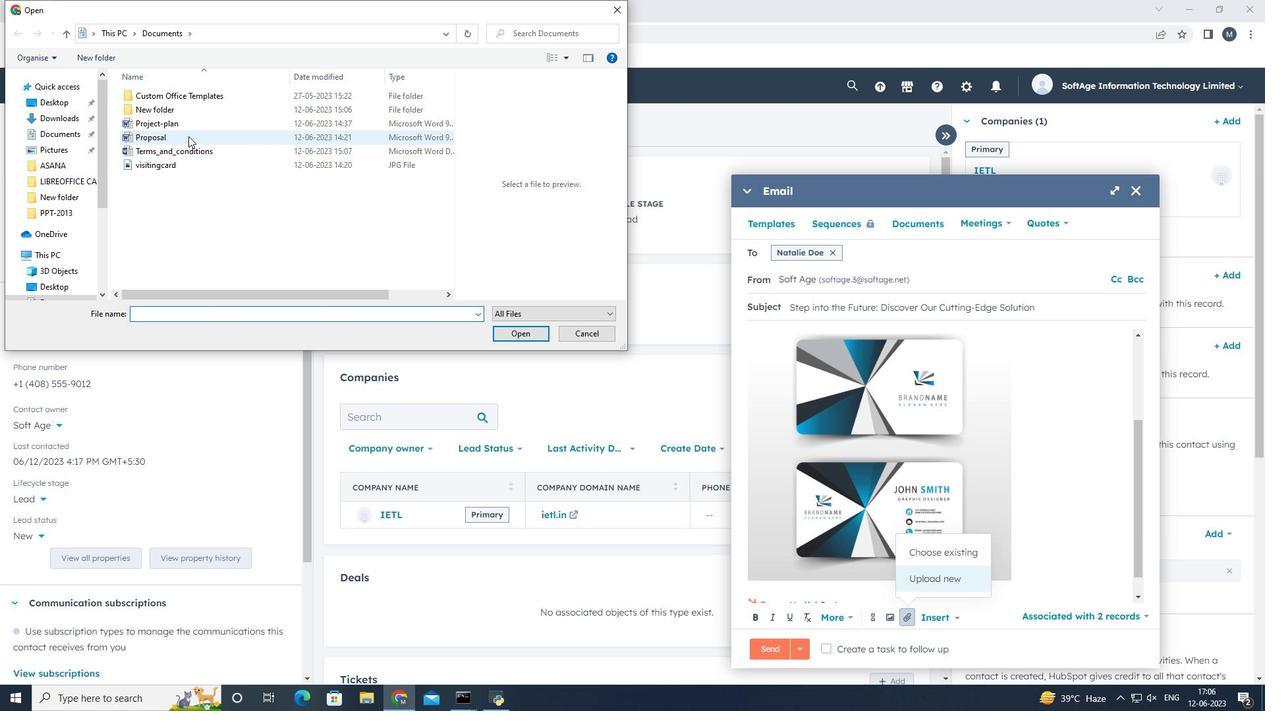 
Action: Mouse moved to (516, 328)
Screenshot: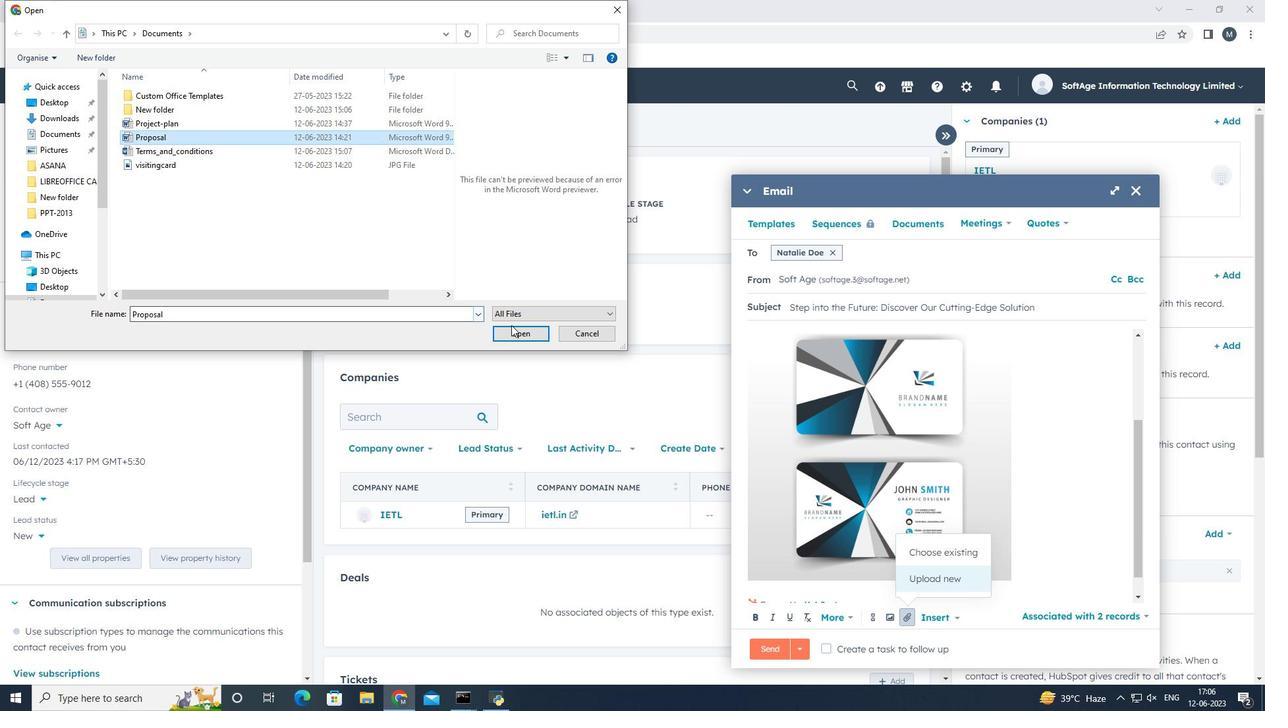 
Action: Mouse pressed left at (516, 328)
Screenshot: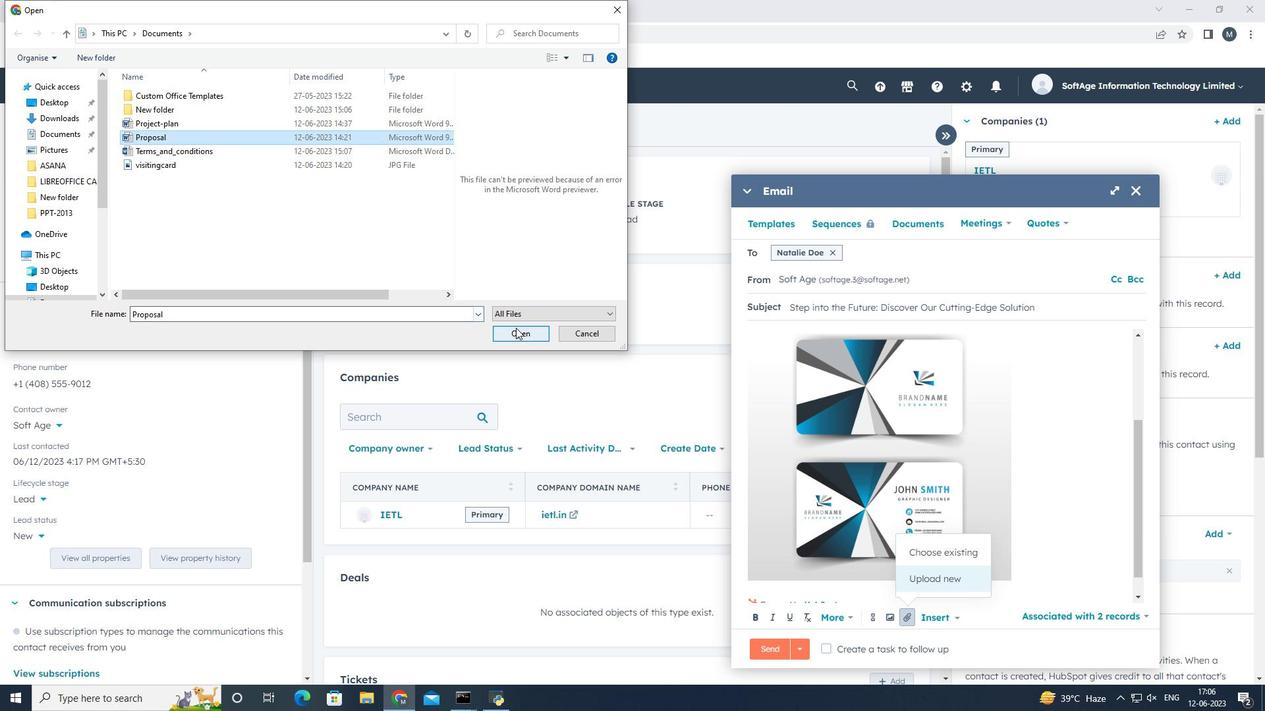 
Action: Mouse moved to (827, 645)
Screenshot: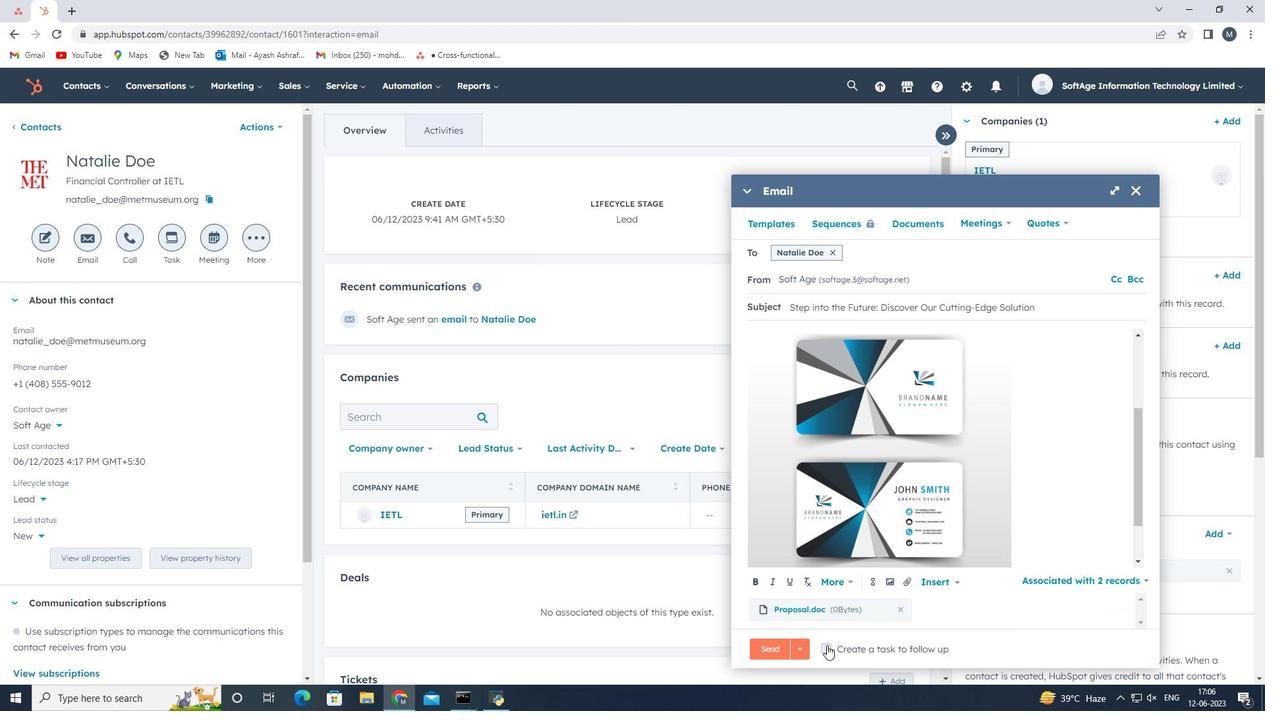 
Action: Mouse pressed left at (827, 645)
Screenshot: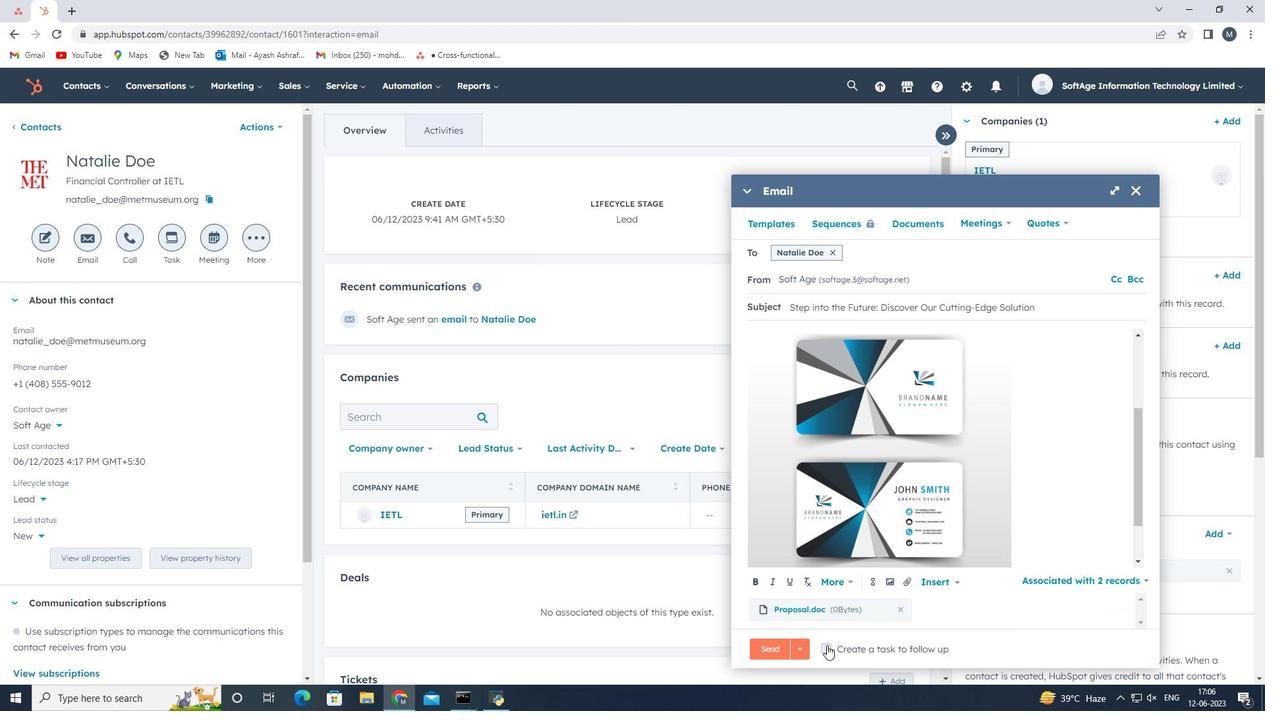 
Action: Mouse moved to (979, 652)
Screenshot: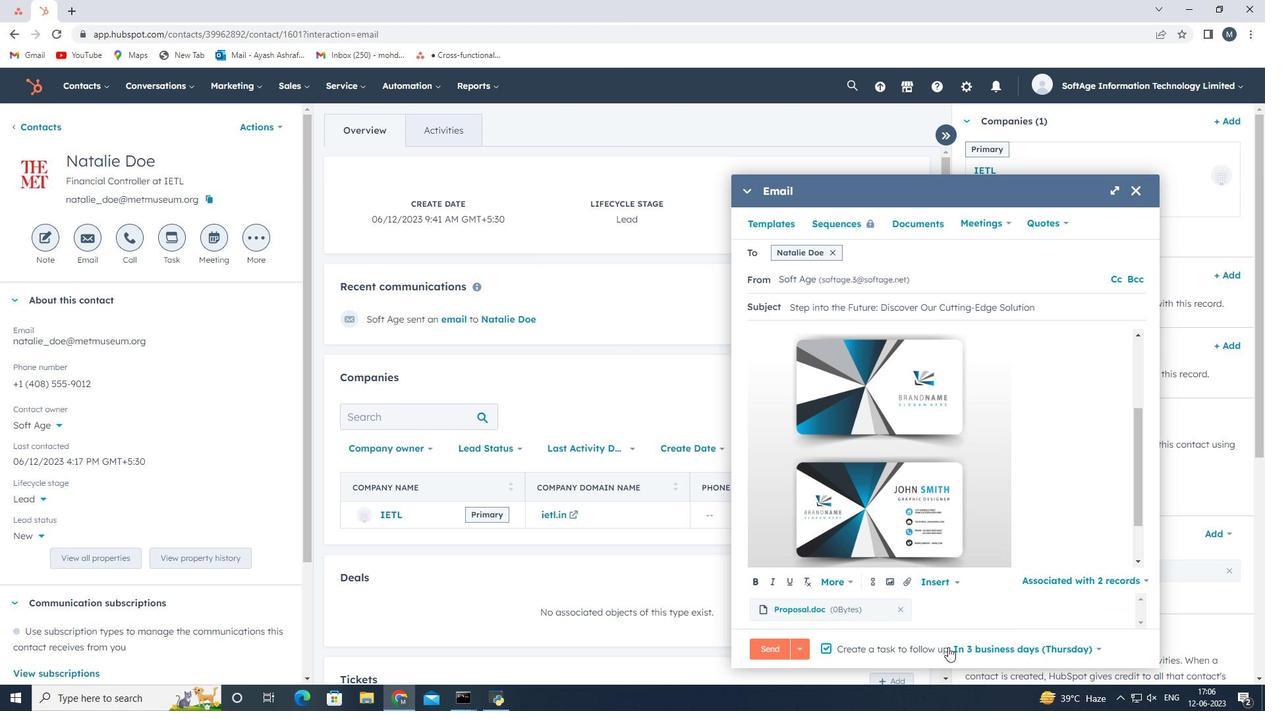 
Action: Mouse pressed left at (979, 652)
Screenshot: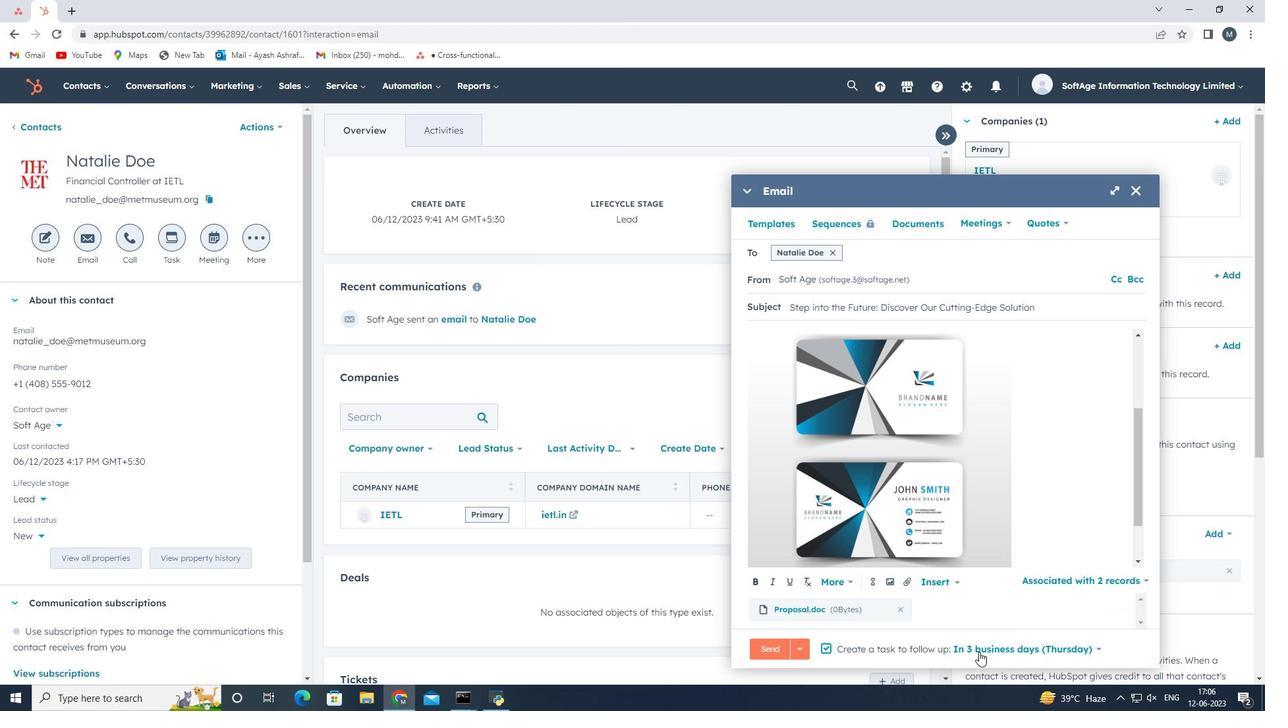 
Action: Mouse moved to (975, 520)
Screenshot: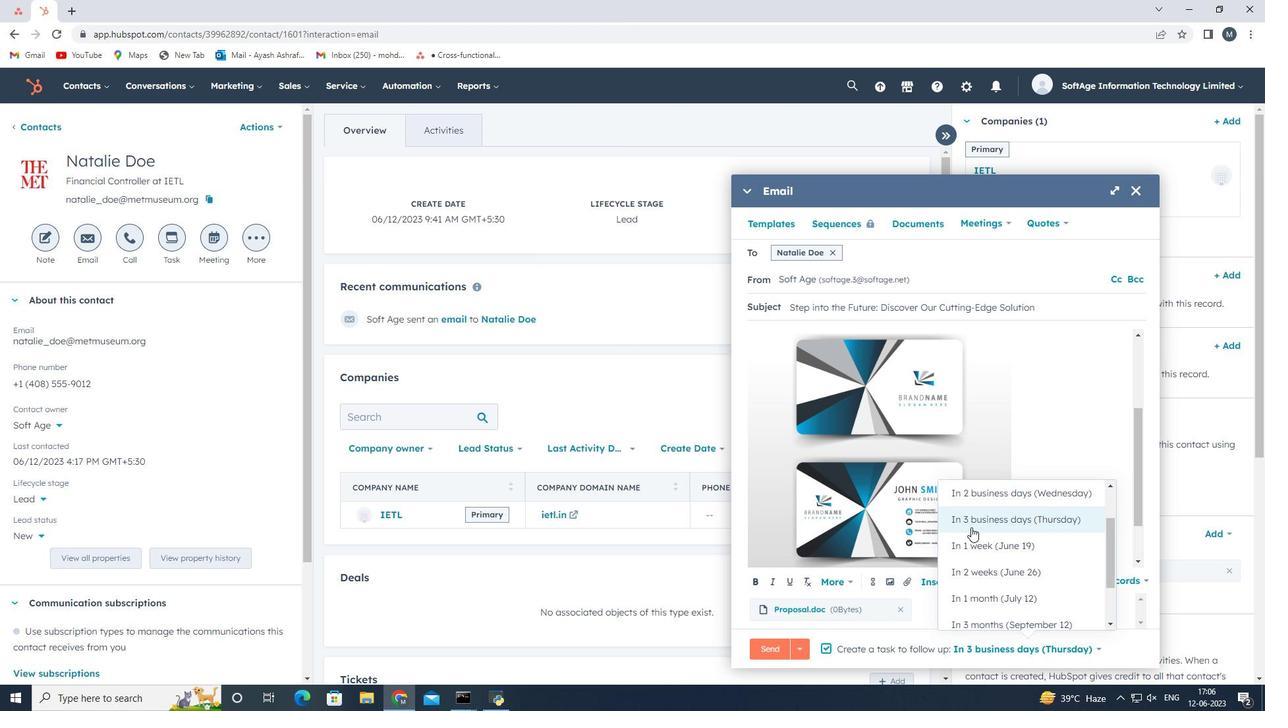 
Action: Mouse pressed left at (975, 520)
Screenshot: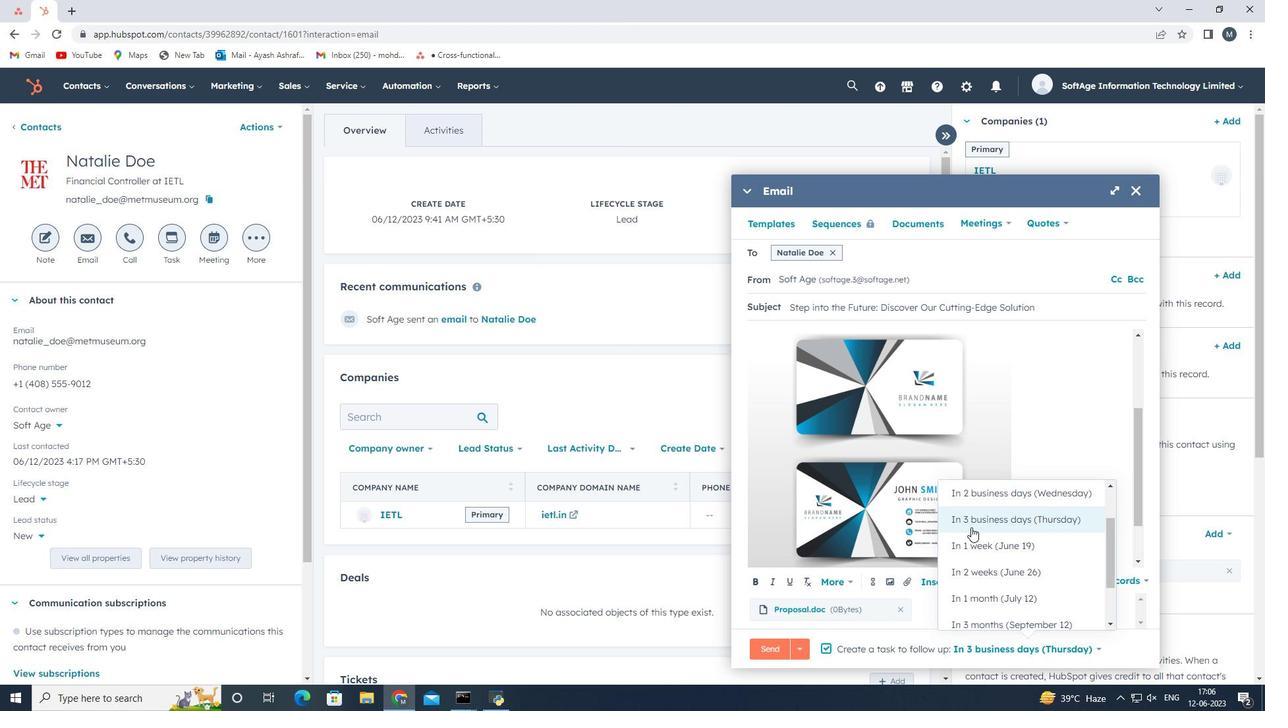 
Action: Mouse moved to (778, 653)
Screenshot: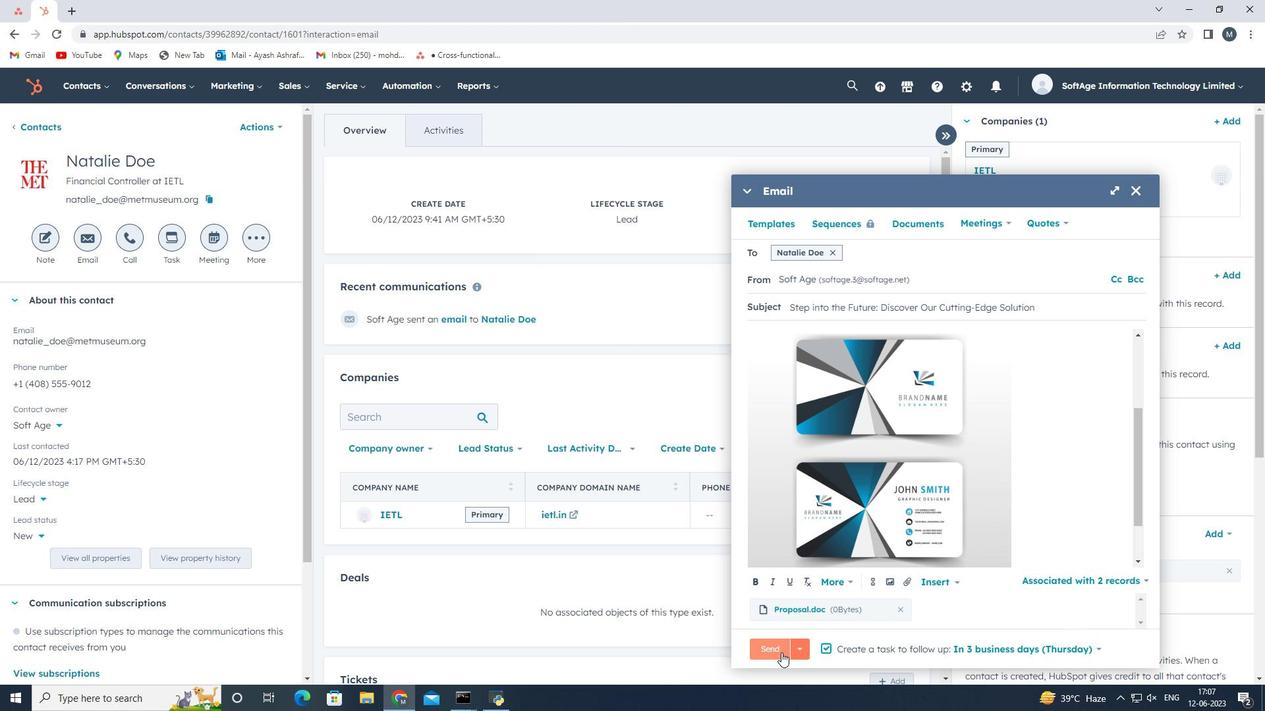 
Action: Mouse pressed left at (778, 653)
Screenshot: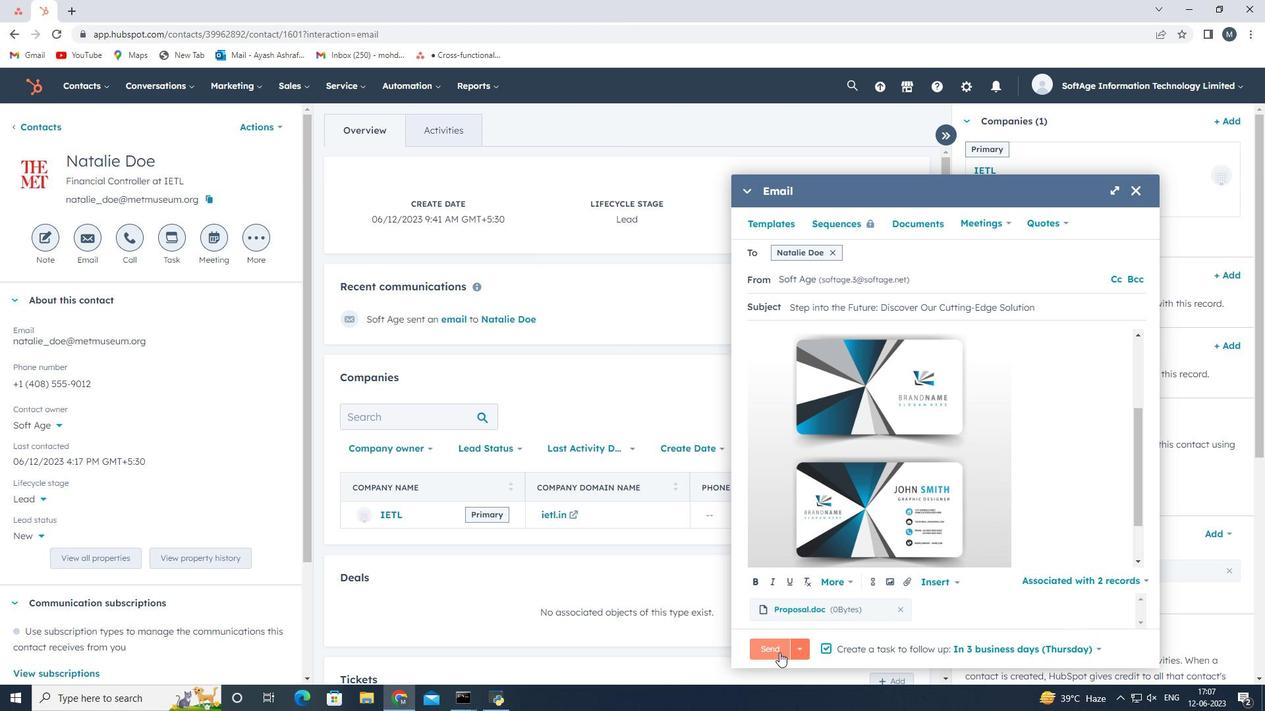
Action: Mouse moved to (194, 527)
Screenshot: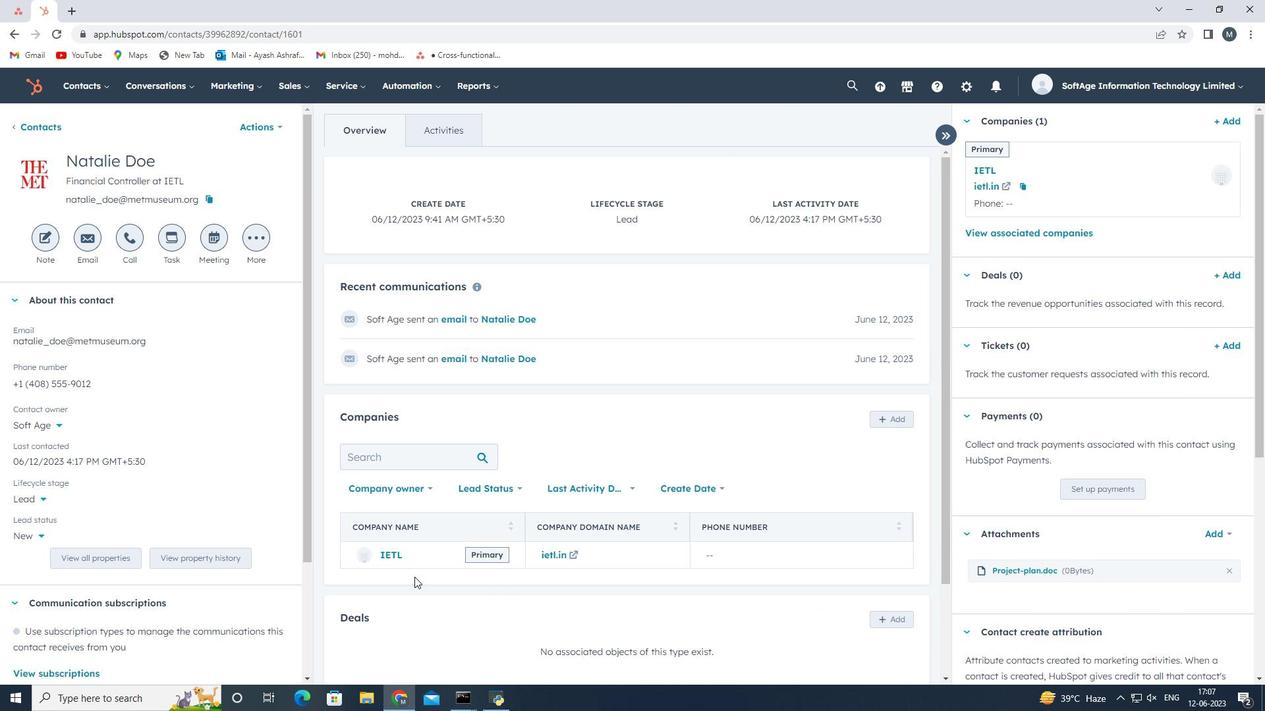
